 Task: Find connections with filter location Camden Town with filter topic #Entrepreneurwith filter profile language French with filter current company Vuclip with filter school Walchand College of Engineering(A Govt. Aided Autonomous Institute),SANGLI-M.S with filter industry Food and Beverage Services with filter service category Customer Support with filter keywords title DevOps Engineer
Action: Mouse moved to (271, 338)
Screenshot: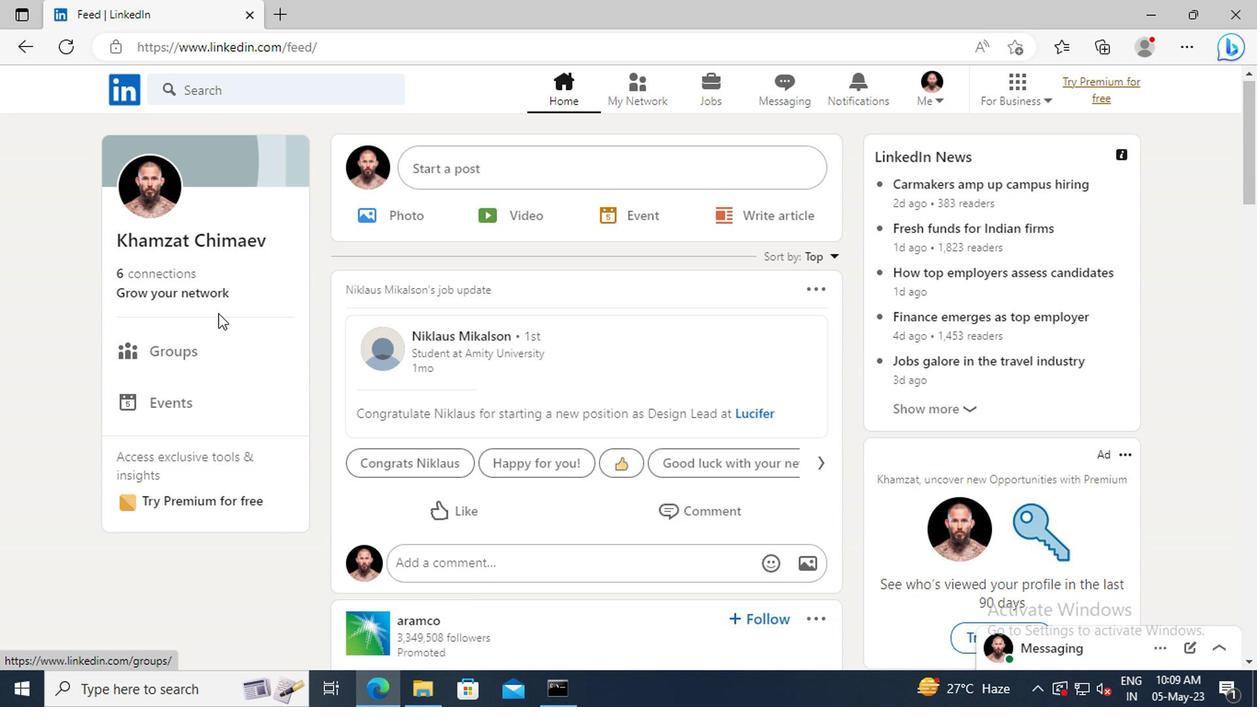 
Action: Mouse pressed left at (271, 338)
Screenshot: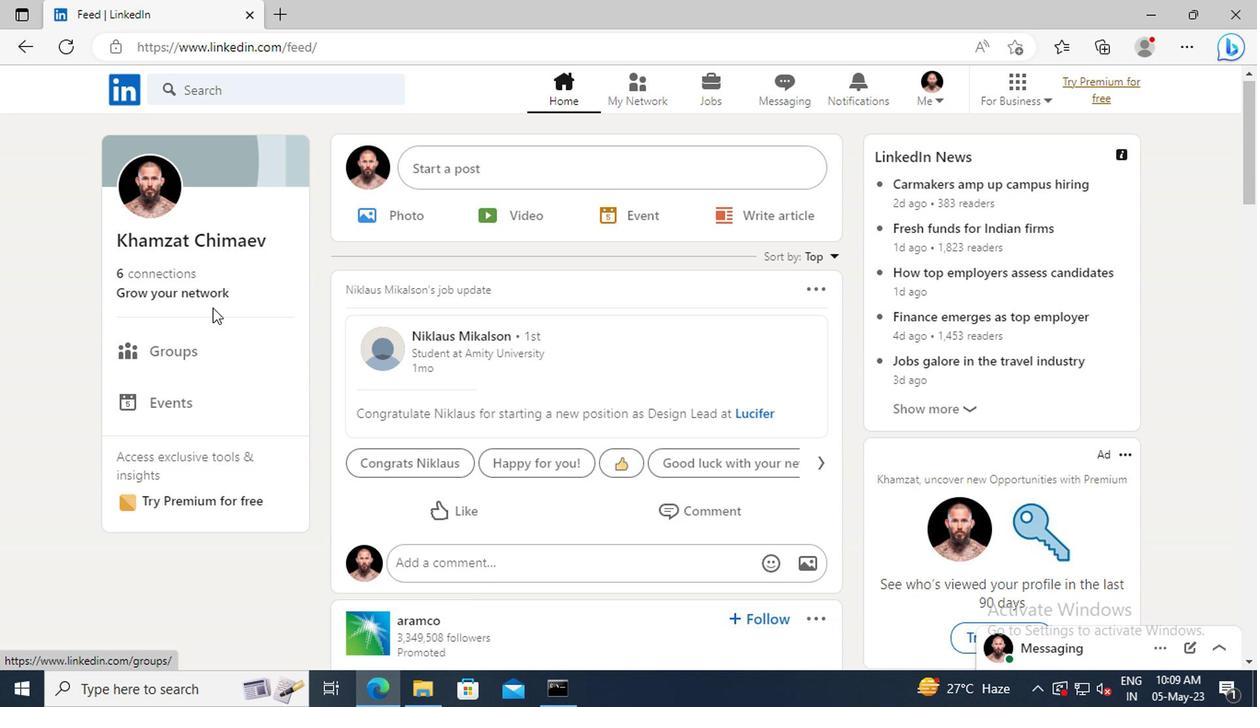 
Action: Mouse moved to (278, 269)
Screenshot: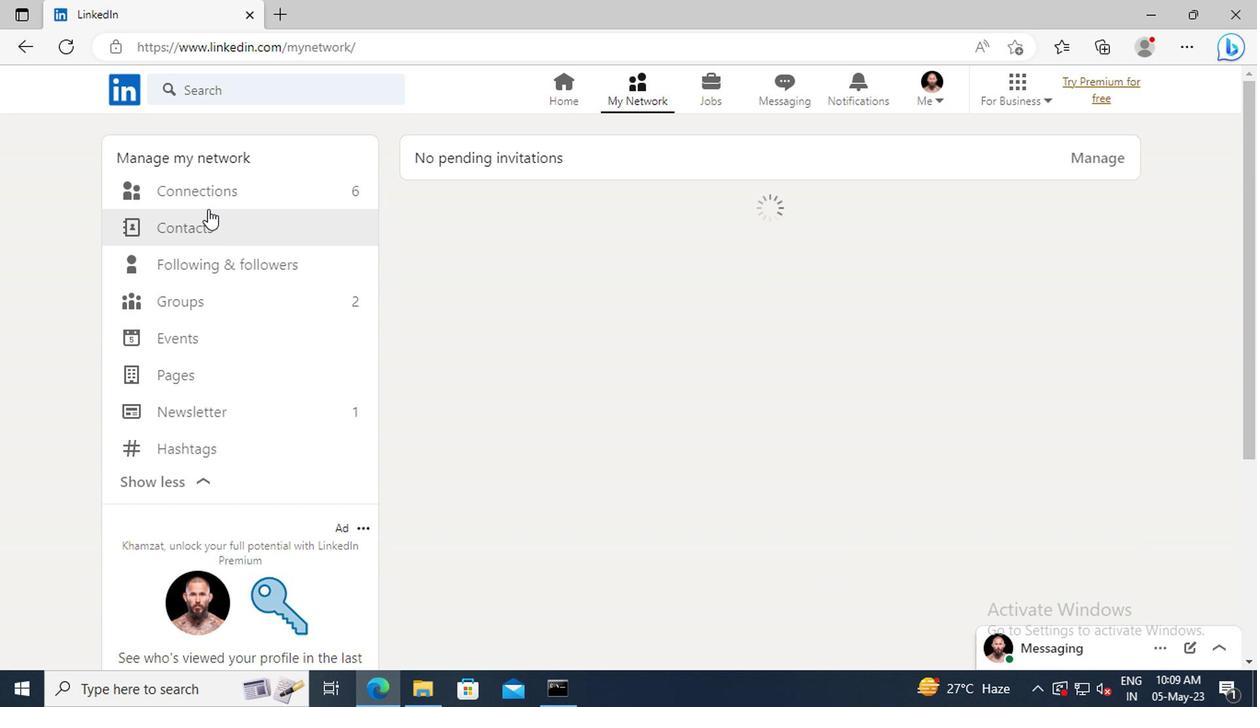 
Action: Mouse pressed left at (278, 269)
Screenshot: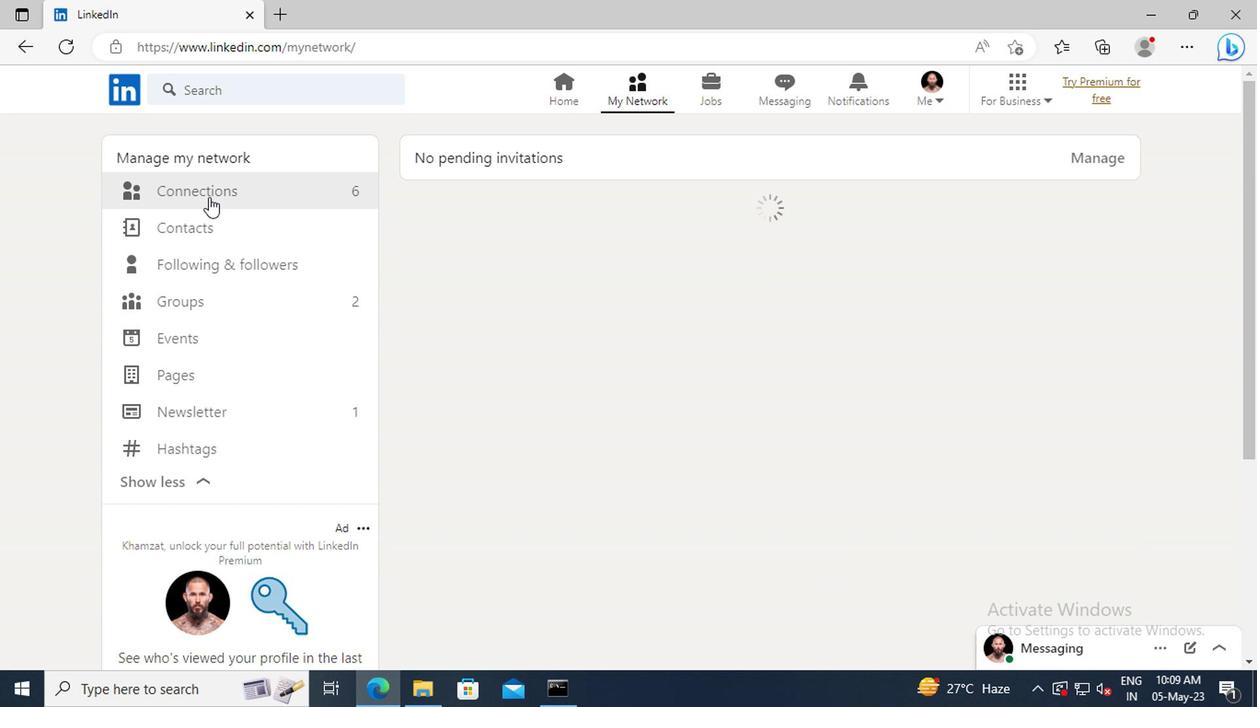 
Action: Mouse moved to (662, 271)
Screenshot: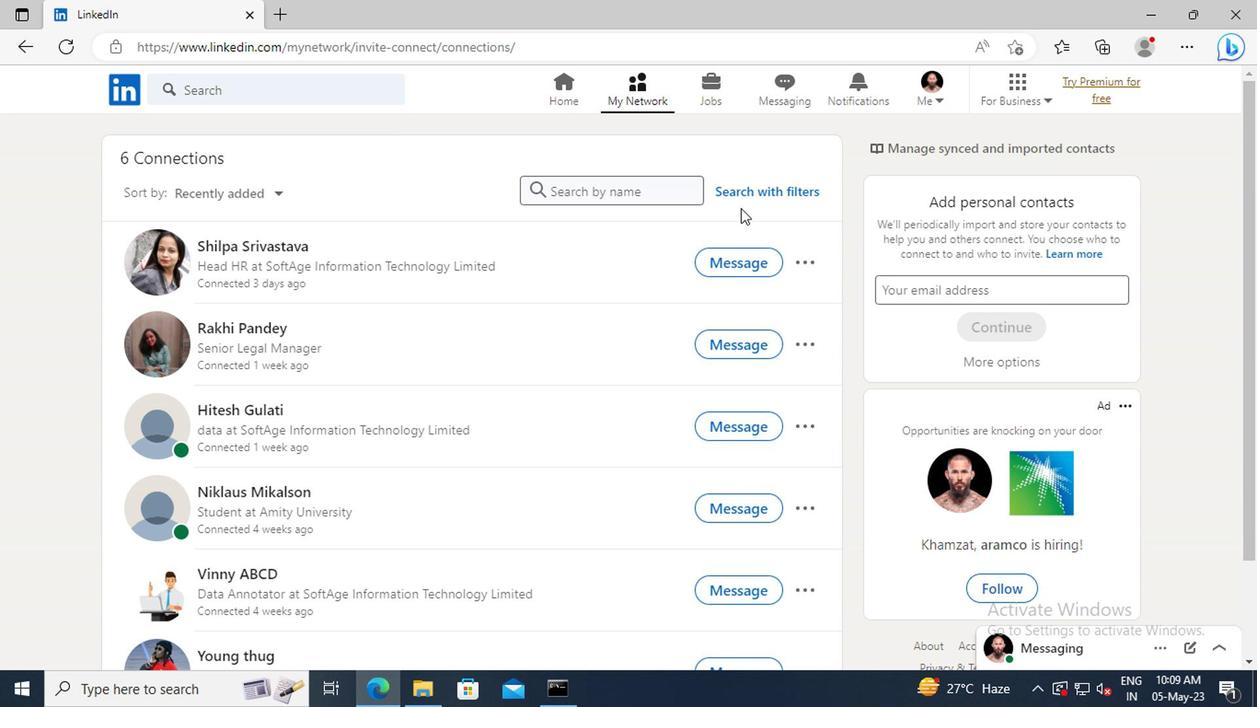 
Action: Mouse pressed left at (662, 271)
Screenshot: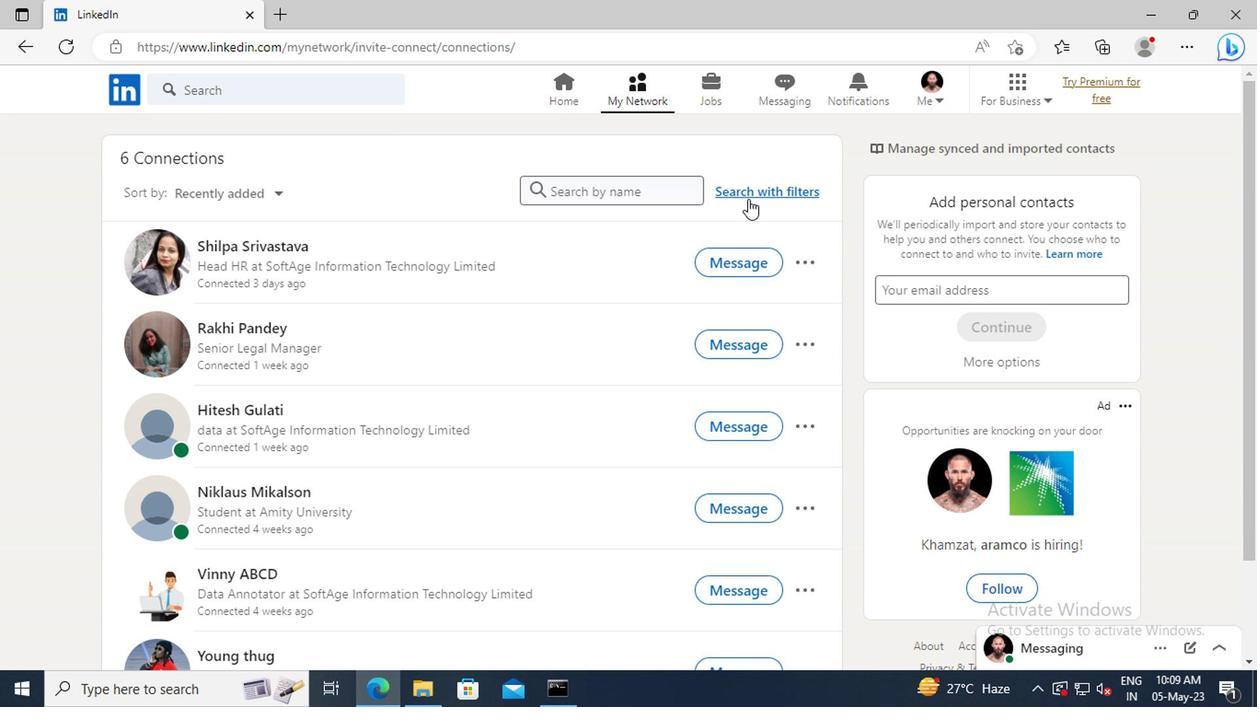 
Action: Mouse moved to (626, 231)
Screenshot: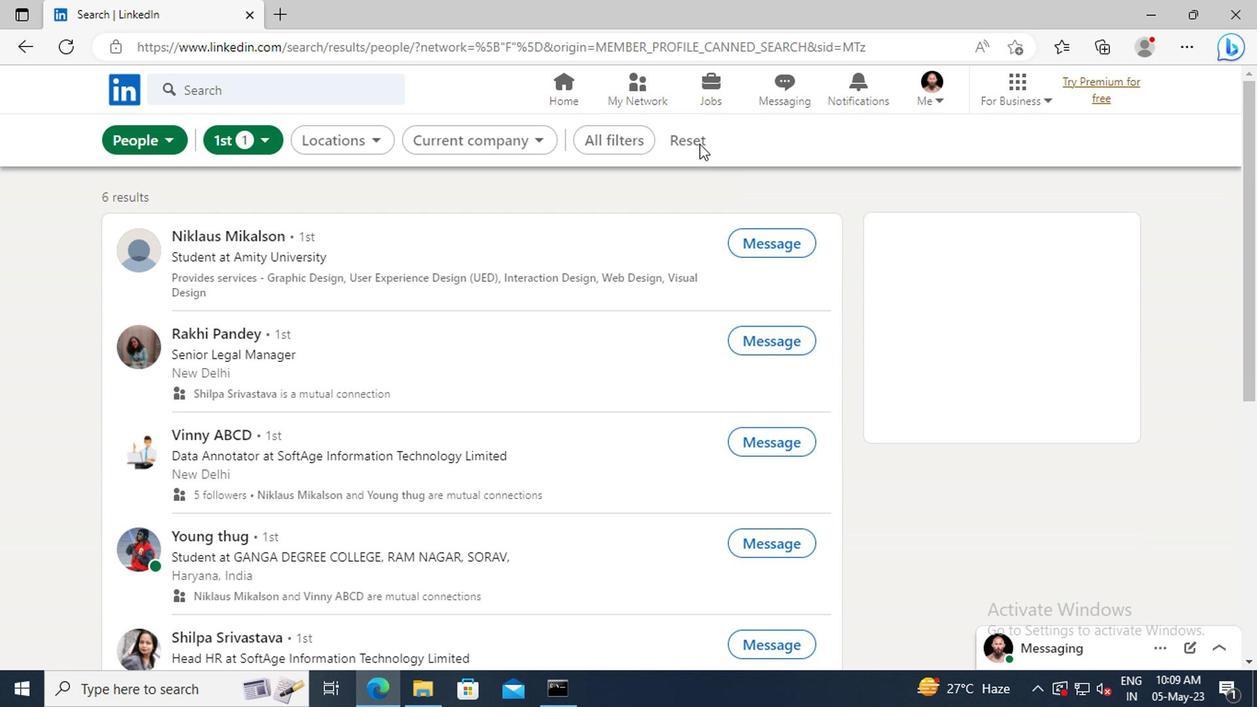 
Action: Mouse pressed left at (626, 231)
Screenshot: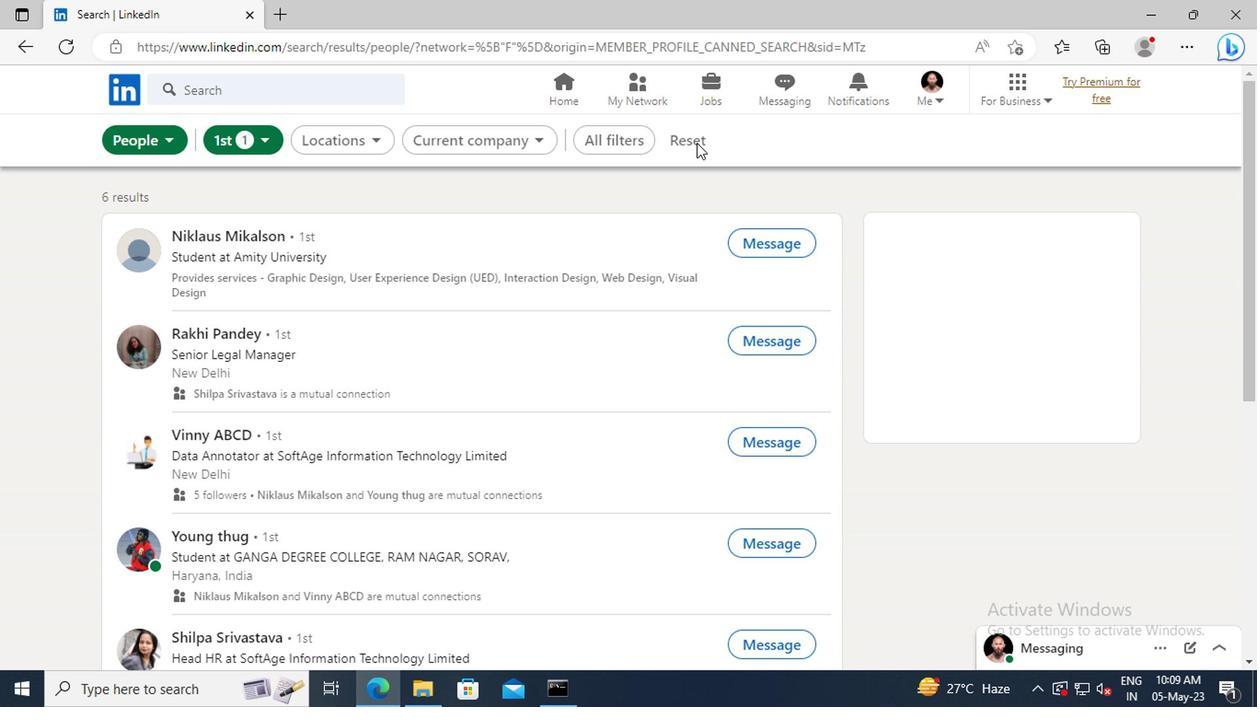 
Action: Mouse moved to (609, 231)
Screenshot: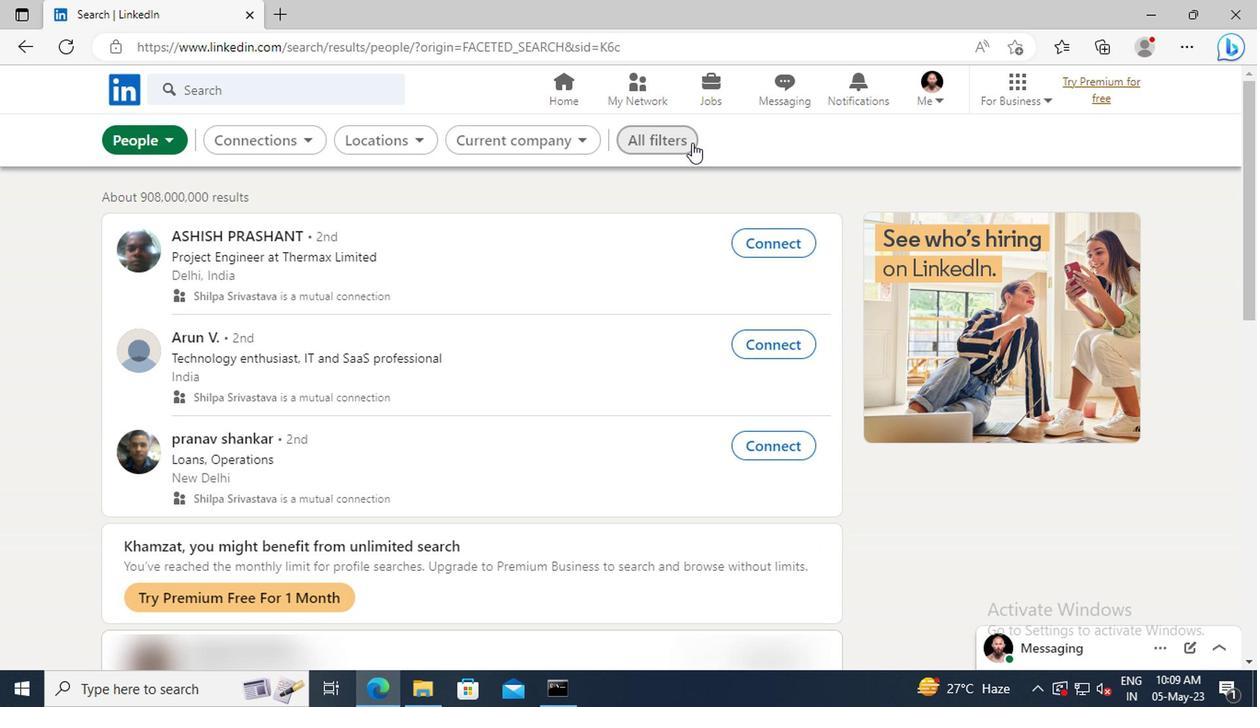 
Action: Mouse pressed left at (609, 231)
Screenshot: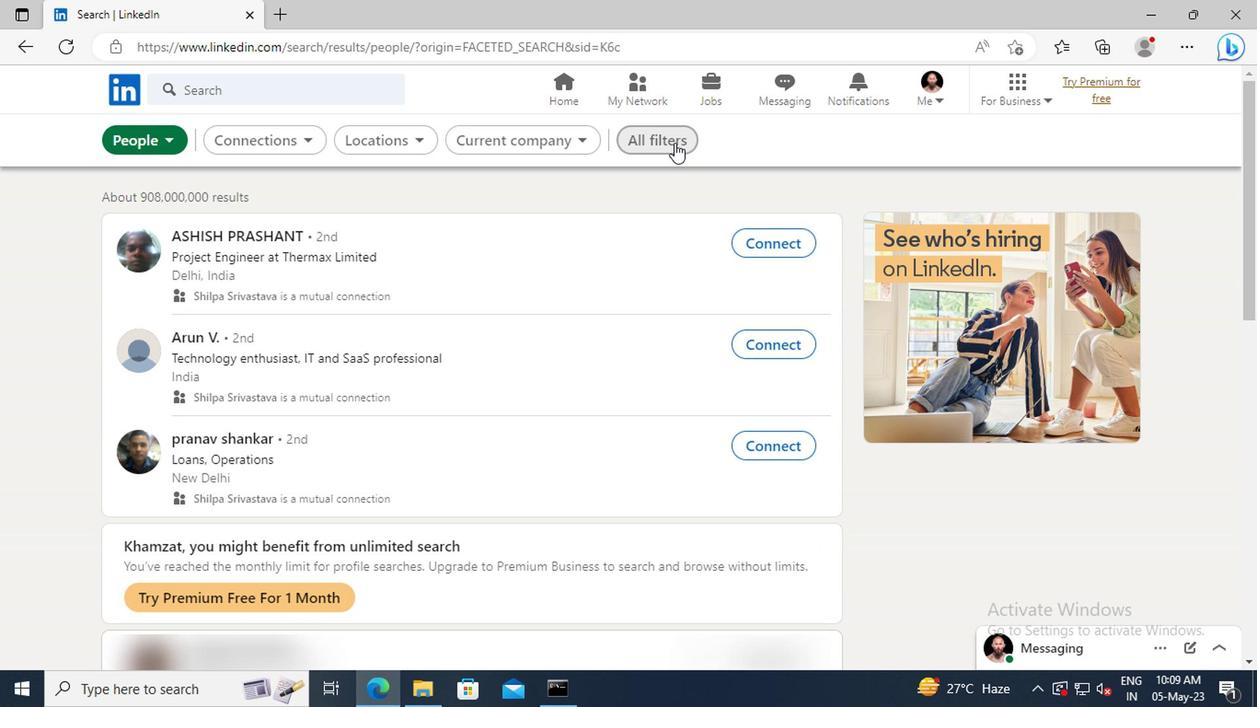 
Action: Mouse moved to (865, 356)
Screenshot: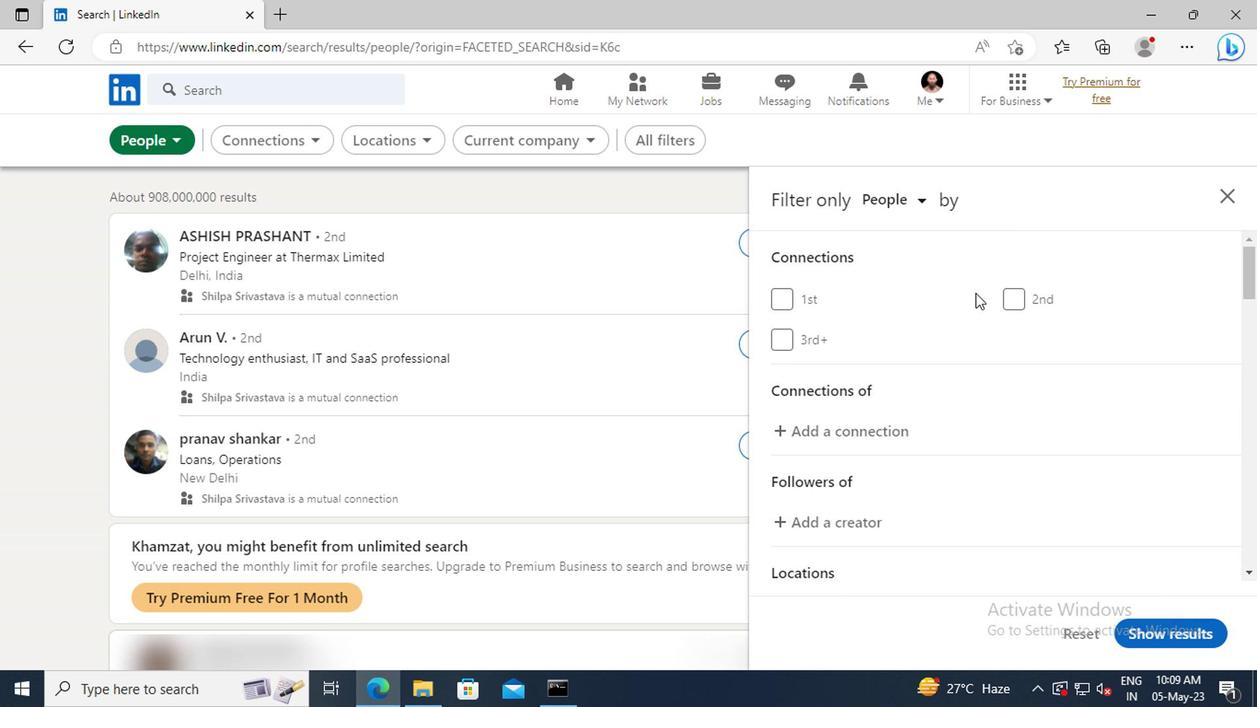 
Action: Mouse scrolled (865, 355) with delta (0, 0)
Screenshot: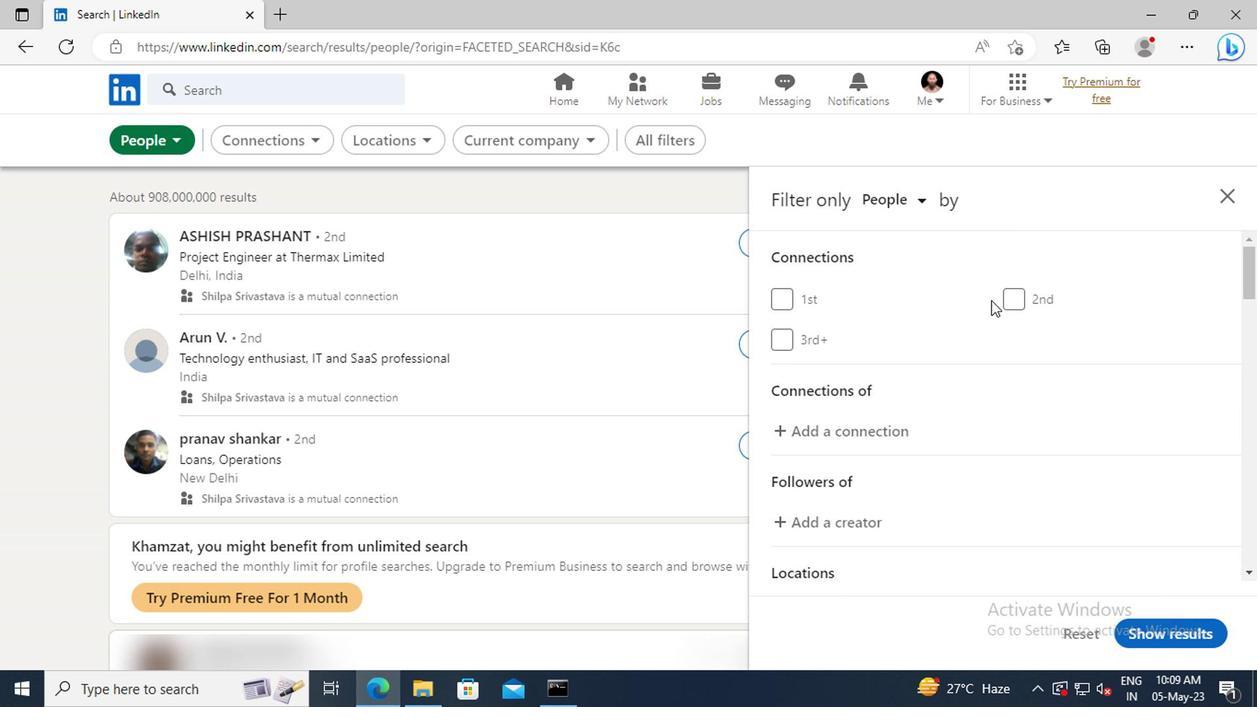 
Action: Mouse moved to (865, 356)
Screenshot: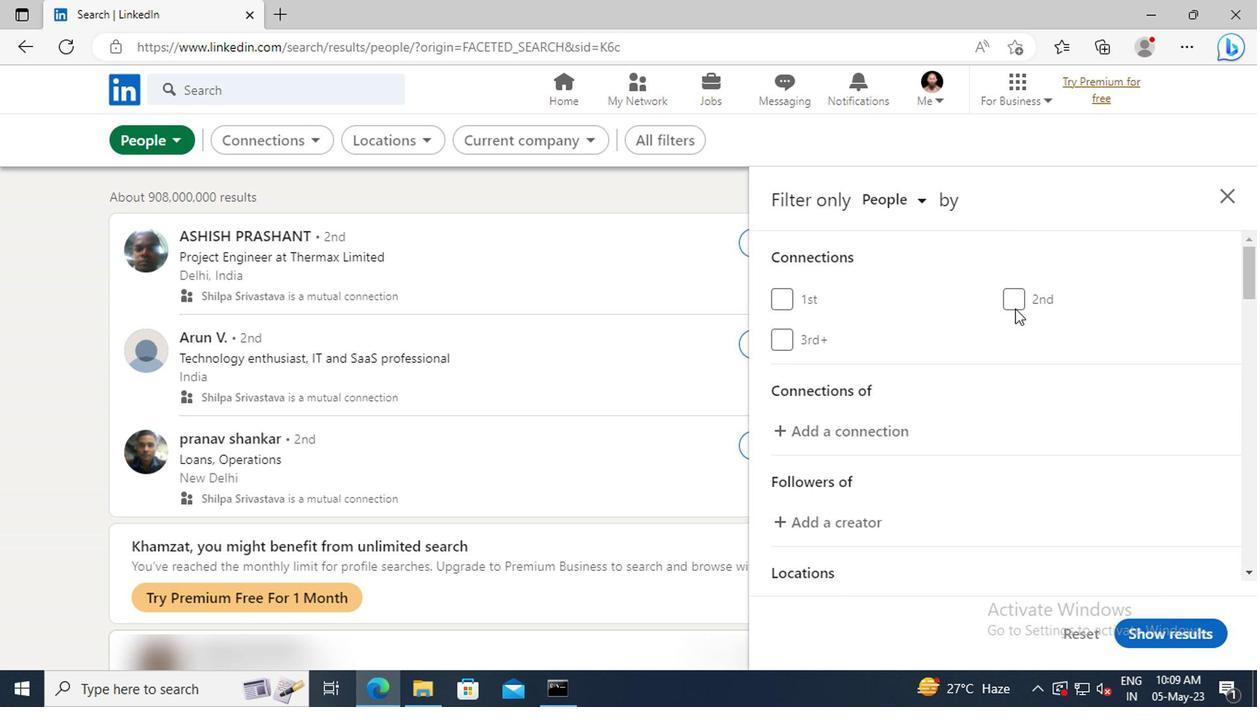 
Action: Mouse scrolled (865, 356) with delta (0, 0)
Screenshot: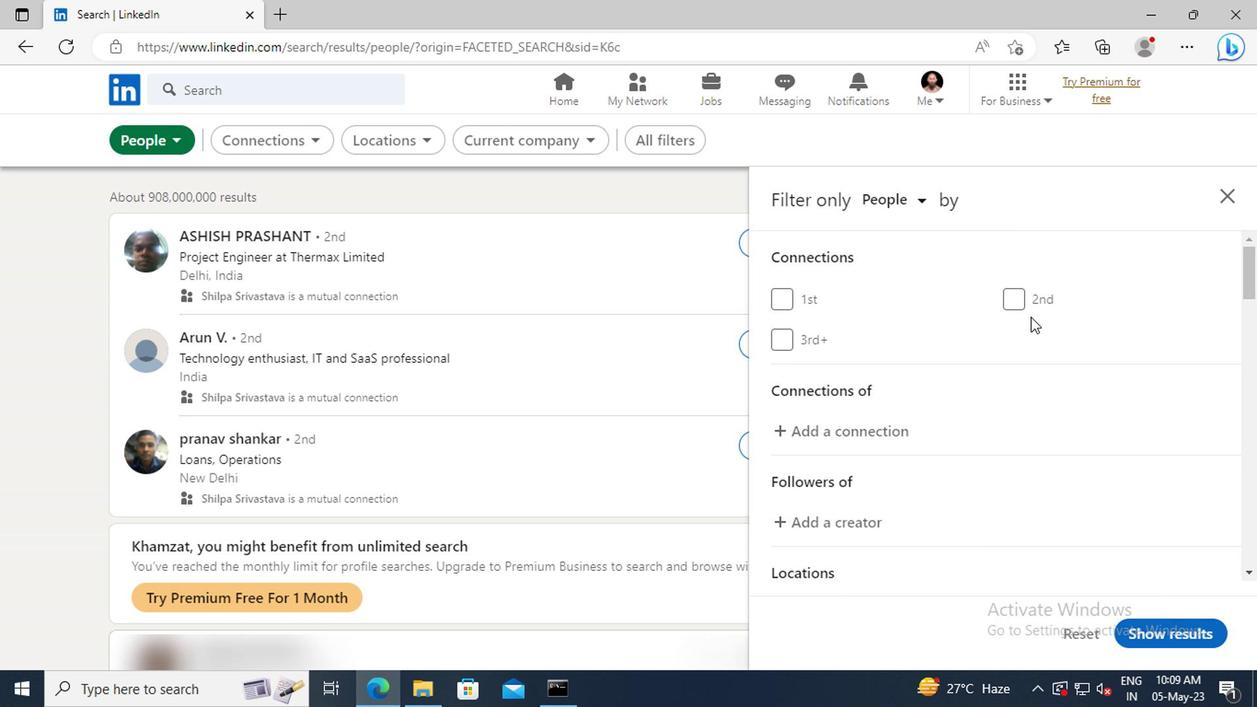 
Action: Mouse scrolled (865, 356) with delta (0, 0)
Screenshot: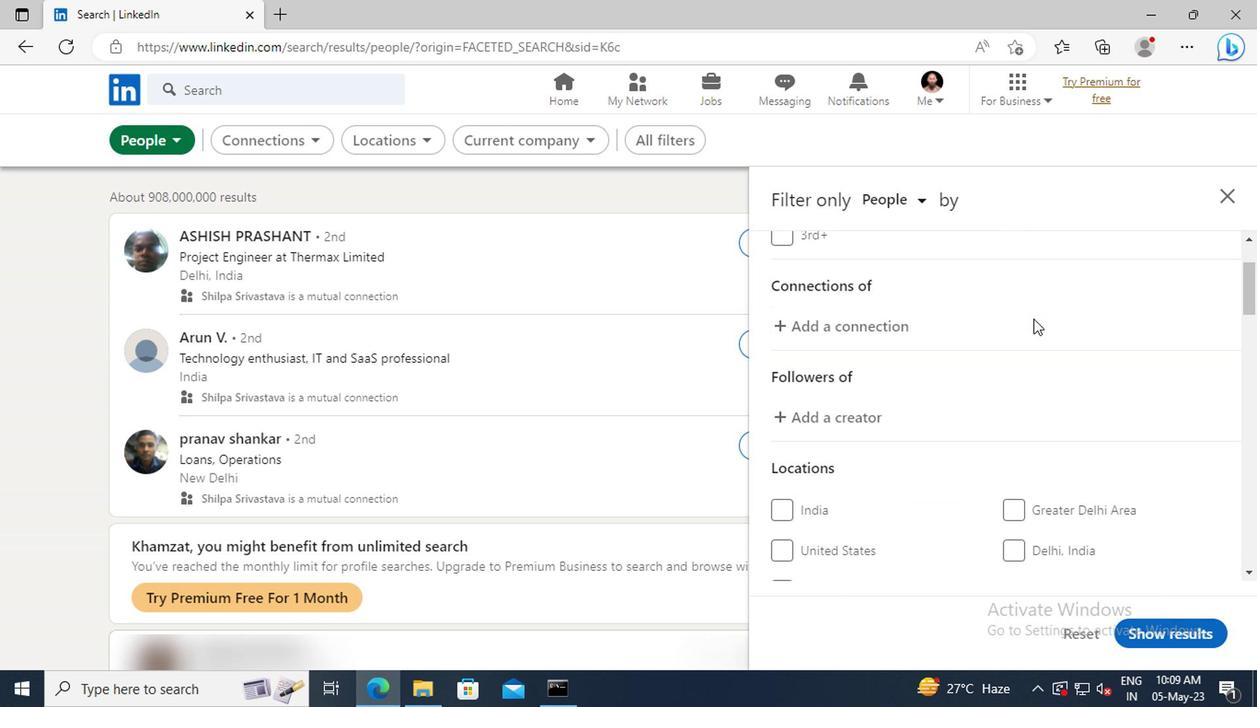 
Action: Mouse scrolled (865, 356) with delta (0, 0)
Screenshot: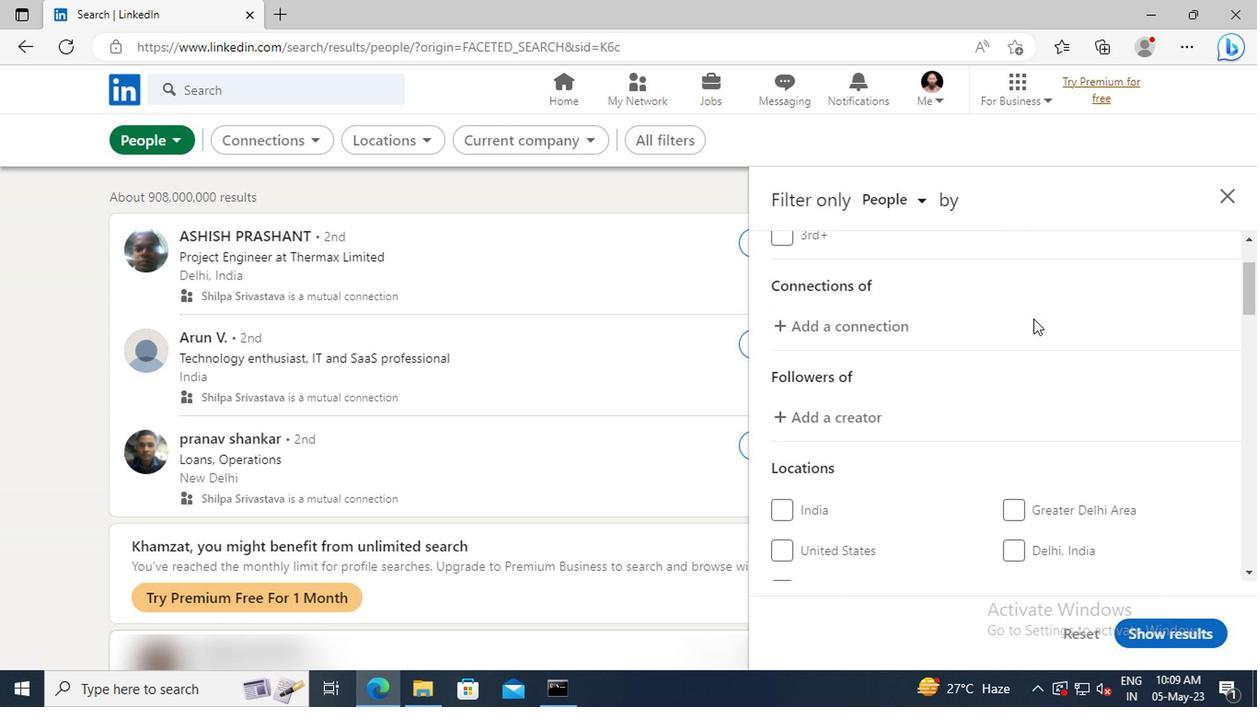 
Action: Mouse scrolled (865, 356) with delta (0, 0)
Screenshot: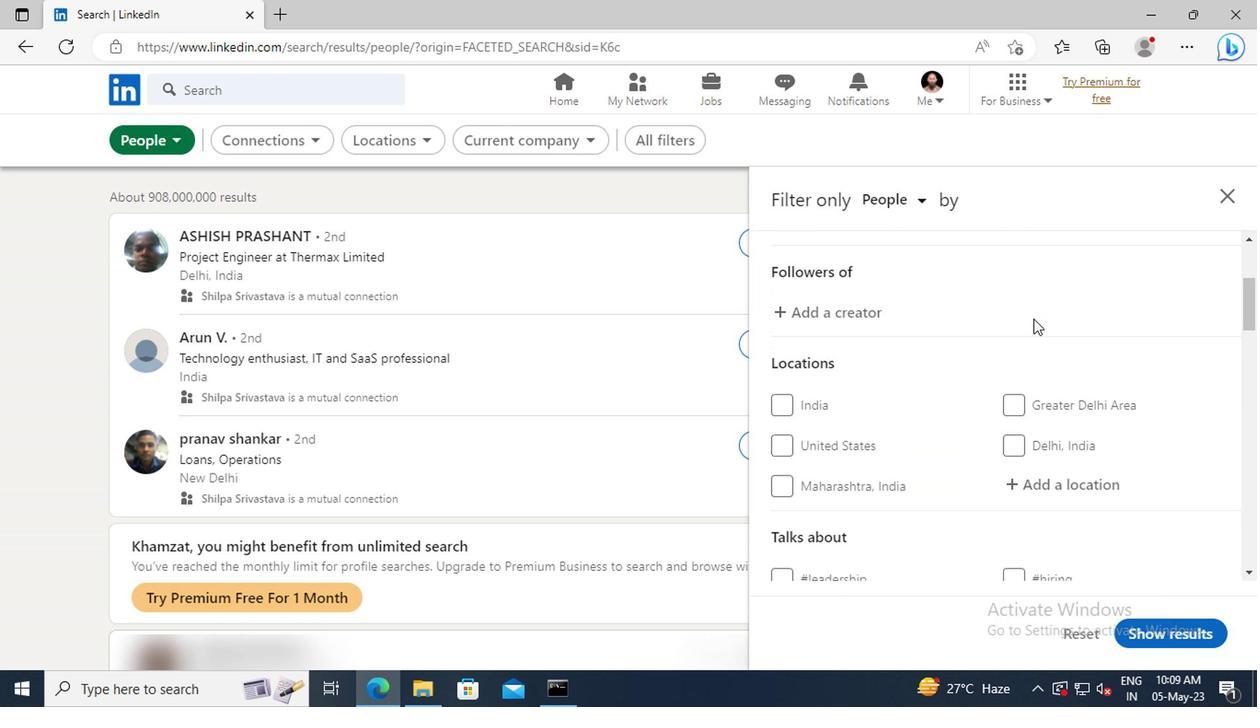 
Action: Mouse scrolled (865, 356) with delta (0, 0)
Screenshot: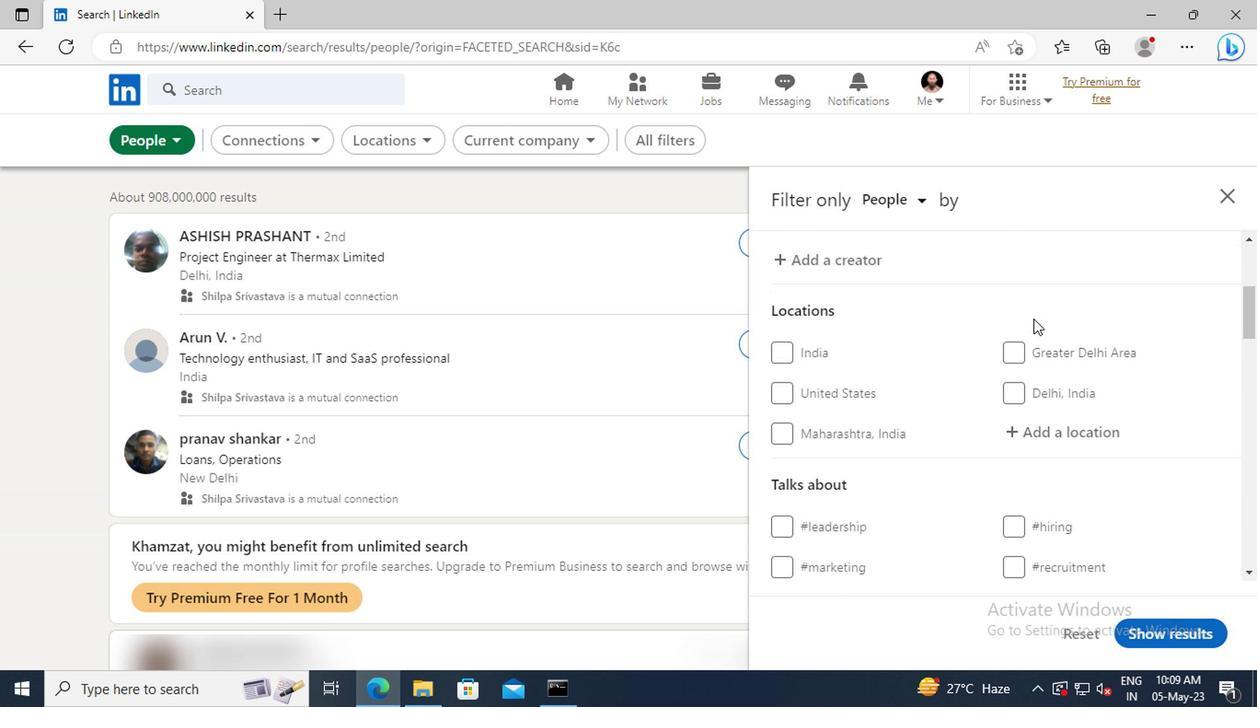 
Action: Mouse scrolled (865, 356) with delta (0, 0)
Screenshot: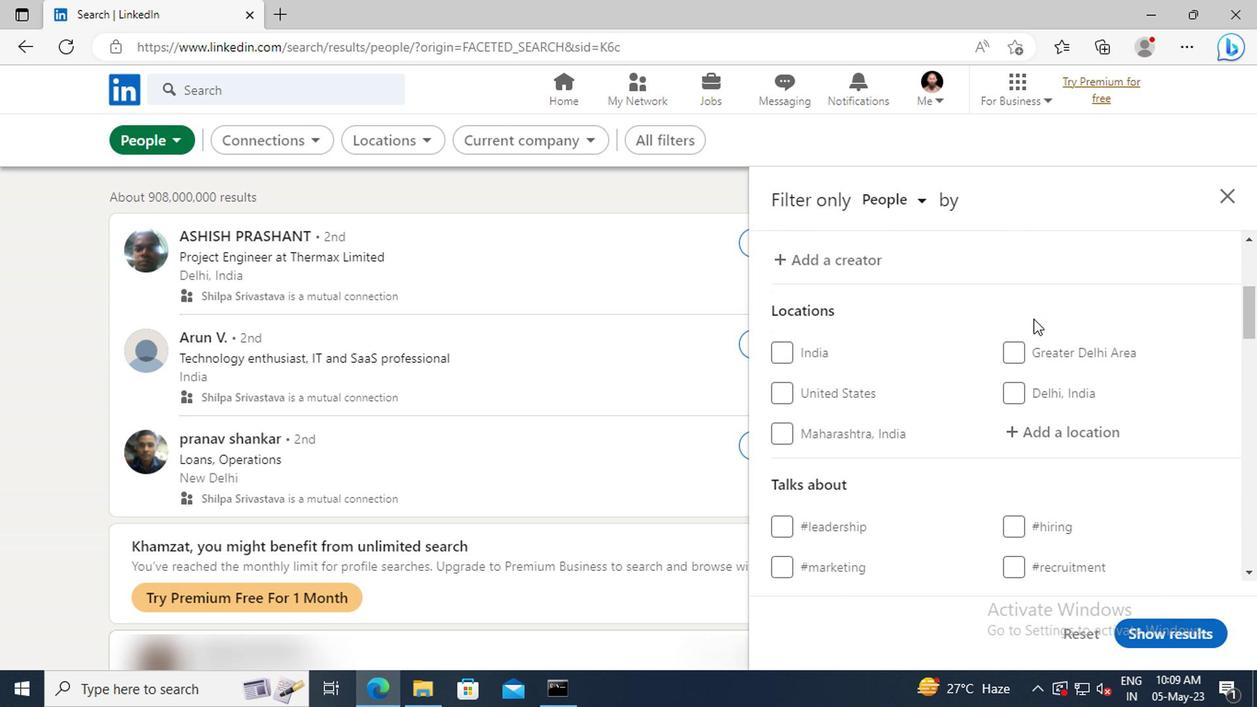 
Action: Mouse moved to (865, 362)
Screenshot: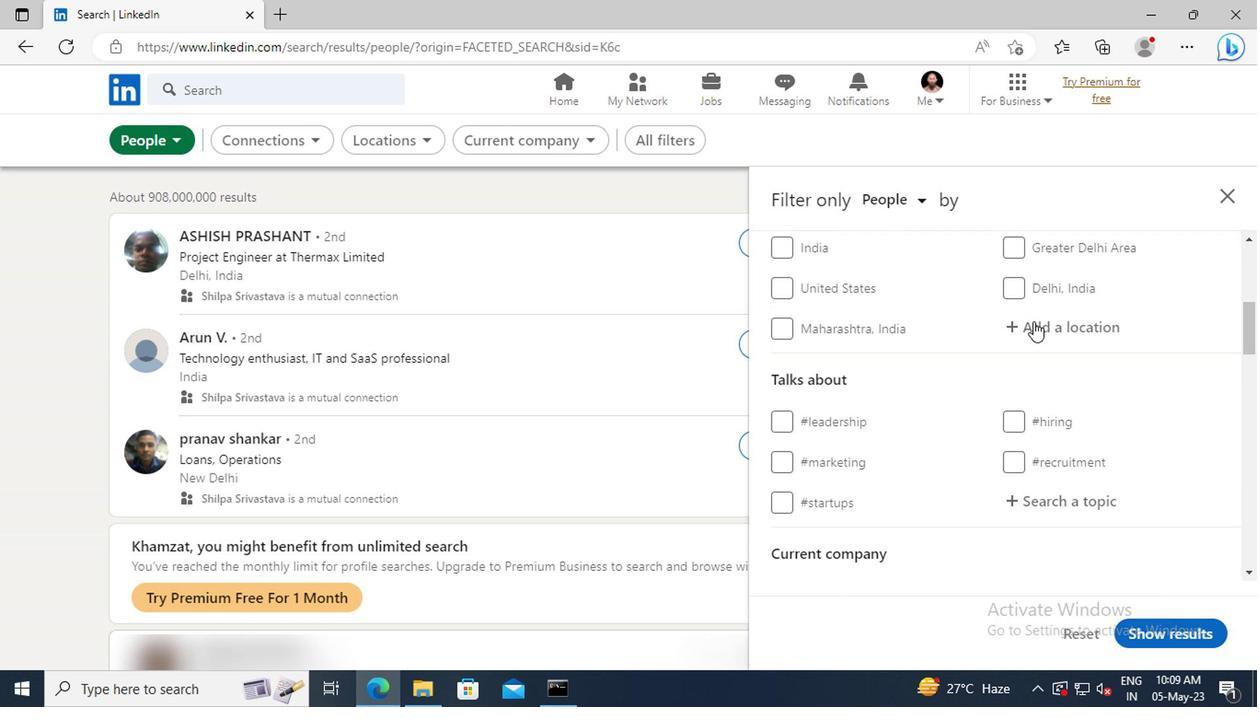 
Action: Mouse pressed left at (865, 362)
Screenshot: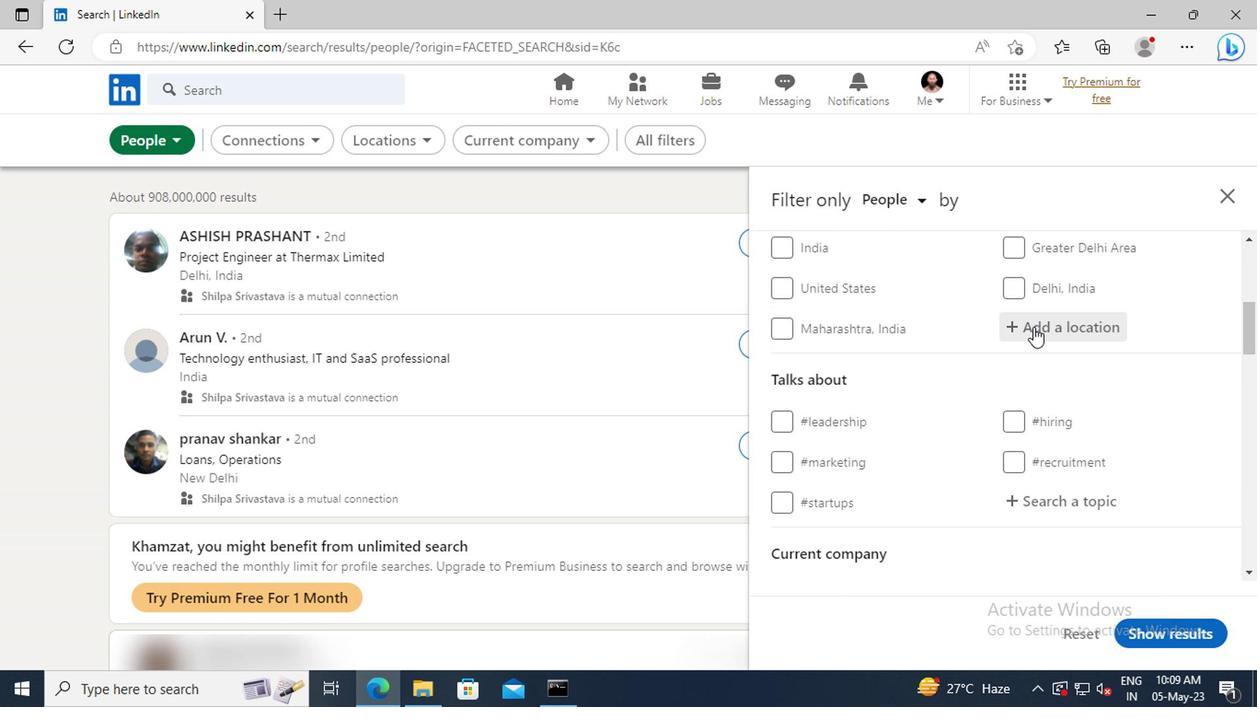 
Action: Key pressed <Key.shift>CAMDEN<Key.space><Key.shift>TOWN<Key.enter>
Screenshot: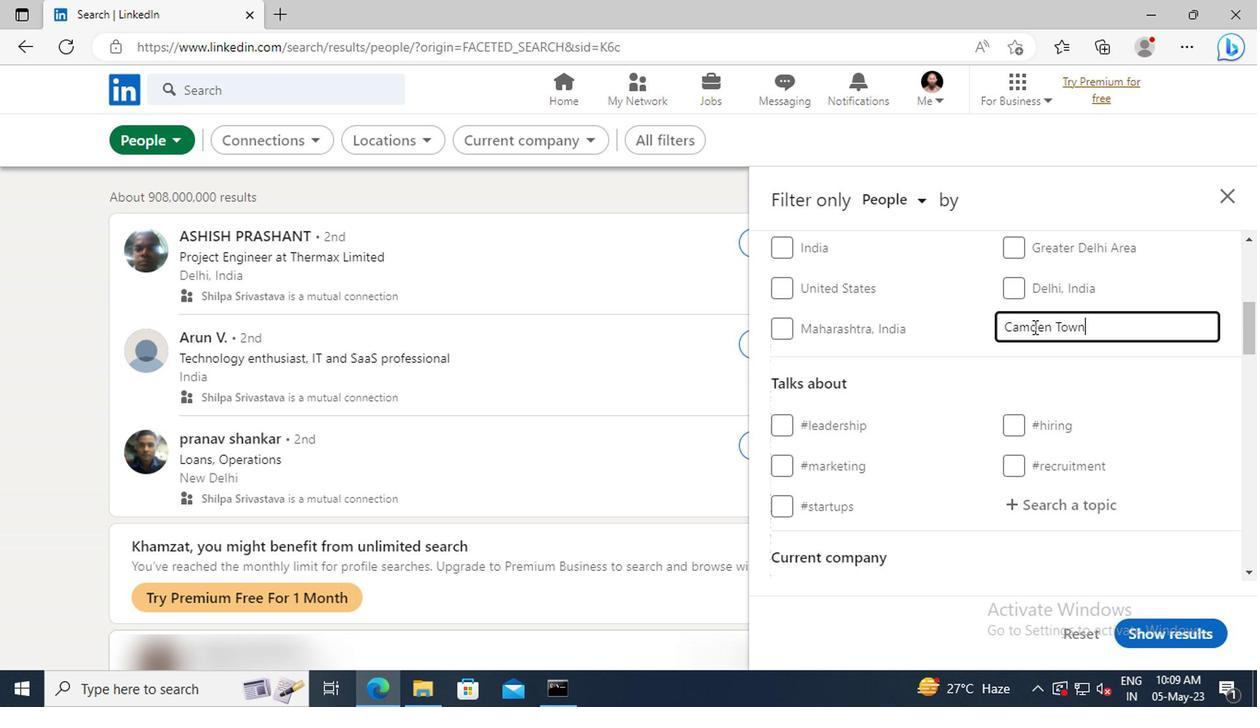 
Action: Mouse scrolled (865, 362) with delta (0, 0)
Screenshot: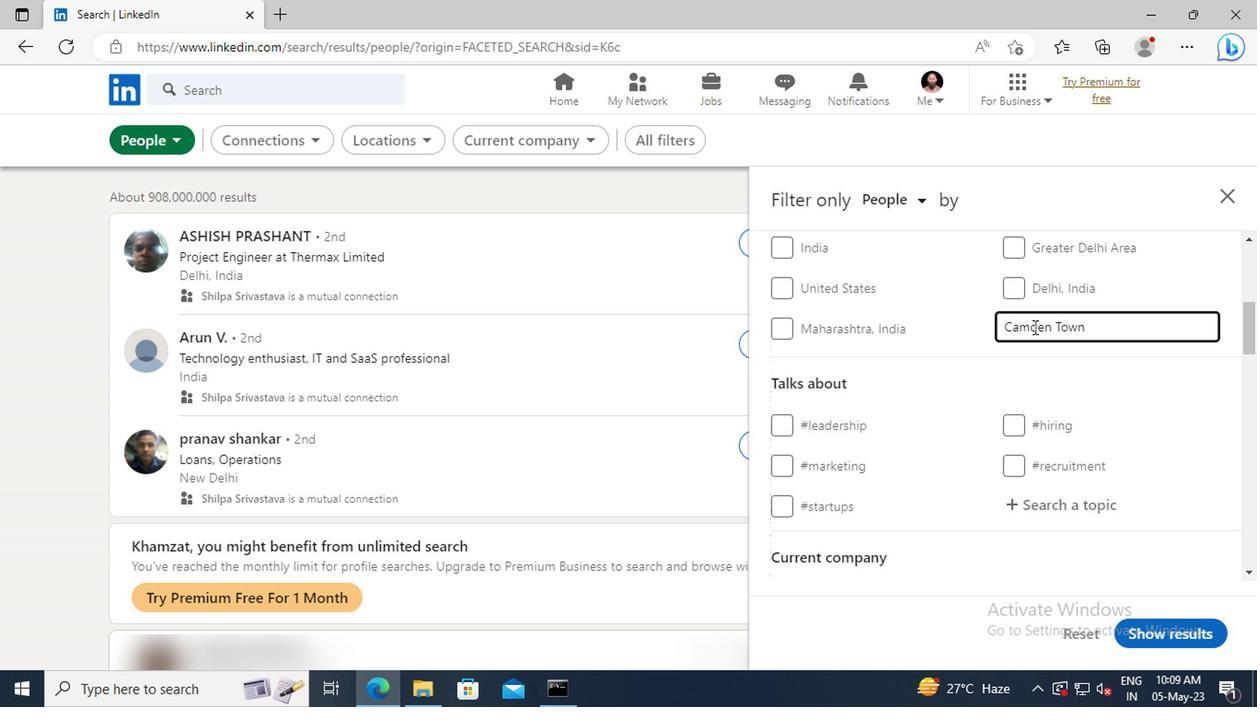 
Action: Mouse scrolled (865, 362) with delta (0, 0)
Screenshot: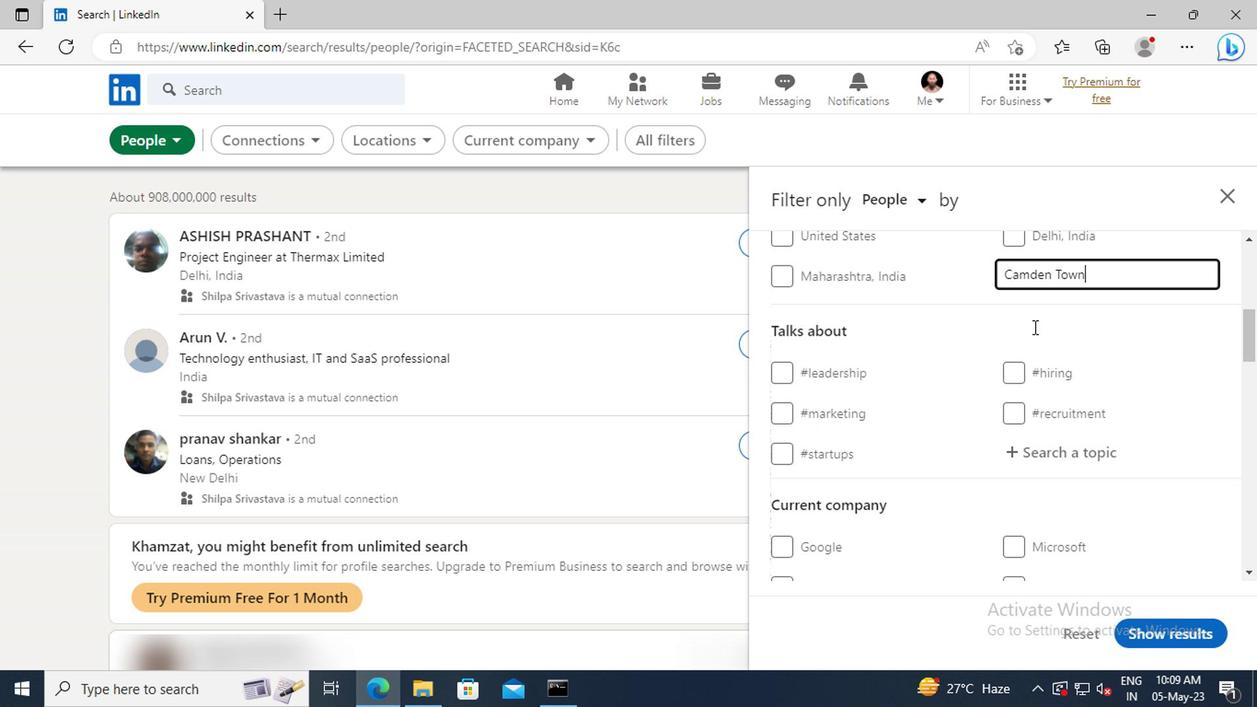 
Action: Mouse moved to (864, 414)
Screenshot: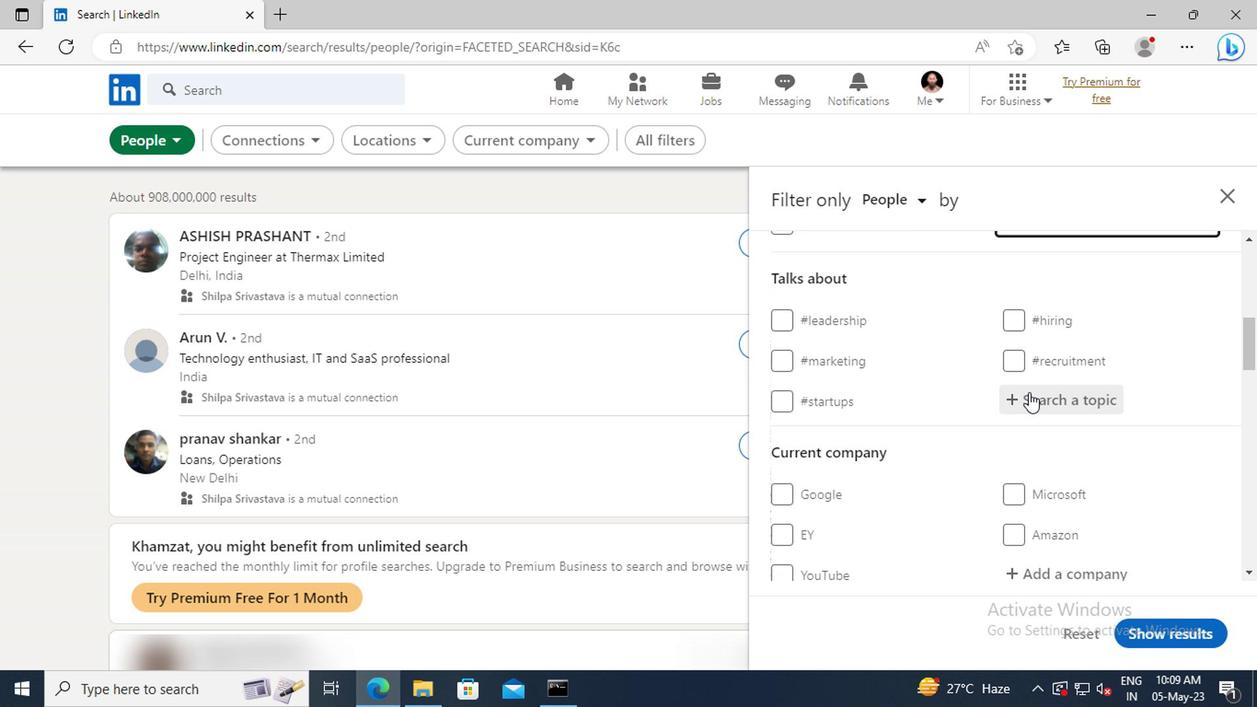 
Action: Mouse pressed left at (864, 414)
Screenshot: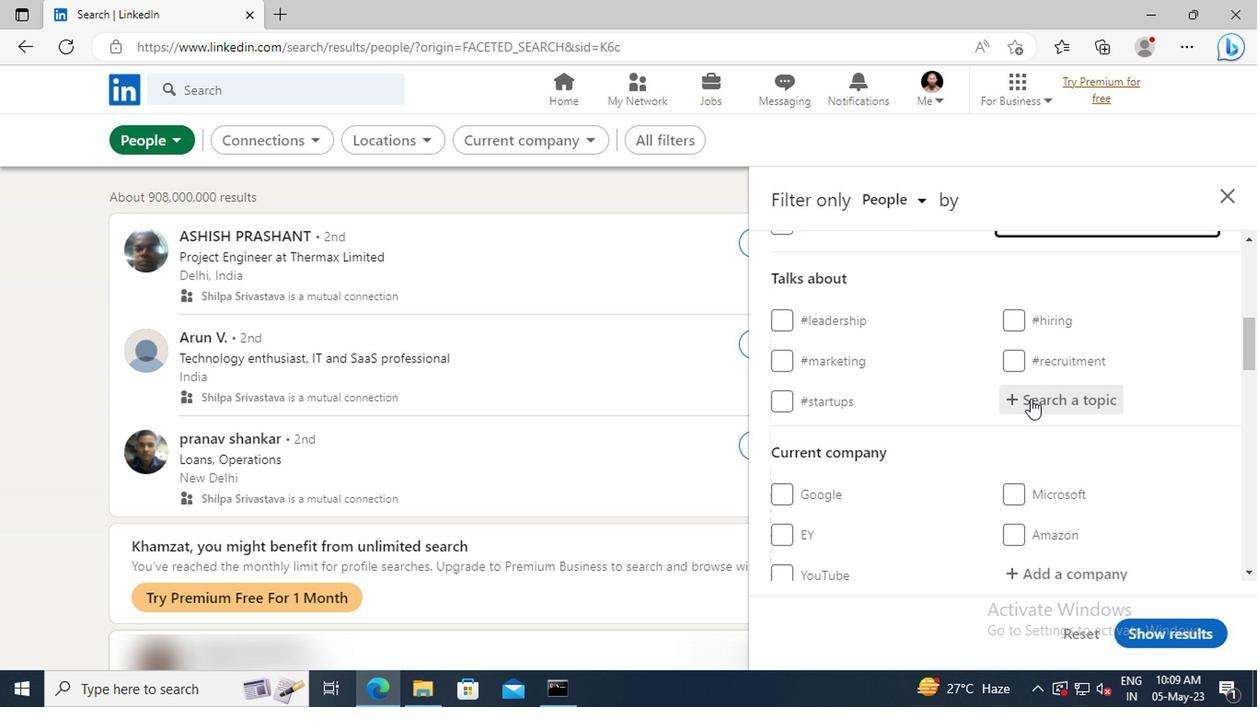 
Action: Key pressed <Key.shift>ENTRP
Screenshot: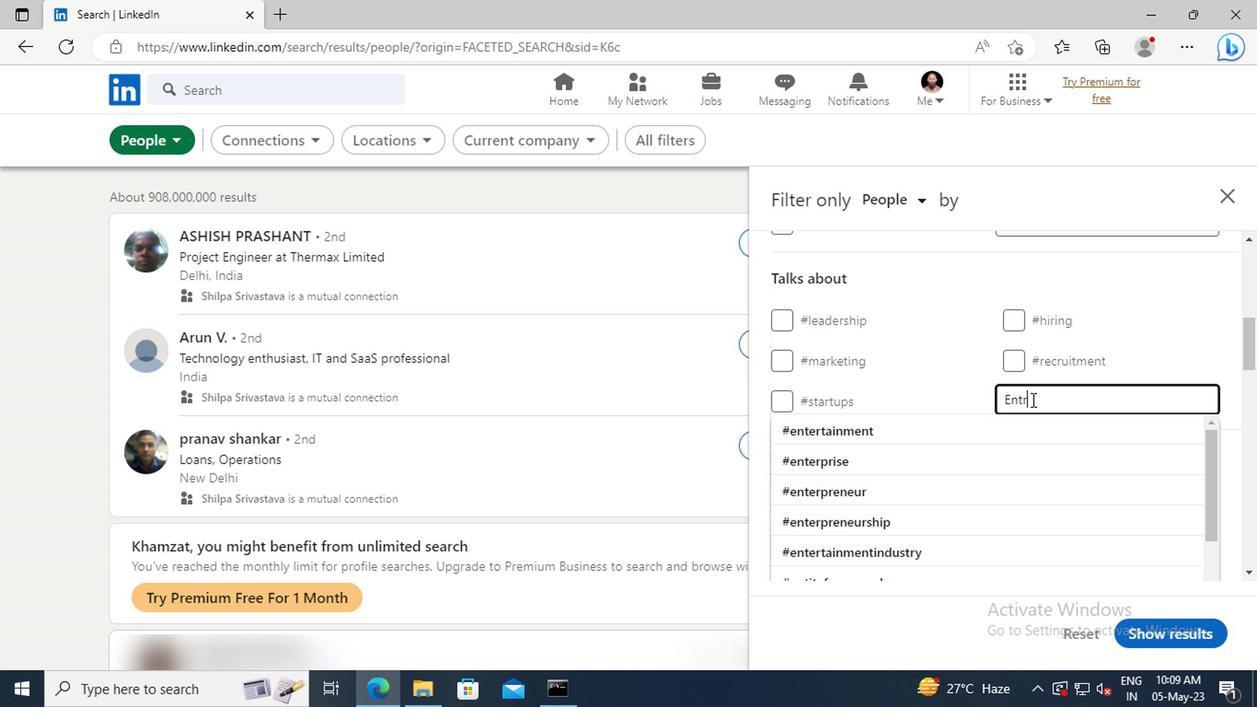 
Action: Mouse moved to (865, 452)
Screenshot: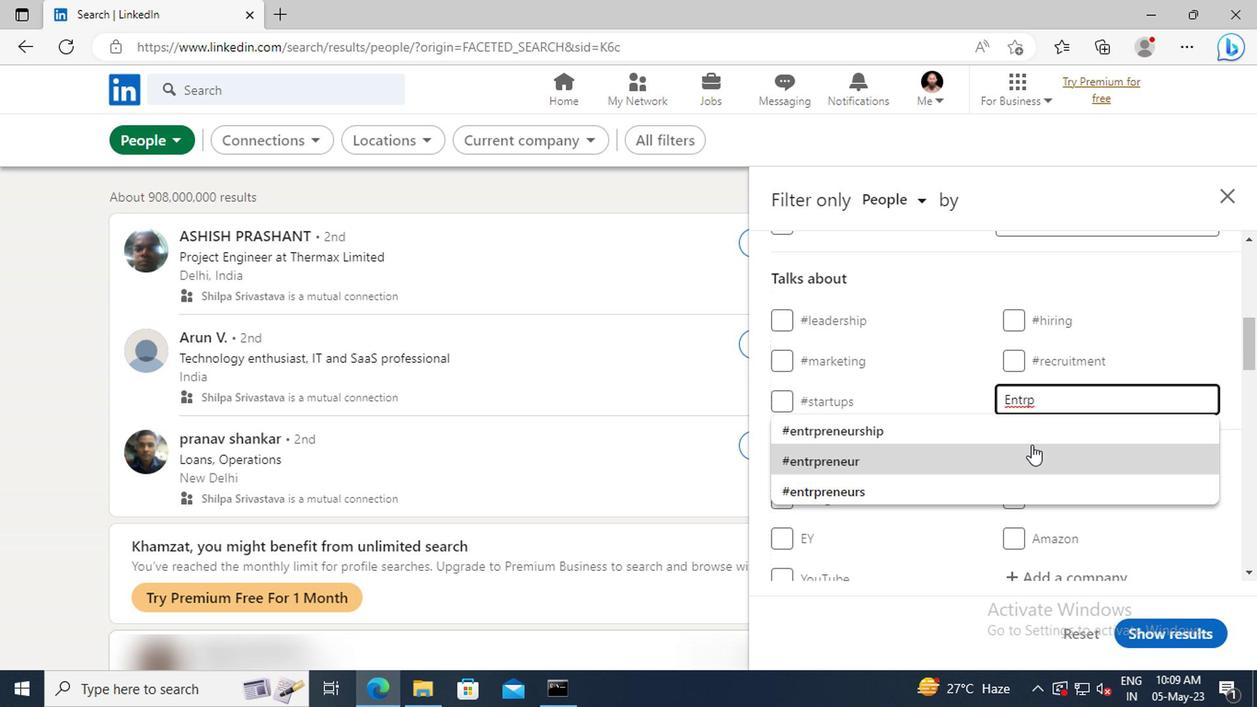 
Action: Mouse pressed left at (865, 452)
Screenshot: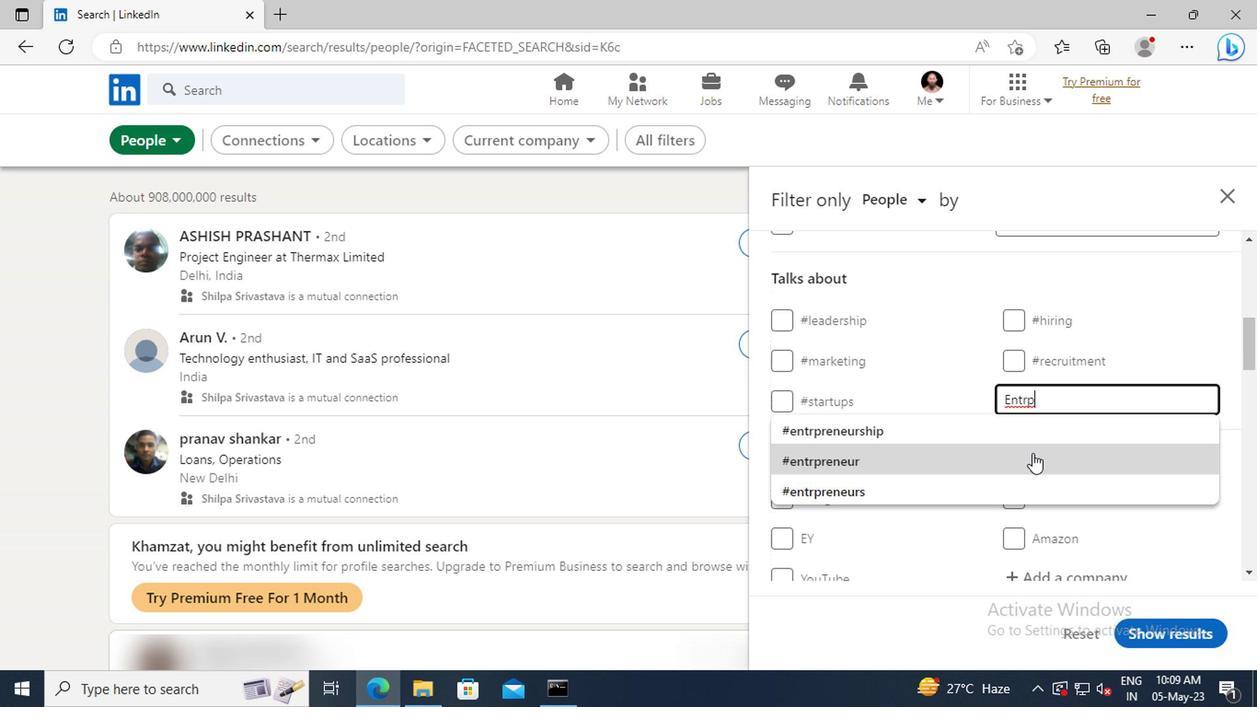 
Action: Mouse scrolled (865, 451) with delta (0, 0)
Screenshot: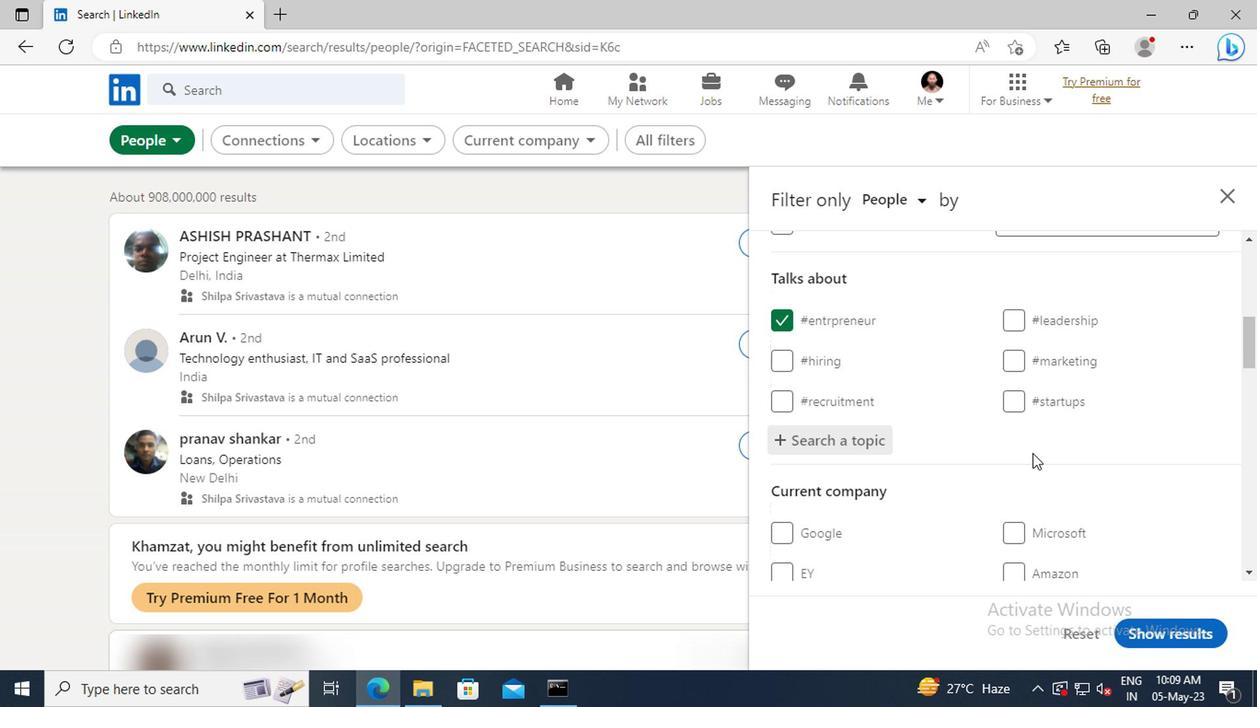 
Action: Mouse scrolled (865, 451) with delta (0, 0)
Screenshot: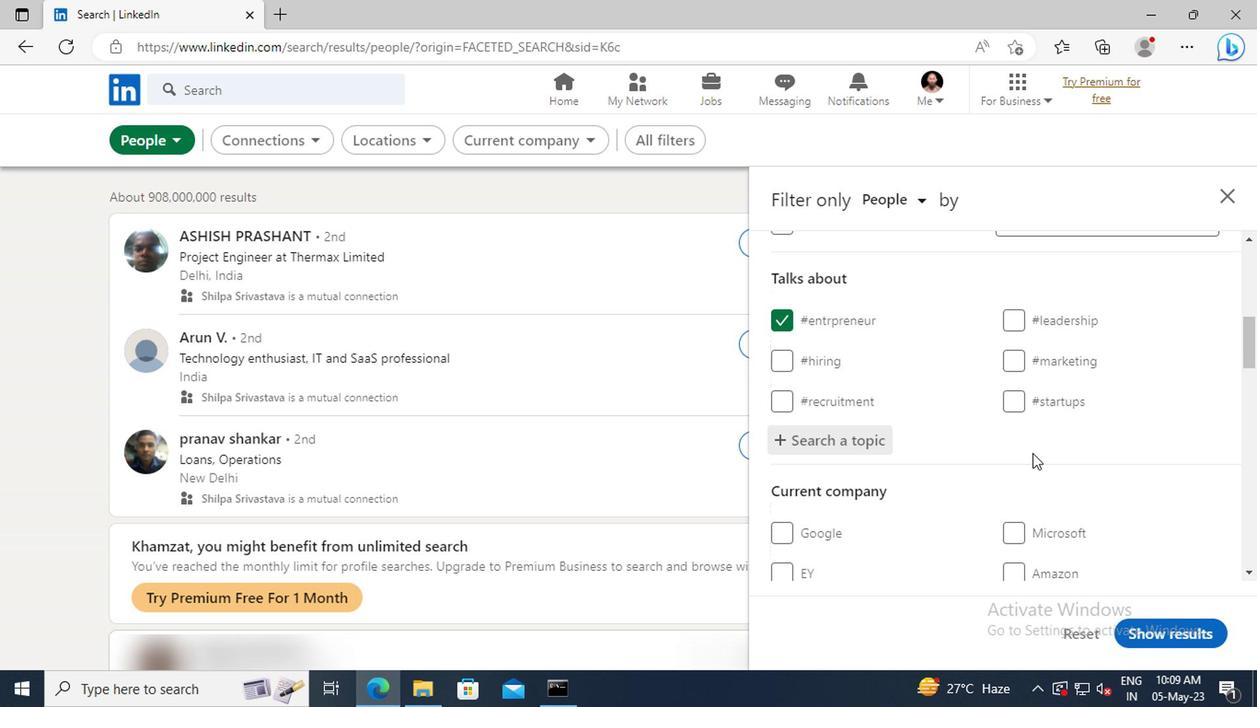 
Action: Mouse scrolled (865, 451) with delta (0, 0)
Screenshot: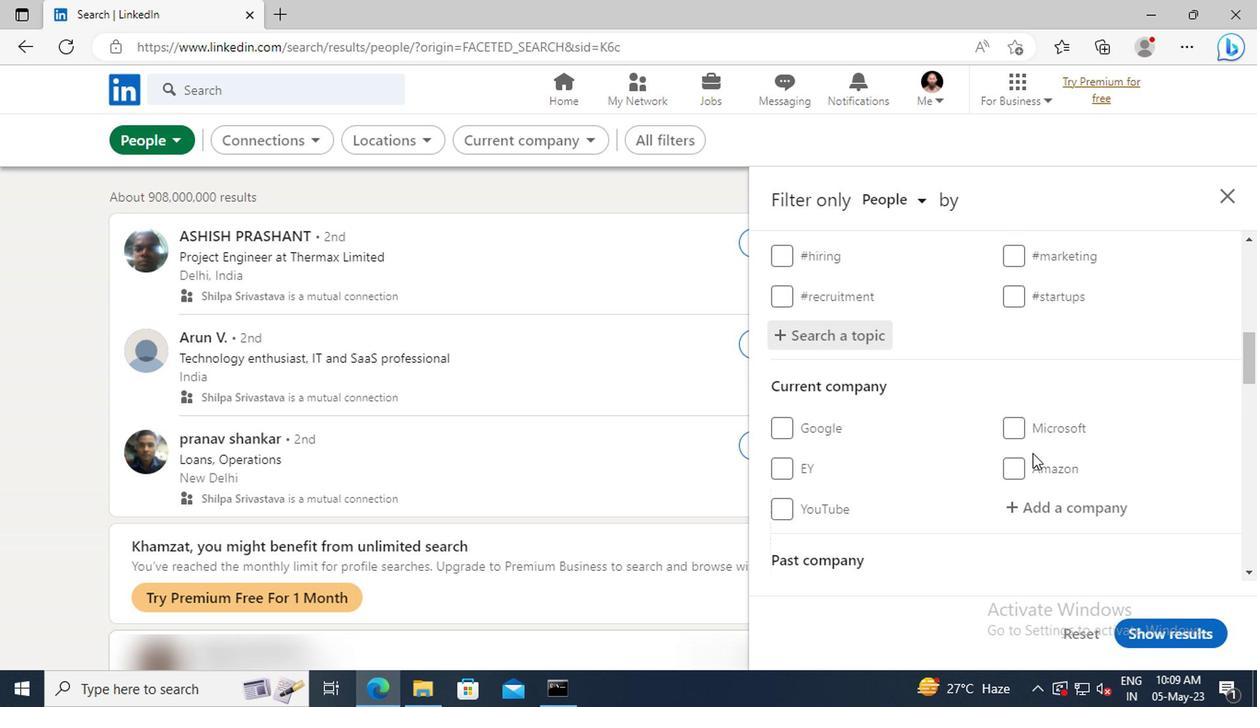 
Action: Mouse scrolled (865, 451) with delta (0, 0)
Screenshot: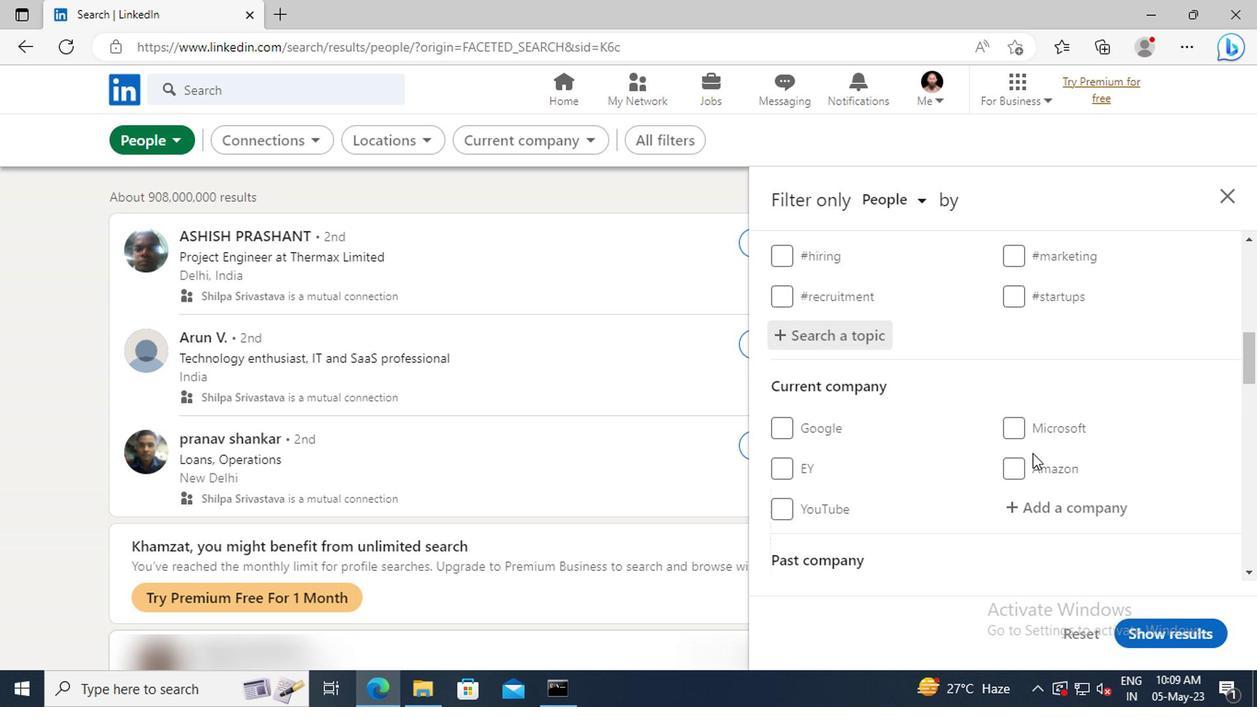 
Action: Mouse scrolled (865, 451) with delta (0, 0)
Screenshot: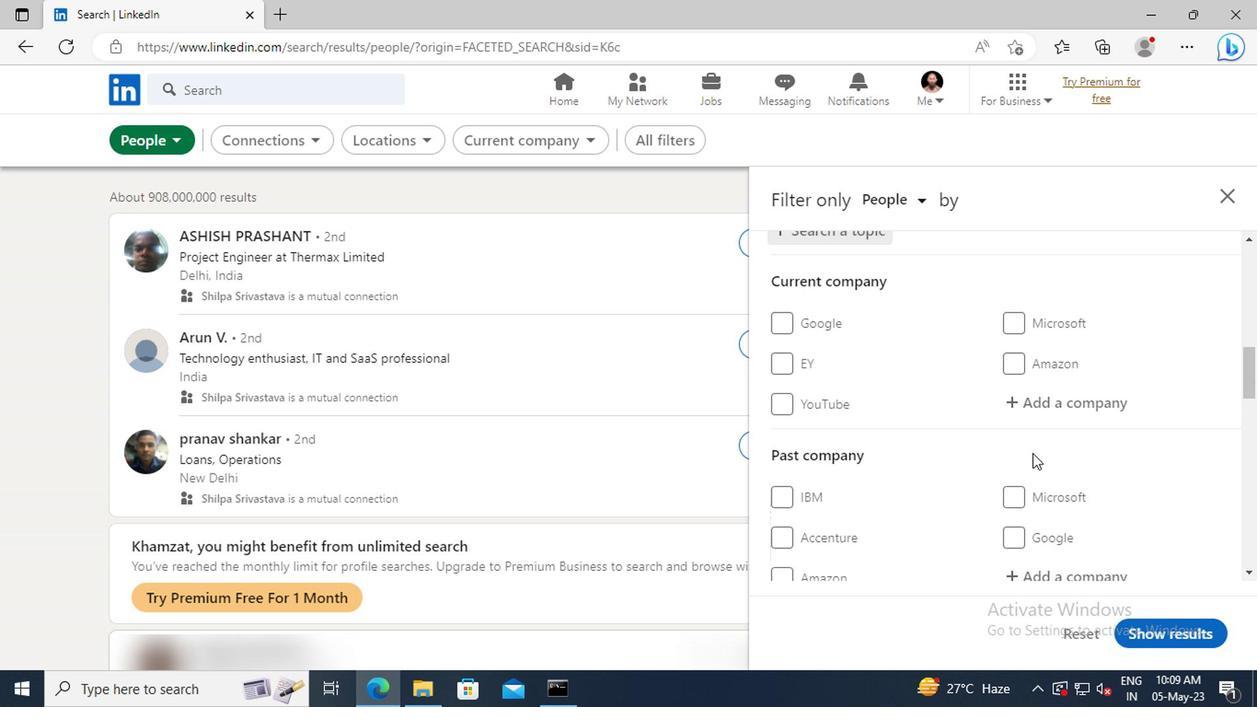 
Action: Mouse scrolled (865, 451) with delta (0, 0)
Screenshot: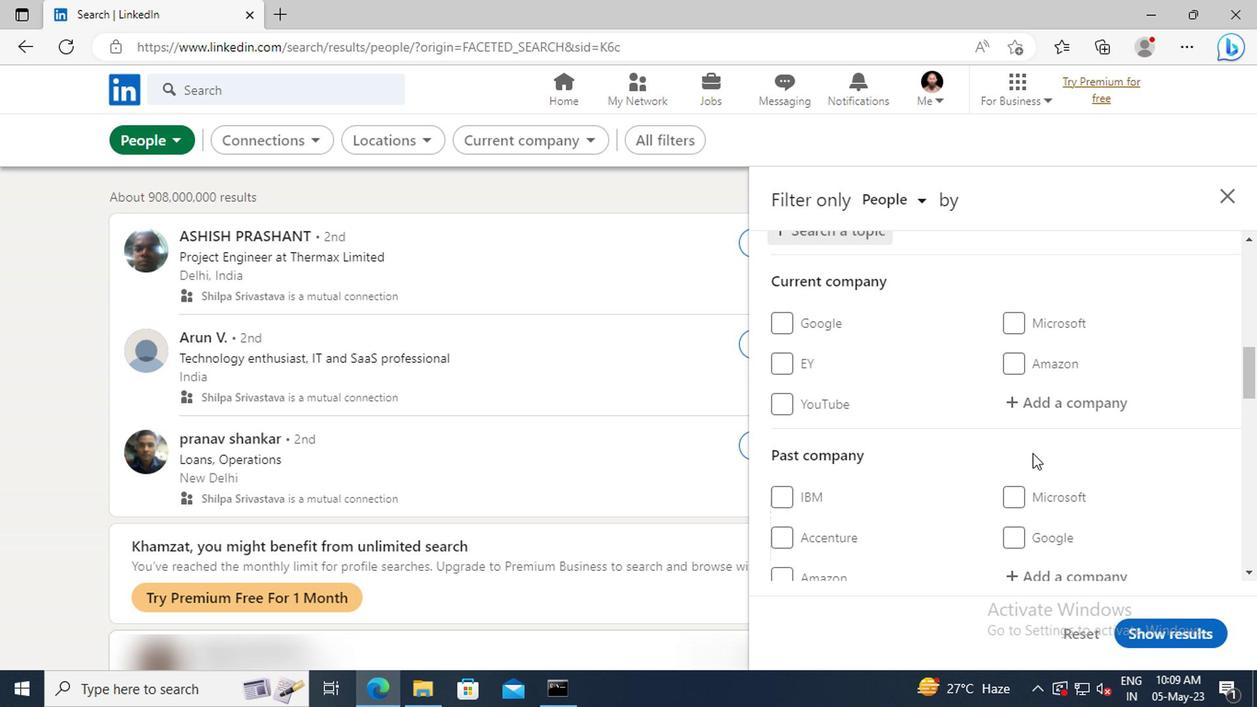 
Action: Mouse scrolled (865, 451) with delta (0, 0)
Screenshot: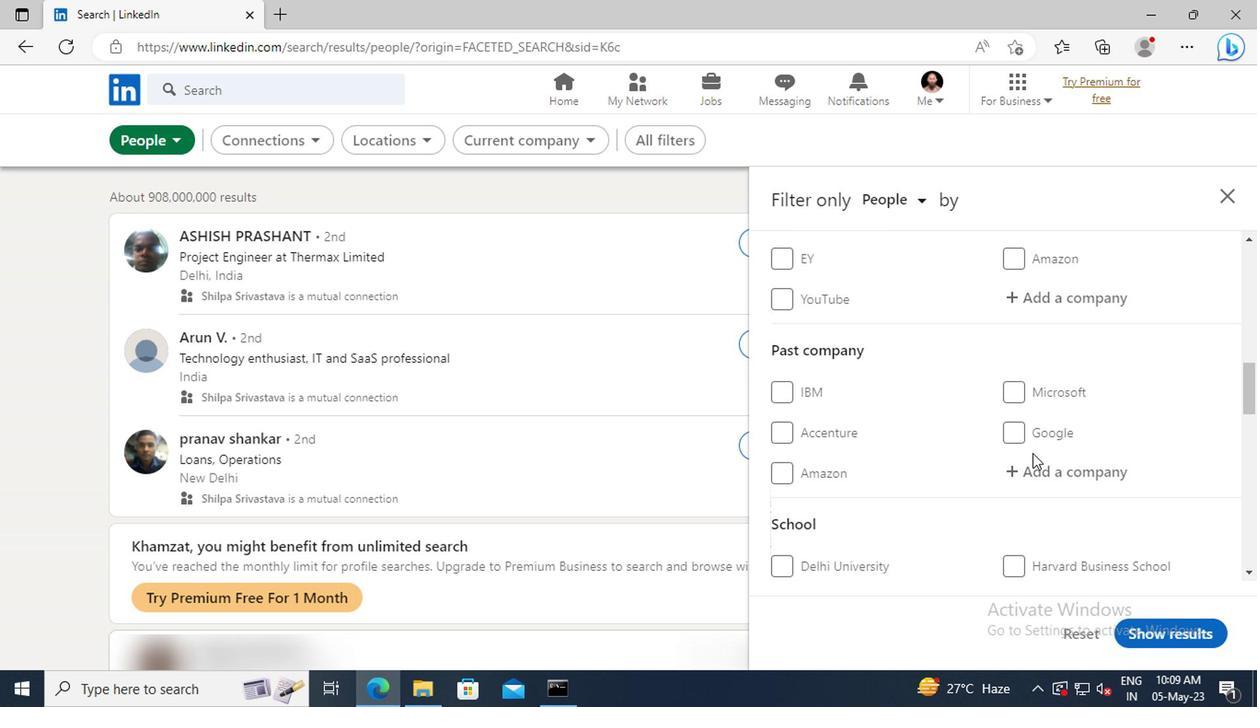 
Action: Mouse scrolled (865, 451) with delta (0, 0)
Screenshot: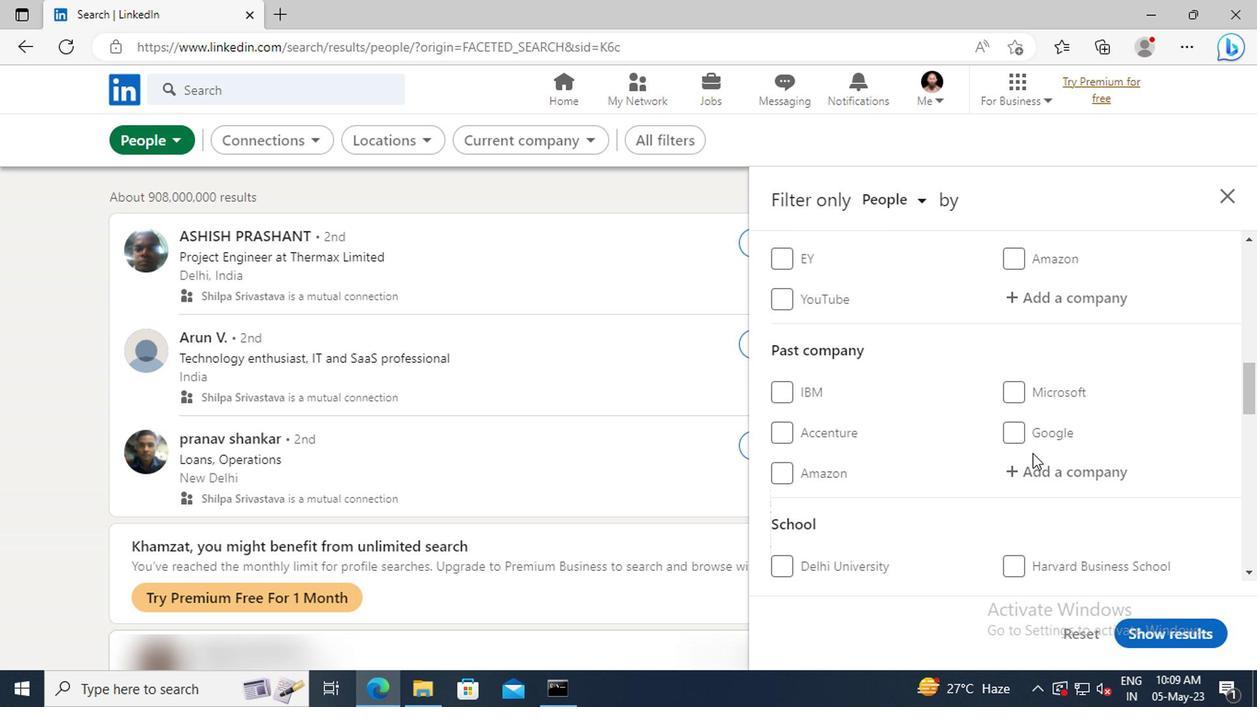 
Action: Mouse moved to (865, 445)
Screenshot: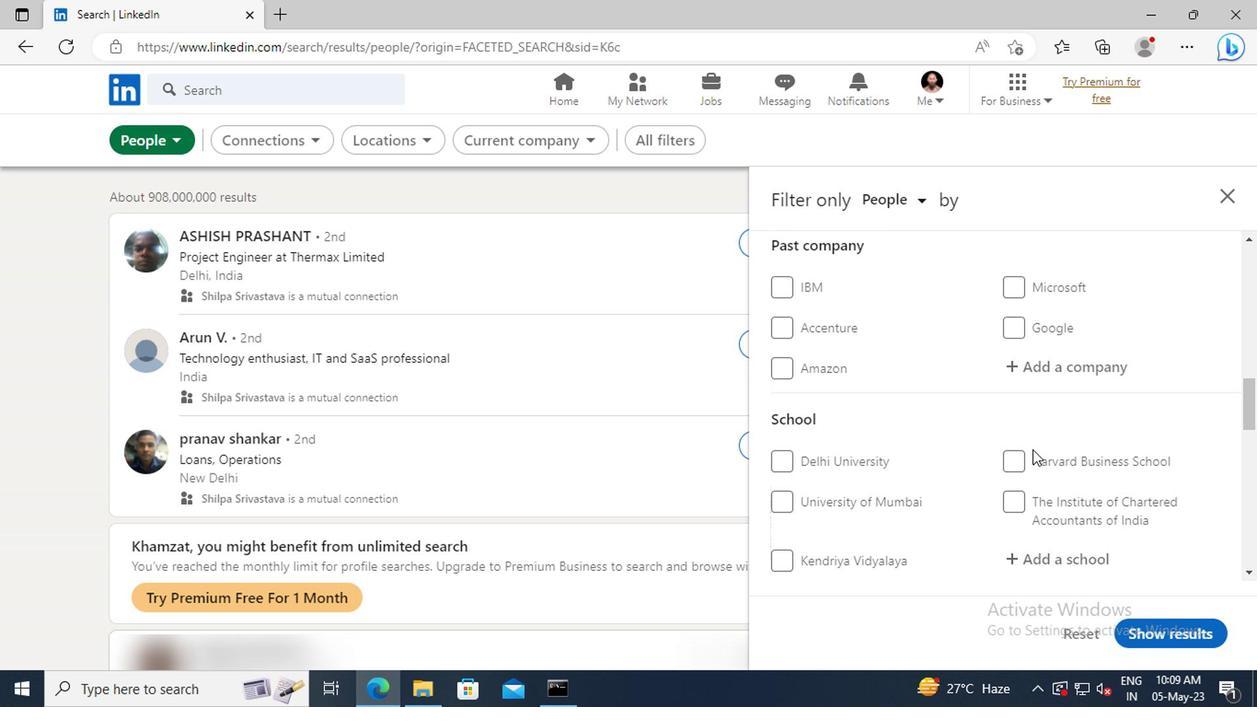 
Action: Mouse scrolled (865, 445) with delta (0, 0)
Screenshot: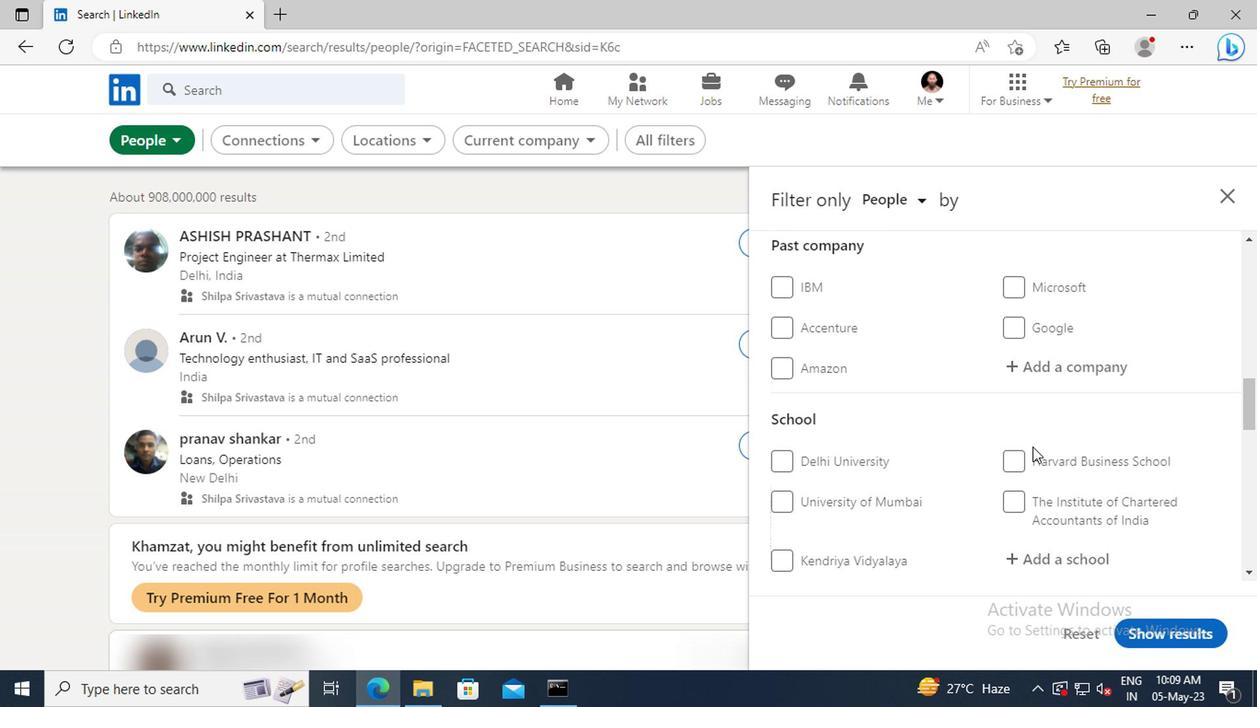 
Action: Mouse moved to (856, 426)
Screenshot: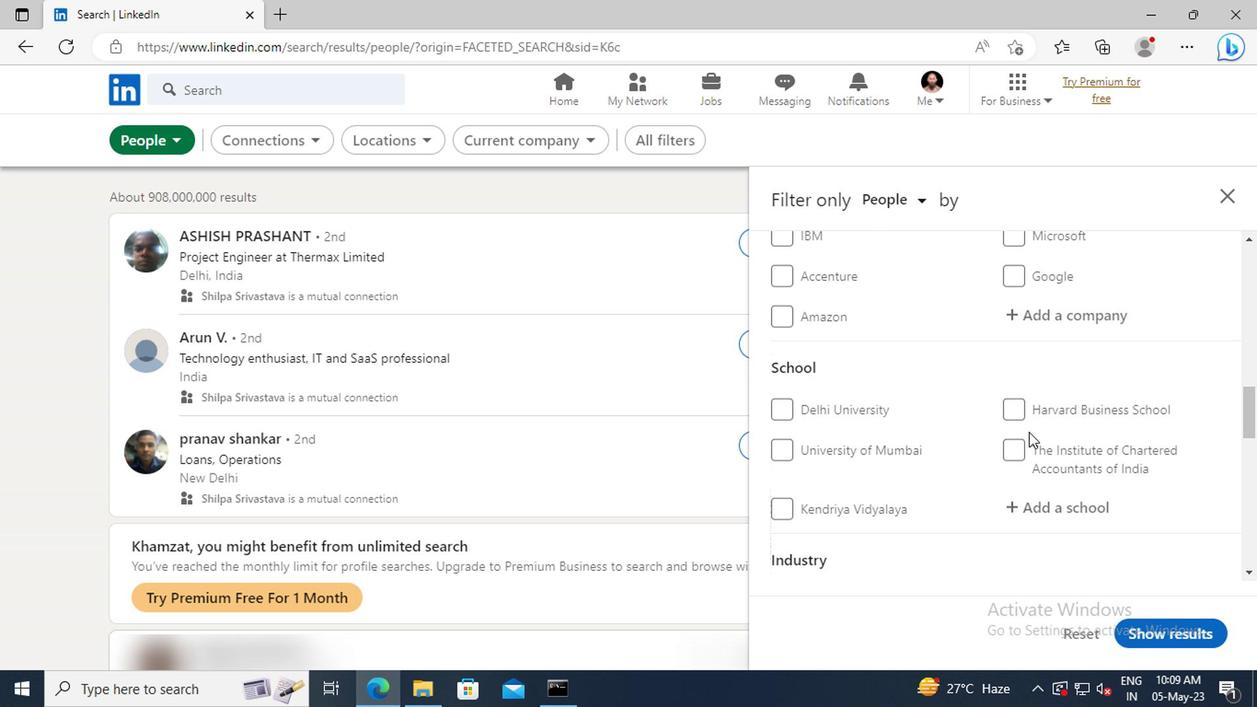 
Action: Mouse scrolled (856, 425) with delta (0, 0)
Screenshot: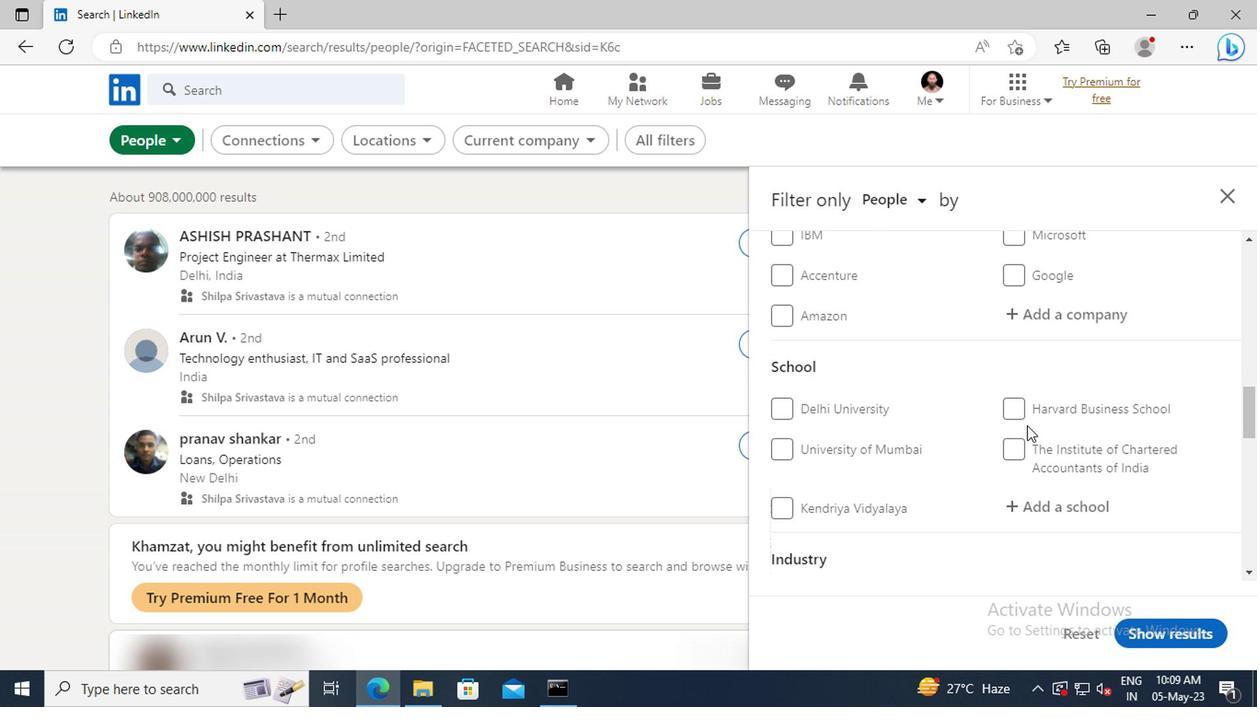 
Action: Mouse scrolled (856, 425) with delta (0, 0)
Screenshot: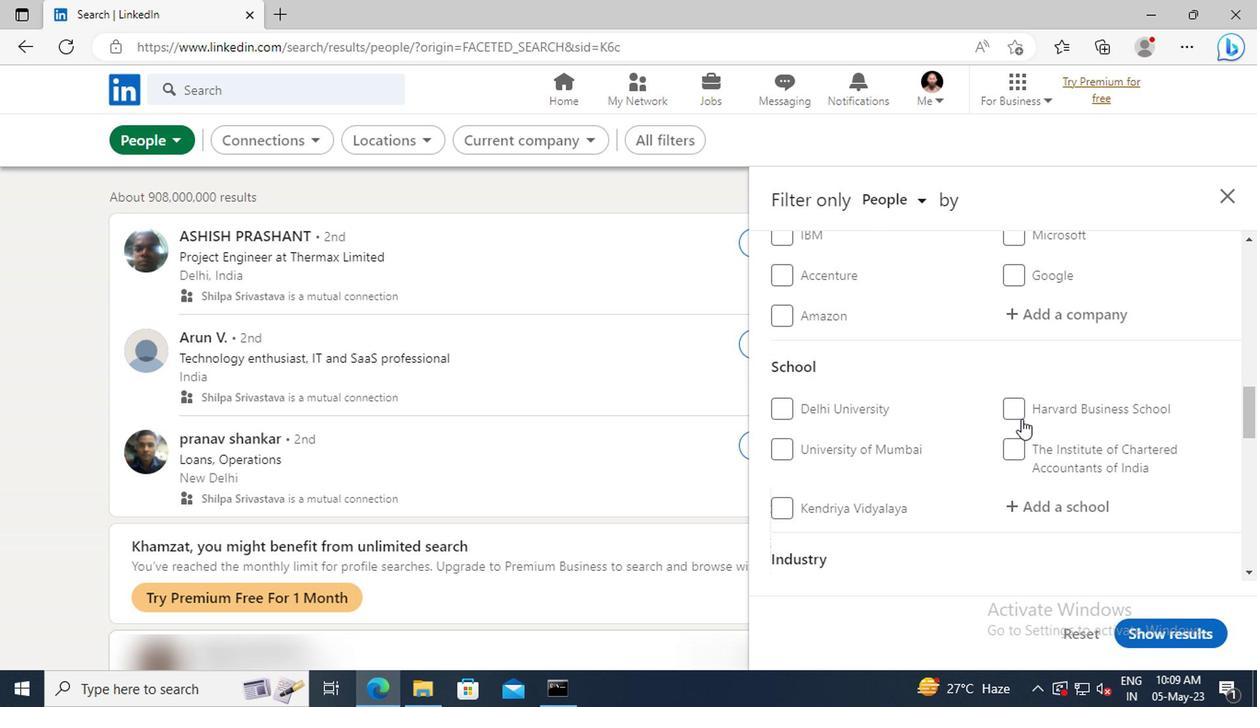 
Action: Mouse scrolled (856, 425) with delta (0, 0)
Screenshot: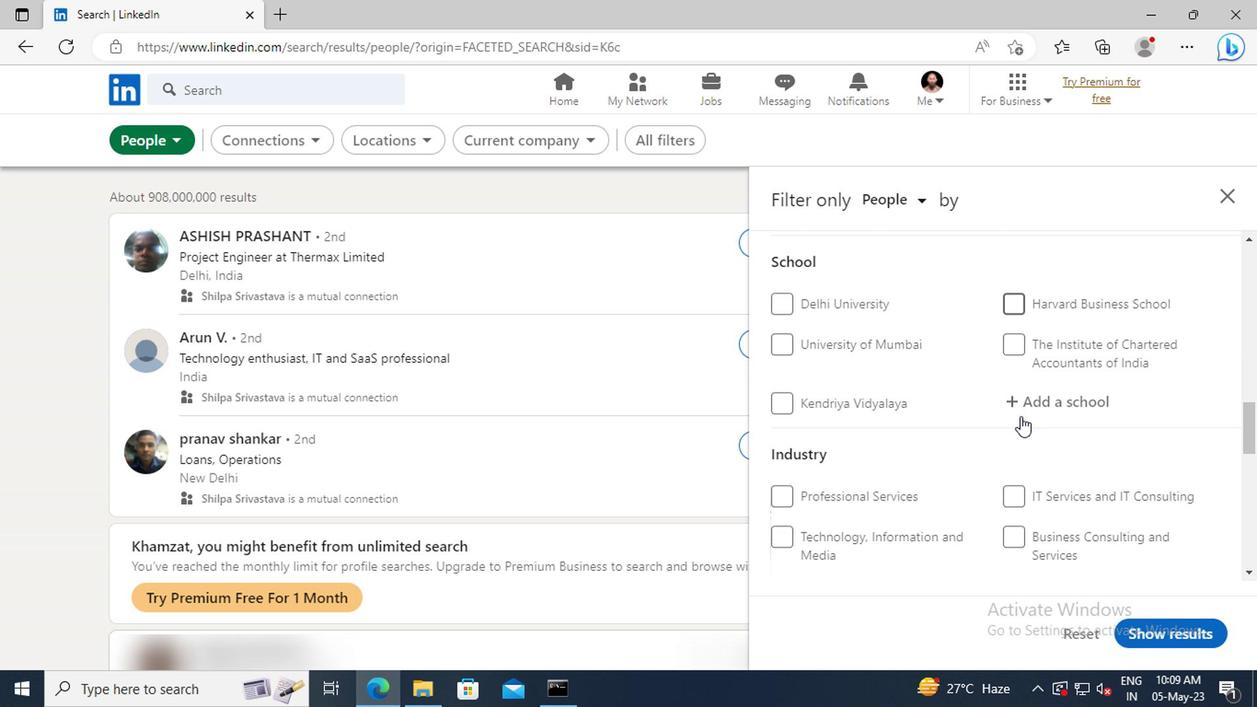 
Action: Mouse scrolled (856, 425) with delta (0, 0)
Screenshot: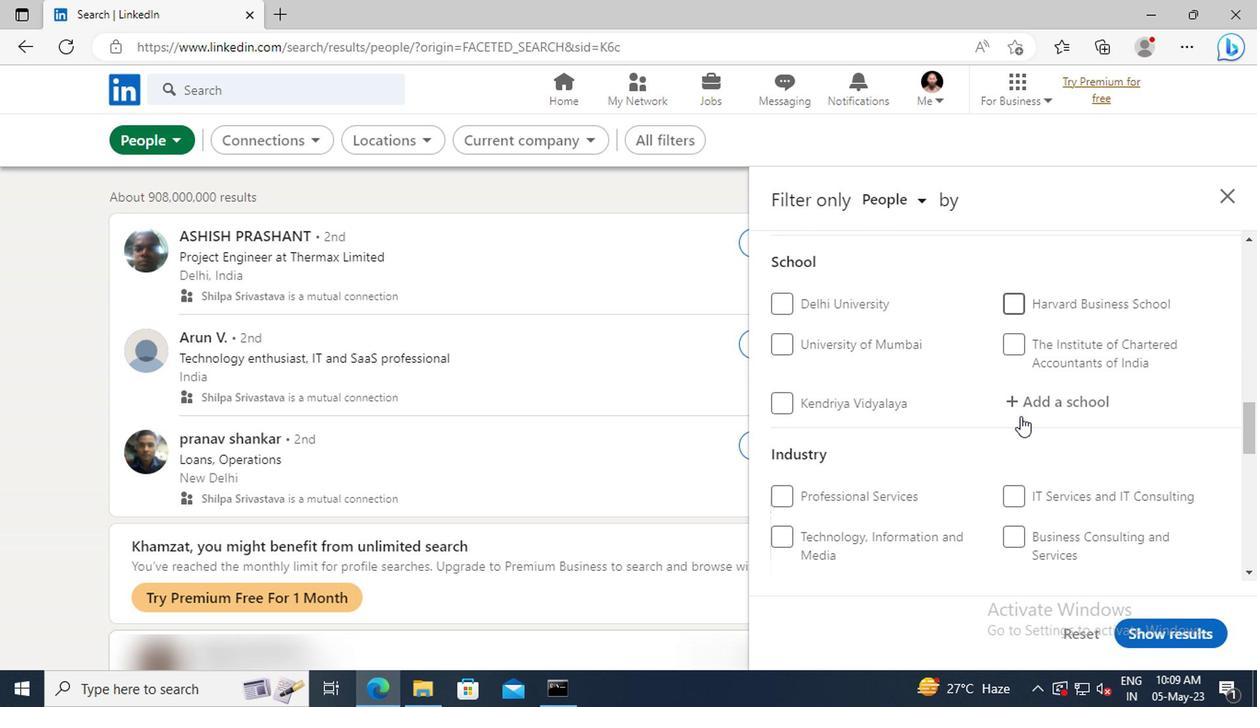 
Action: Mouse scrolled (856, 425) with delta (0, 0)
Screenshot: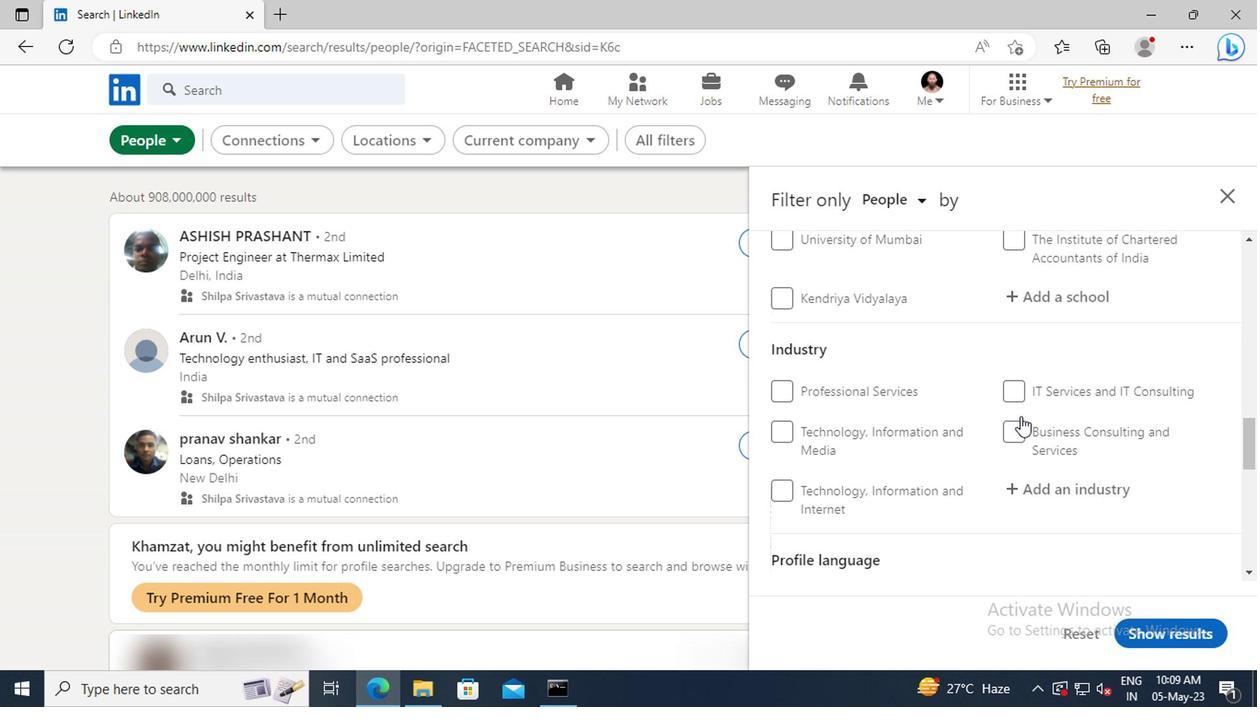 
Action: Mouse scrolled (856, 425) with delta (0, 0)
Screenshot: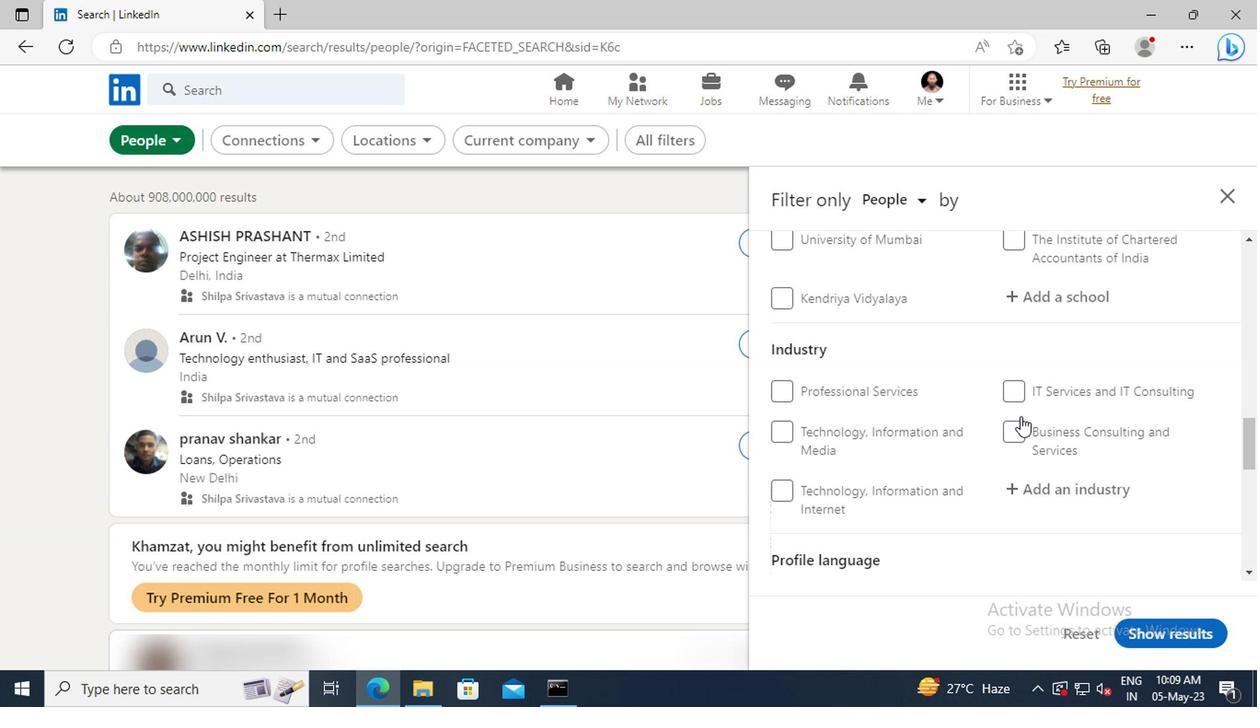 
Action: Mouse scrolled (856, 425) with delta (0, 0)
Screenshot: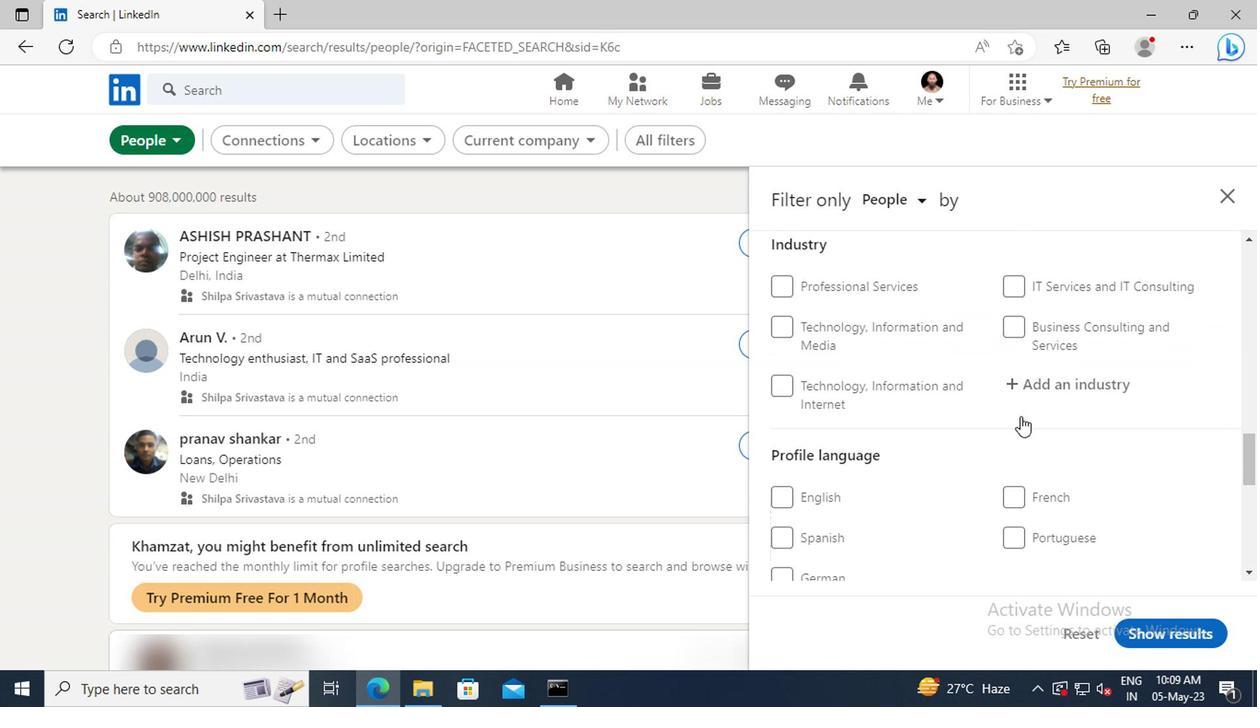 
Action: Mouse moved to (851, 443)
Screenshot: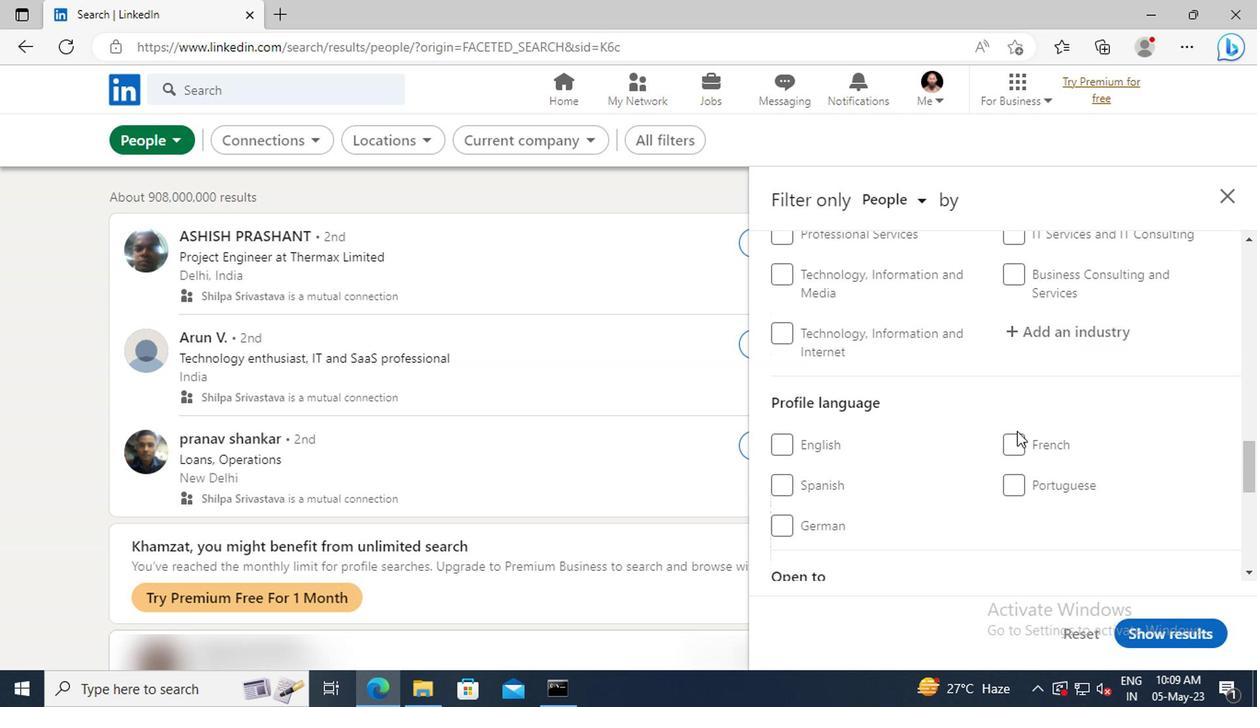 
Action: Mouse pressed left at (851, 443)
Screenshot: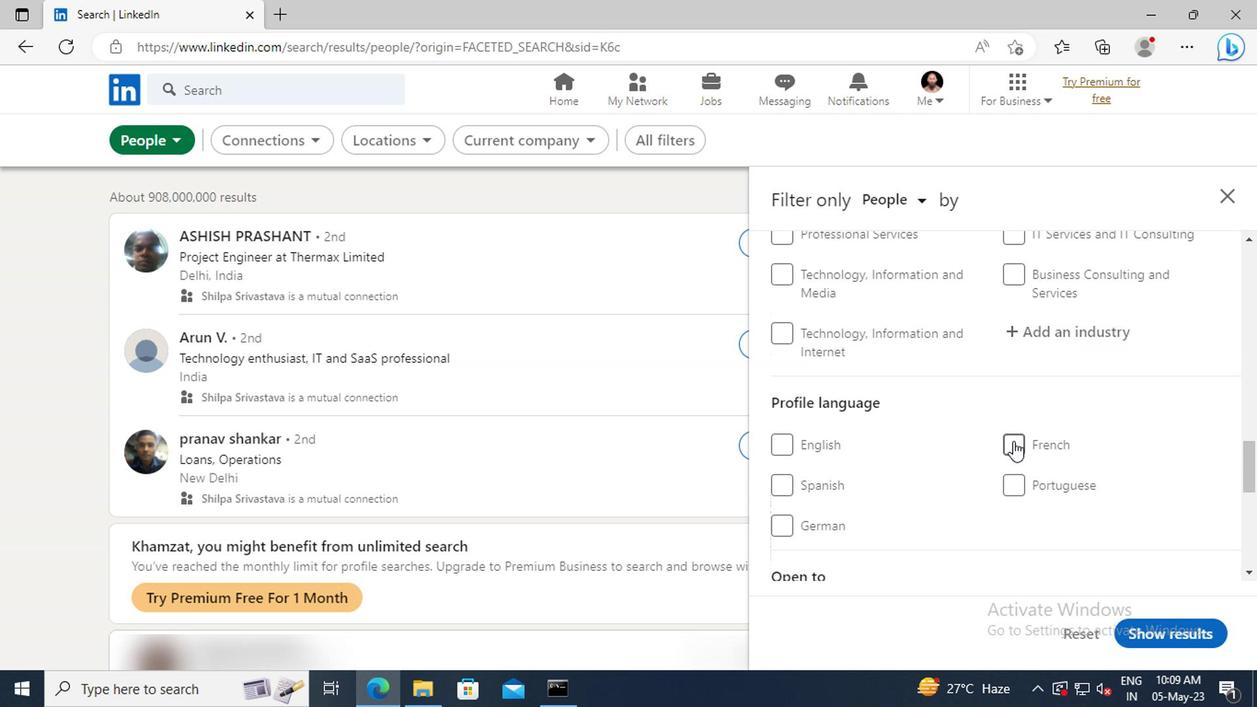 
Action: Mouse moved to (852, 409)
Screenshot: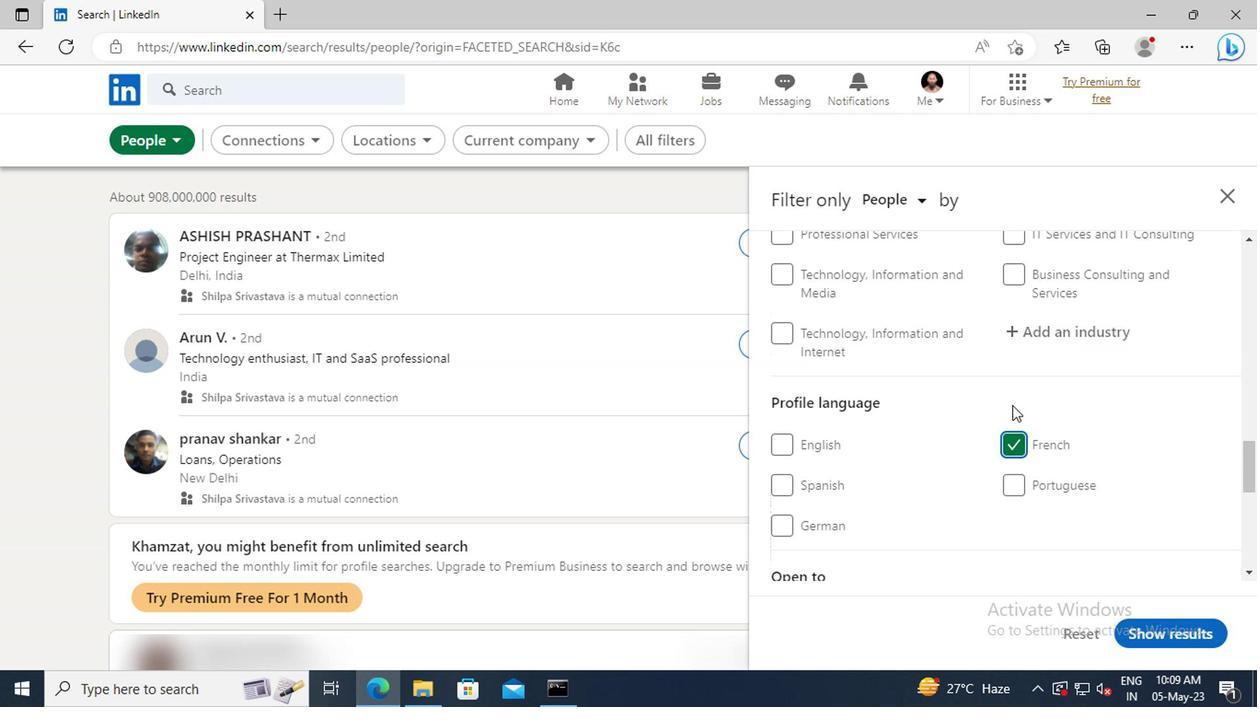 
Action: Mouse scrolled (852, 410) with delta (0, 0)
Screenshot: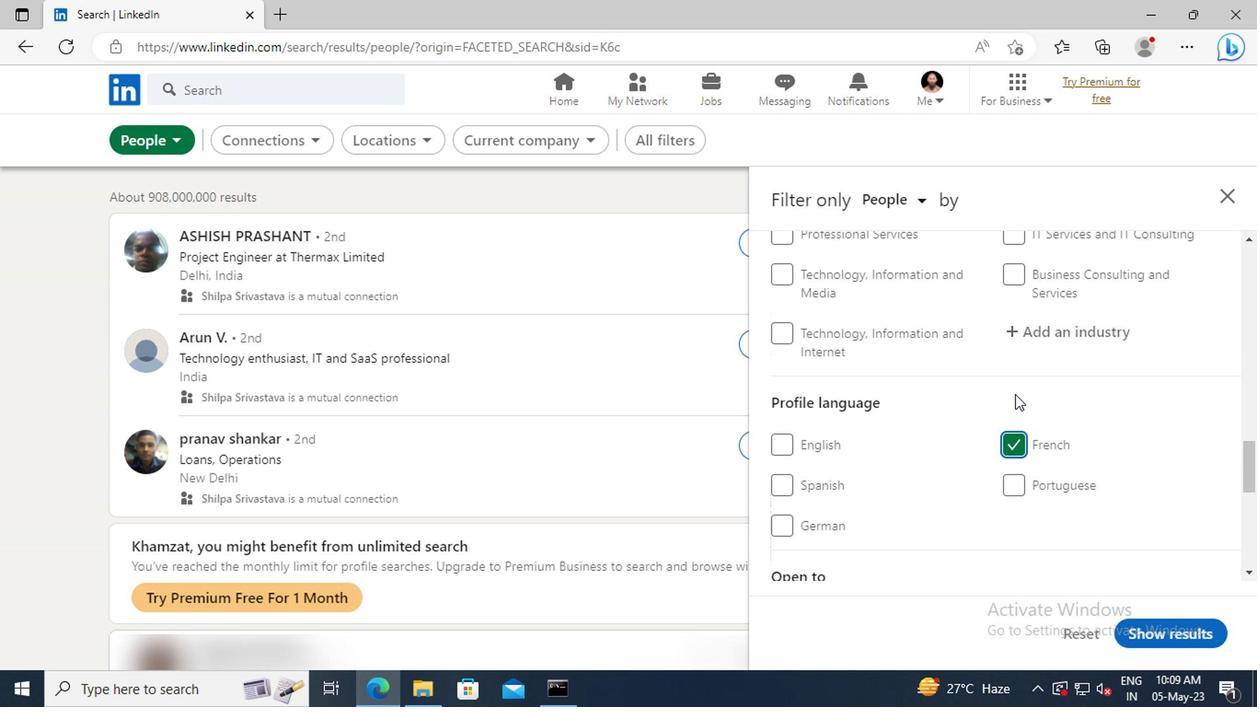 
Action: Mouse scrolled (852, 410) with delta (0, 0)
Screenshot: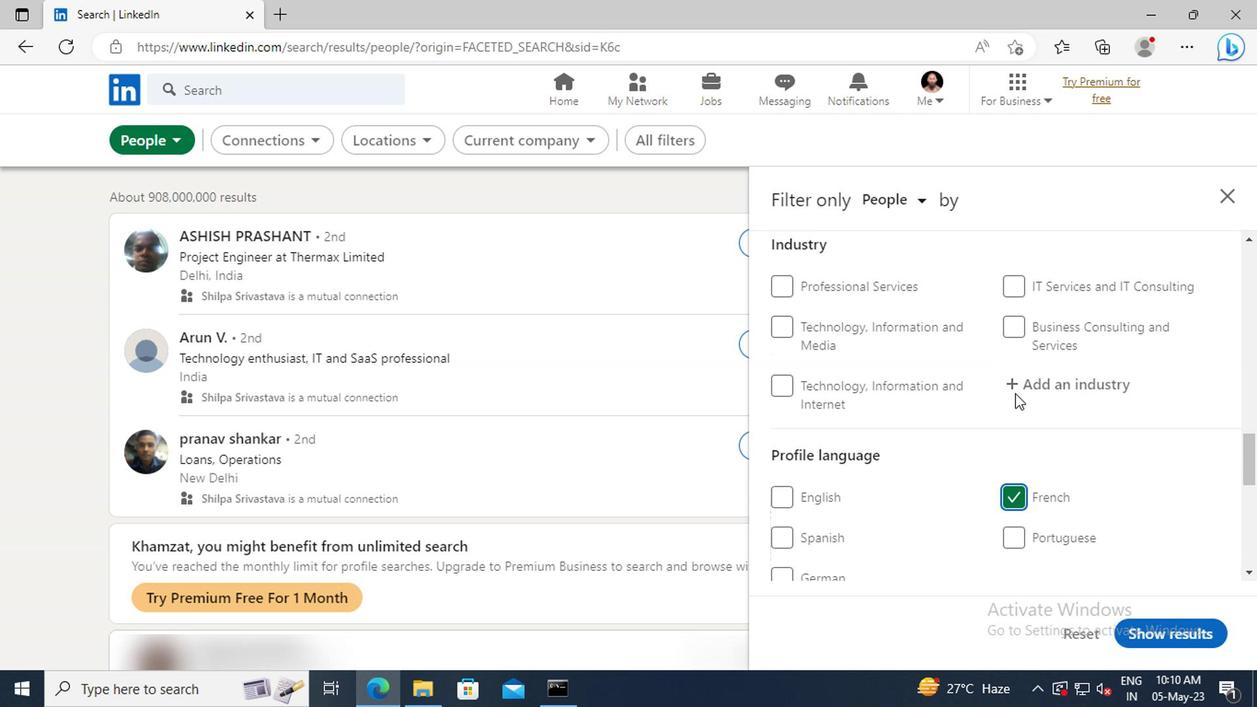 
Action: Mouse scrolled (852, 410) with delta (0, 0)
Screenshot: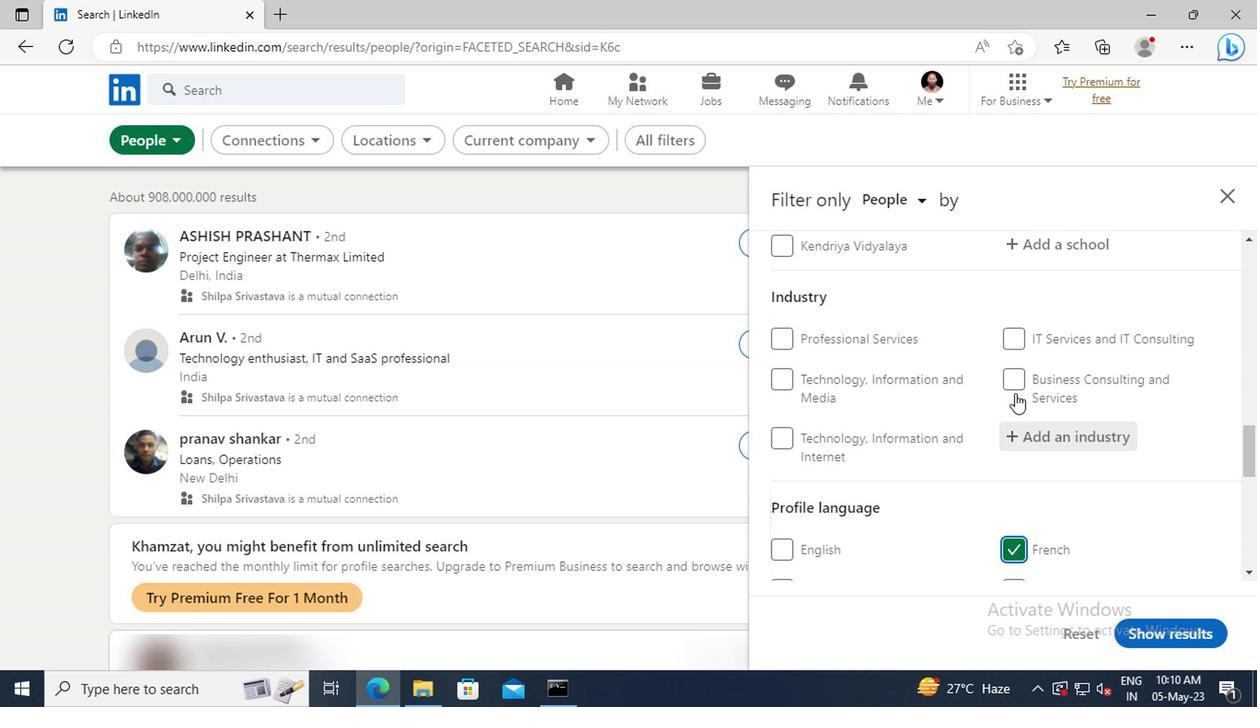 
Action: Mouse scrolled (852, 410) with delta (0, 0)
Screenshot: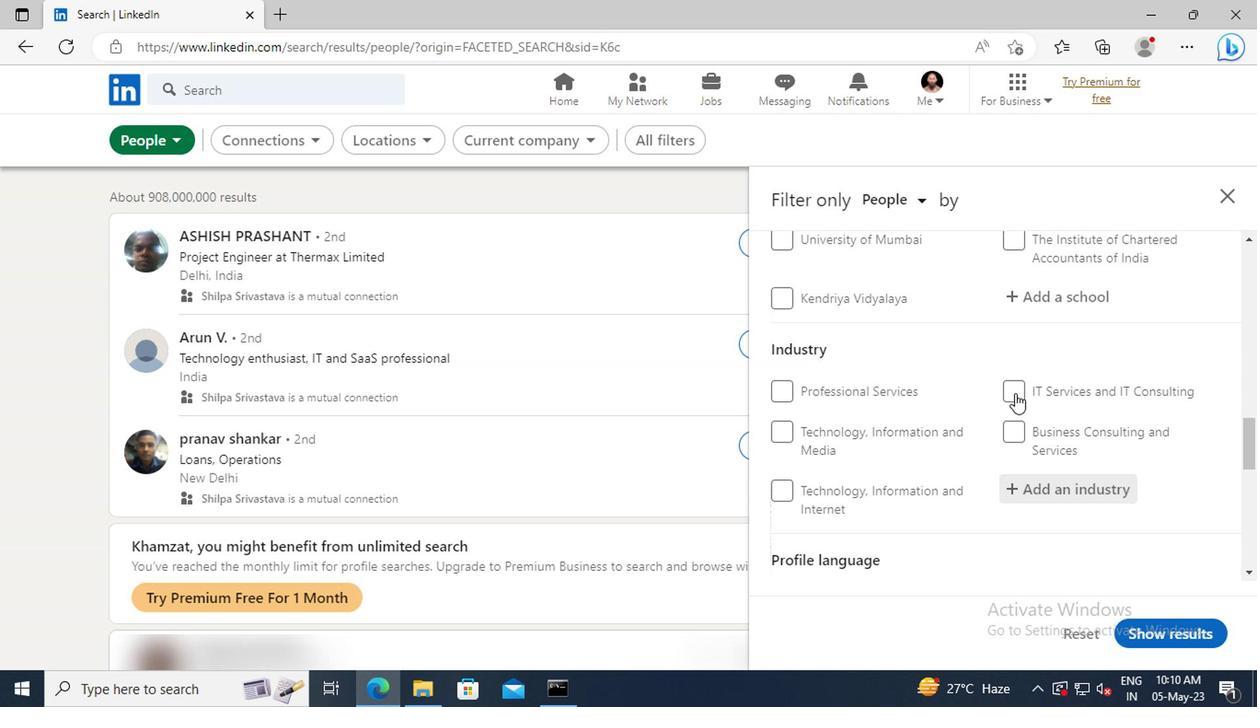 
Action: Mouse scrolled (852, 410) with delta (0, 0)
Screenshot: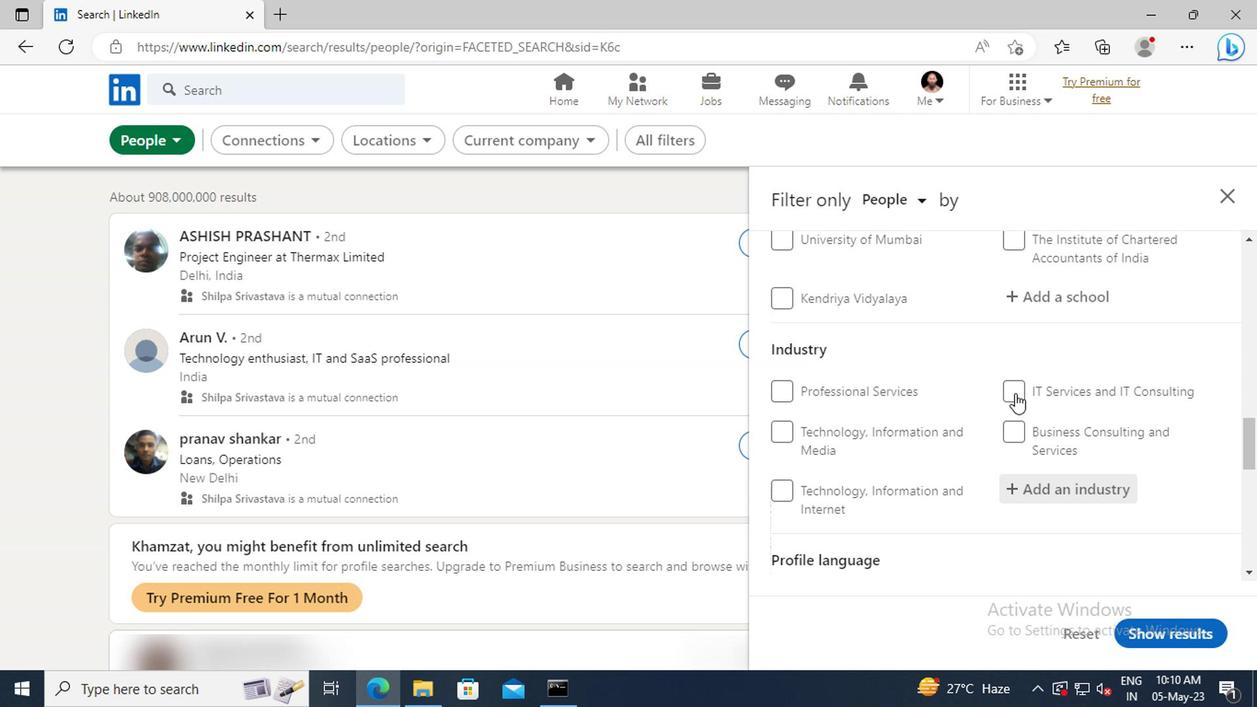 
Action: Mouse scrolled (852, 410) with delta (0, 0)
Screenshot: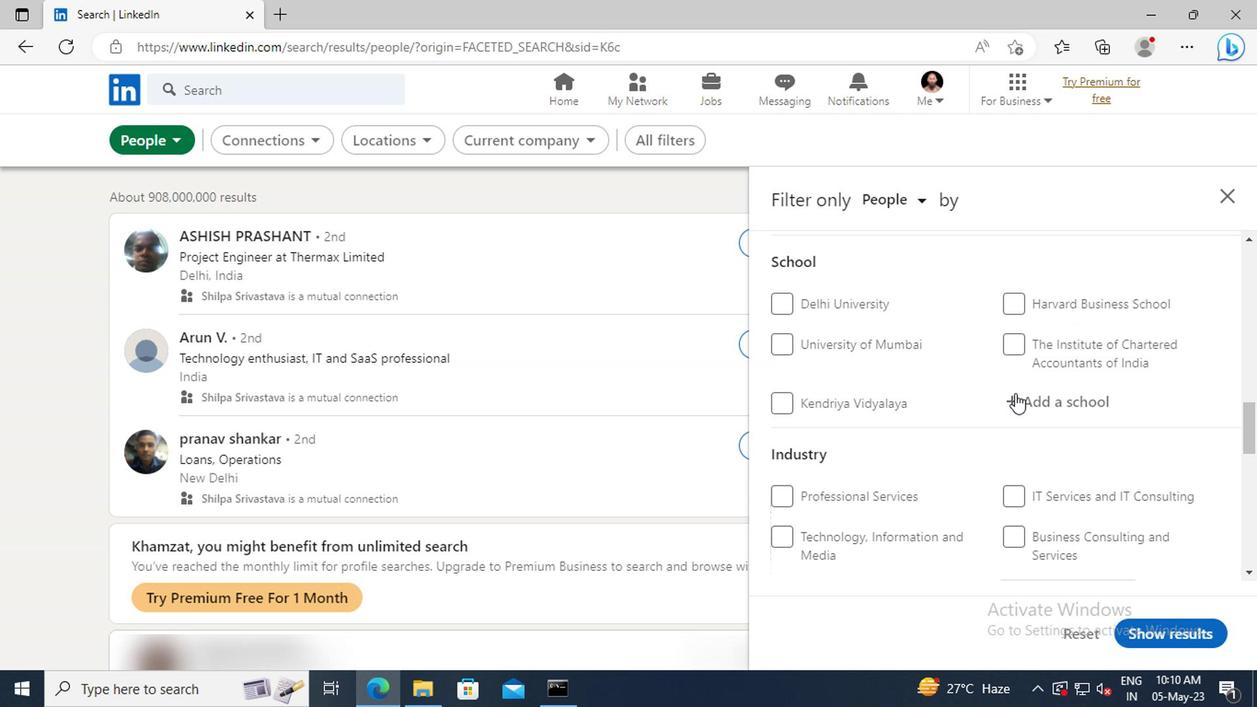 
Action: Mouse scrolled (852, 410) with delta (0, 0)
Screenshot: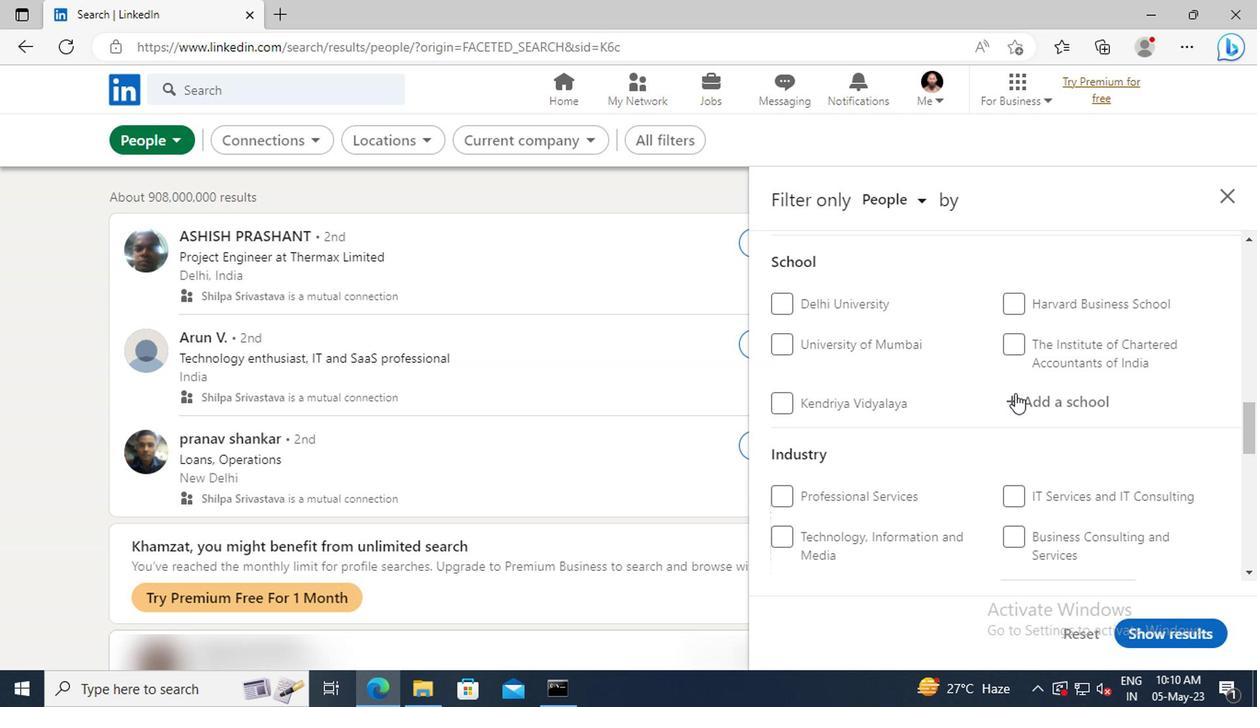 
Action: Mouse scrolled (852, 410) with delta (0, 0)
Screenshot: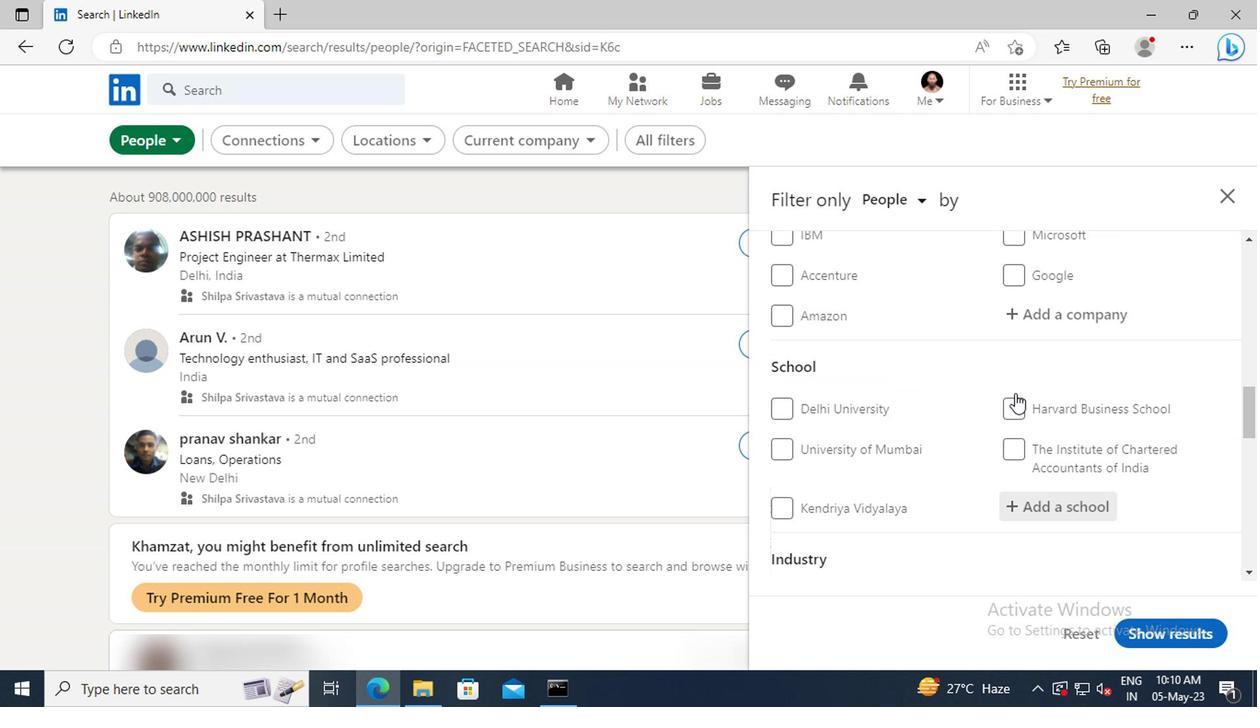 
Action: Mouse scrolled (852, 410) with delta (0, 0)
Screenshot: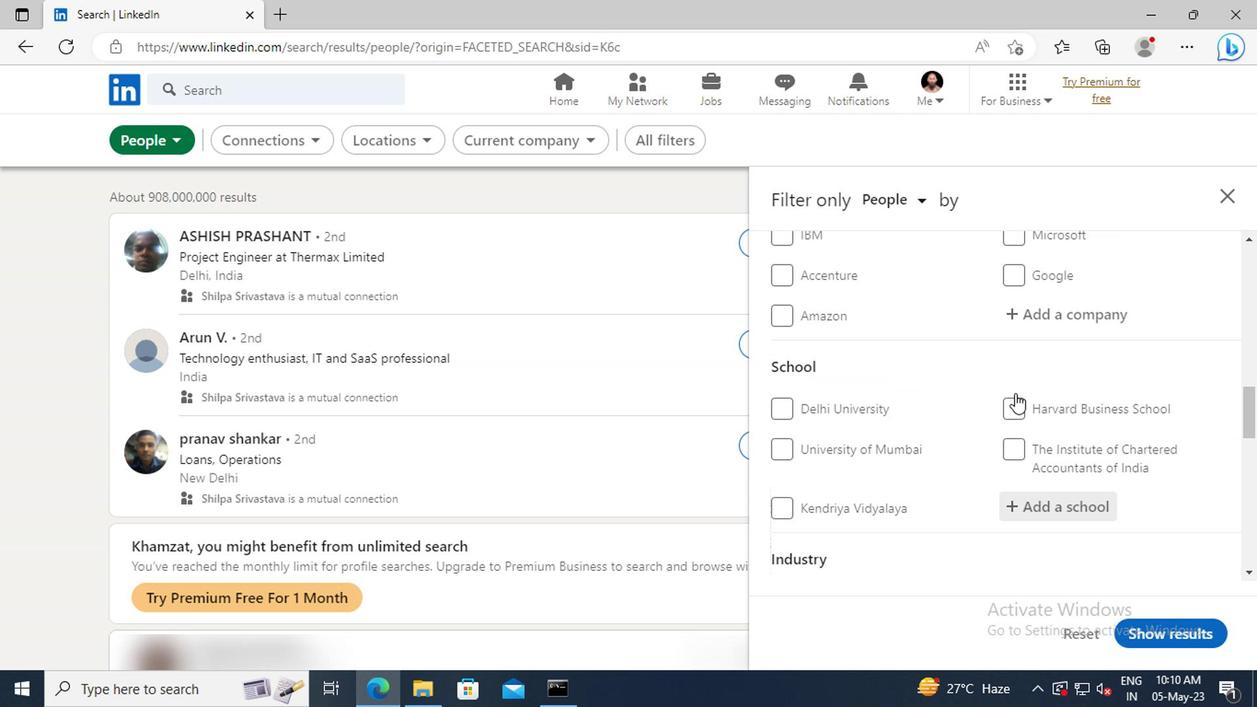 
Action: Mouse scrolled (852, 410) with delta (0, 0)
Screenshot: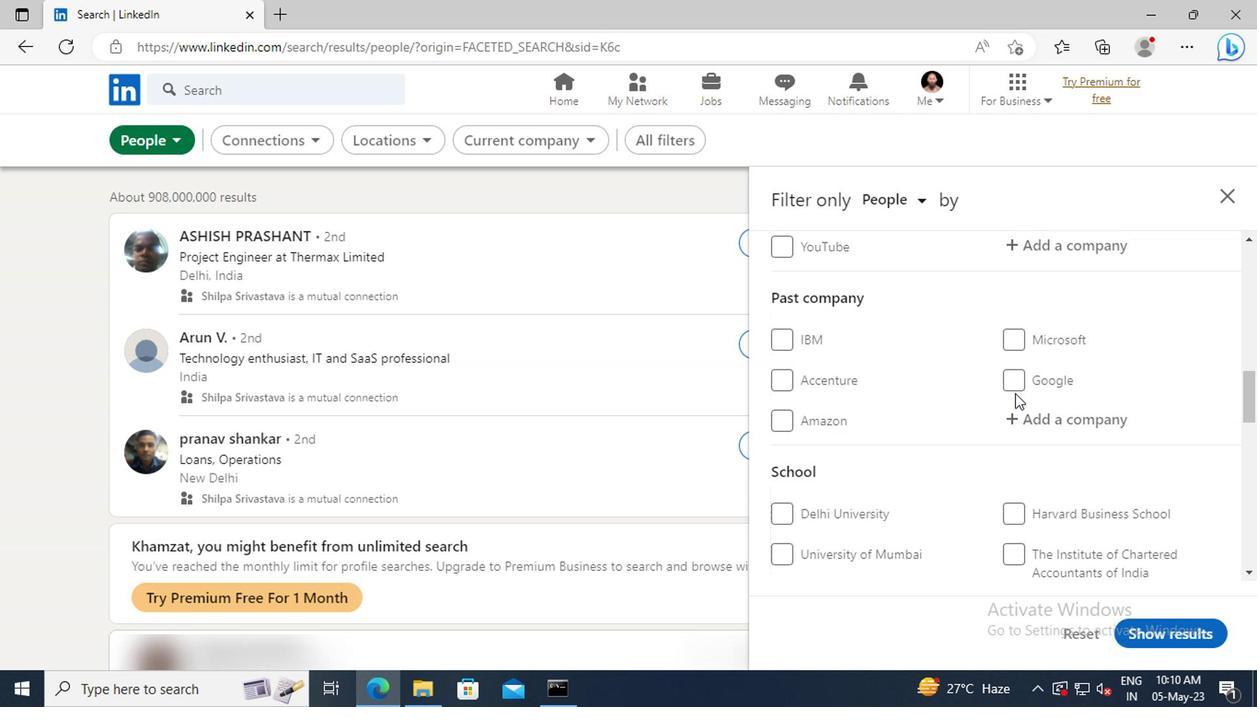 
Action: Mouse scrolled (852, 410) with delta (0, 0)
Screenshot: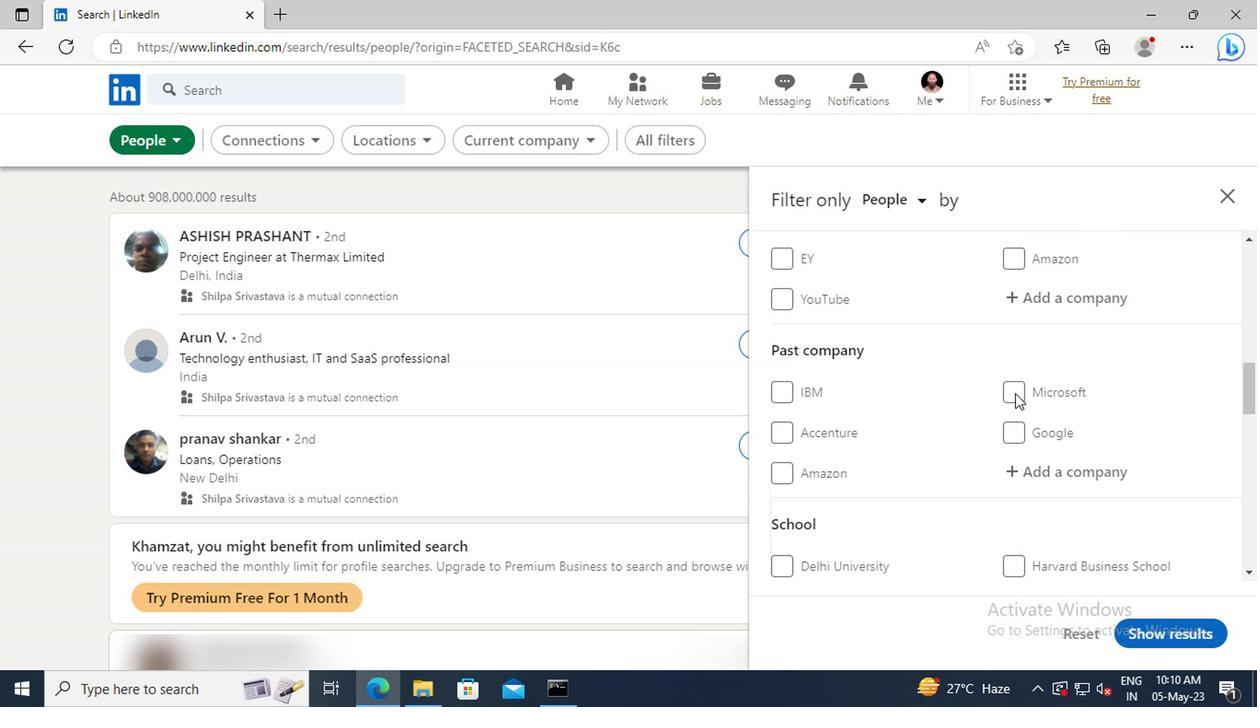
Action: Mouse scrolled (852, 410) with delta (0, 0)
Screenshot: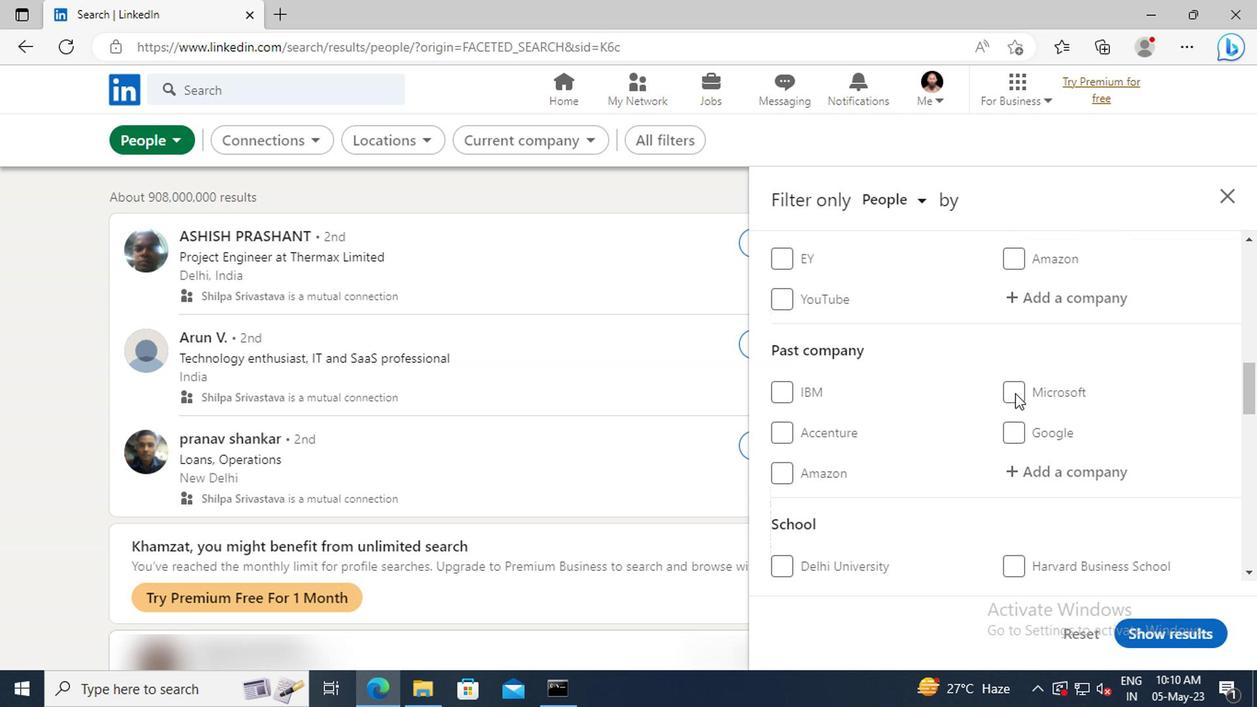 
Action: Mouse moved to (854, 411)
Screenshot: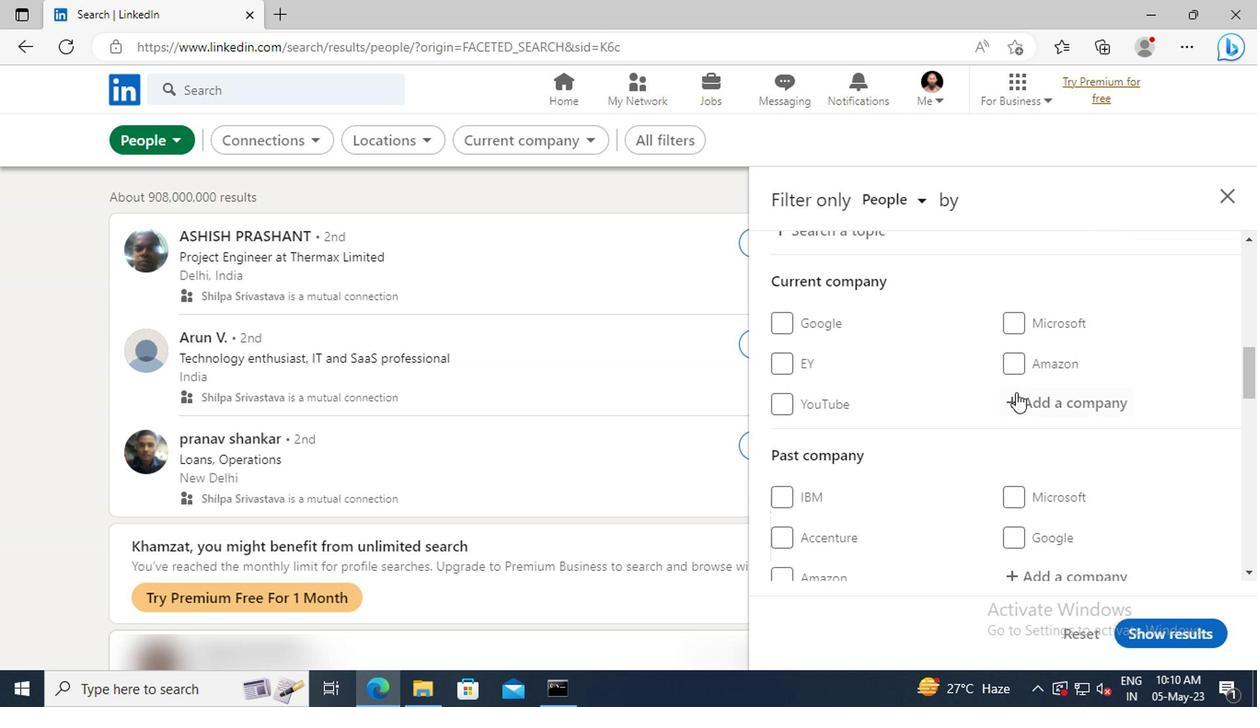 
Action: Mouse pressed left at (854, 411)
Screenshot: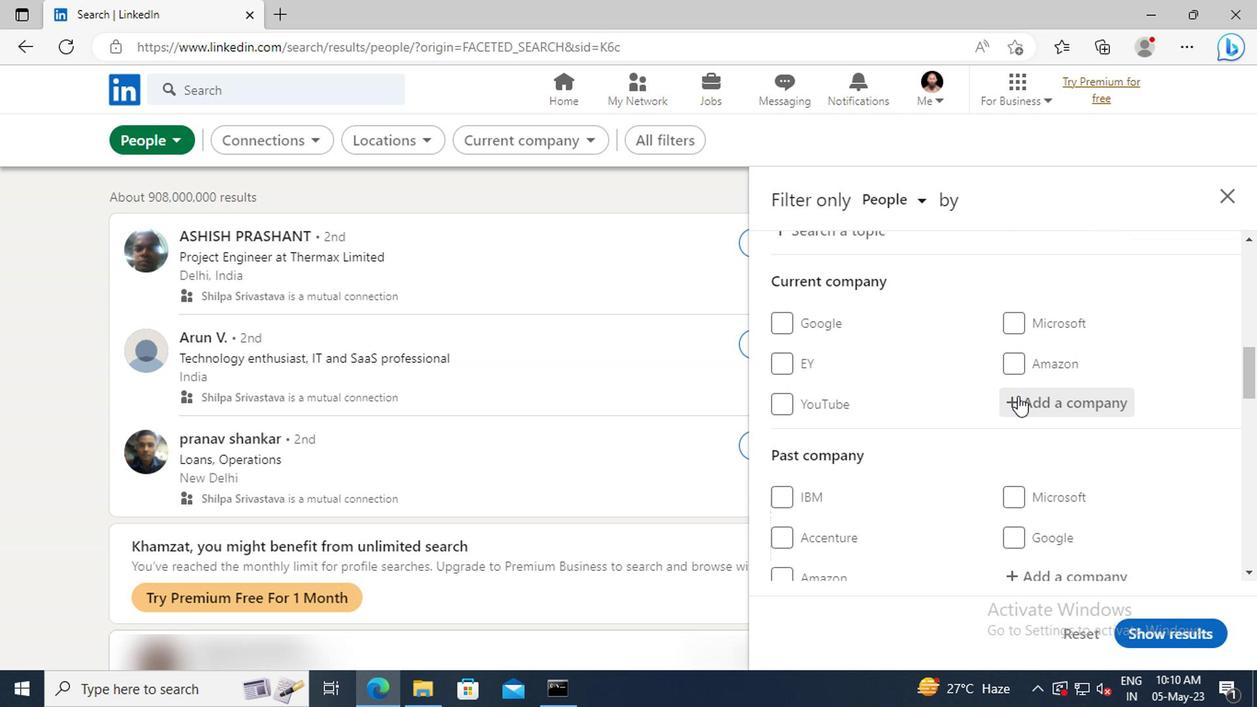 
Action: Key pressed <Key.shift>VUCLIP
Screenshot: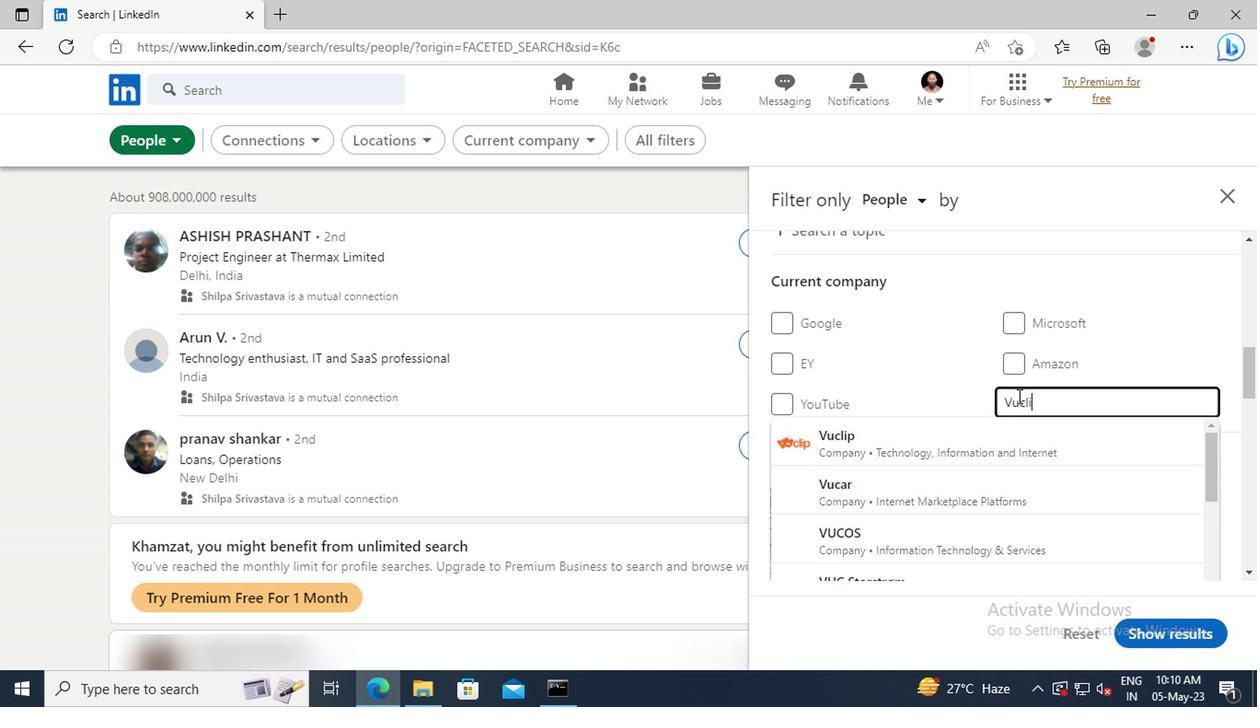 
Action: Mouse moved to (855, 435)
Screenshot: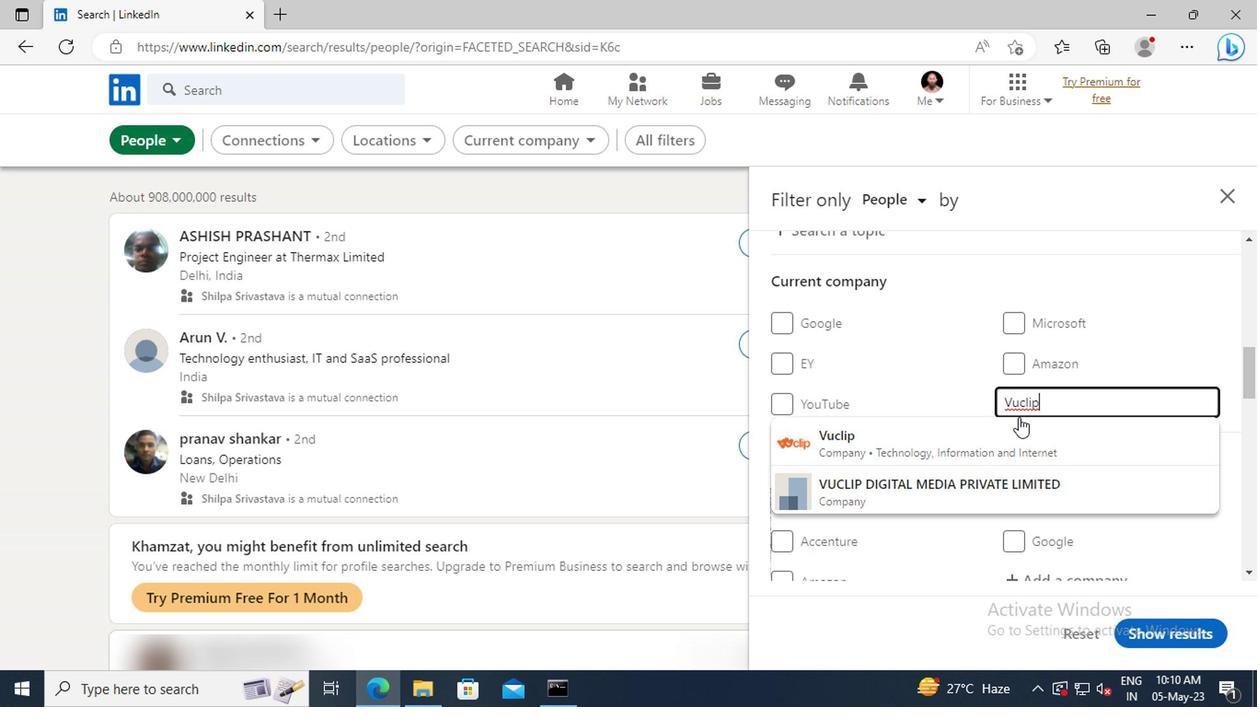 
Action: Mouse pressed left at (855, 435)
Screenshot: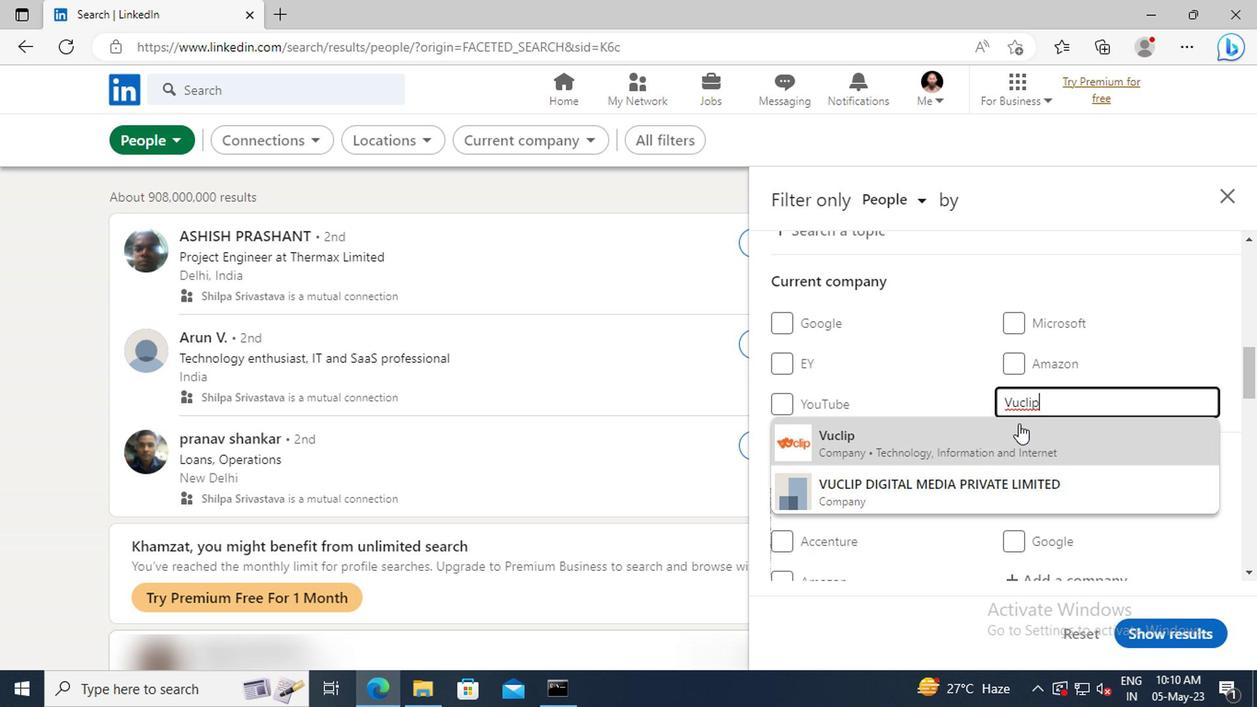 
Action: Mouse scrolled (855, 434) with delta (0, 0)
Screenshot: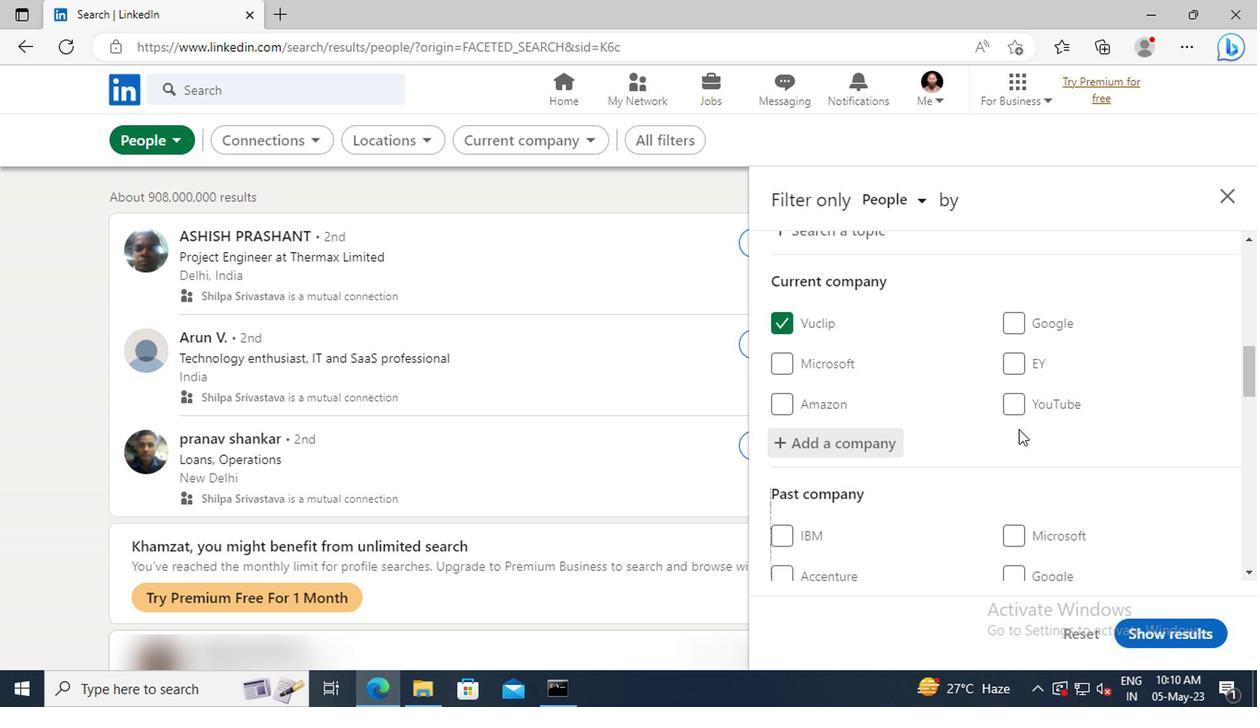 
Action: Mouse scrolled (855, 434) with delta (0, 0)
Screenshot: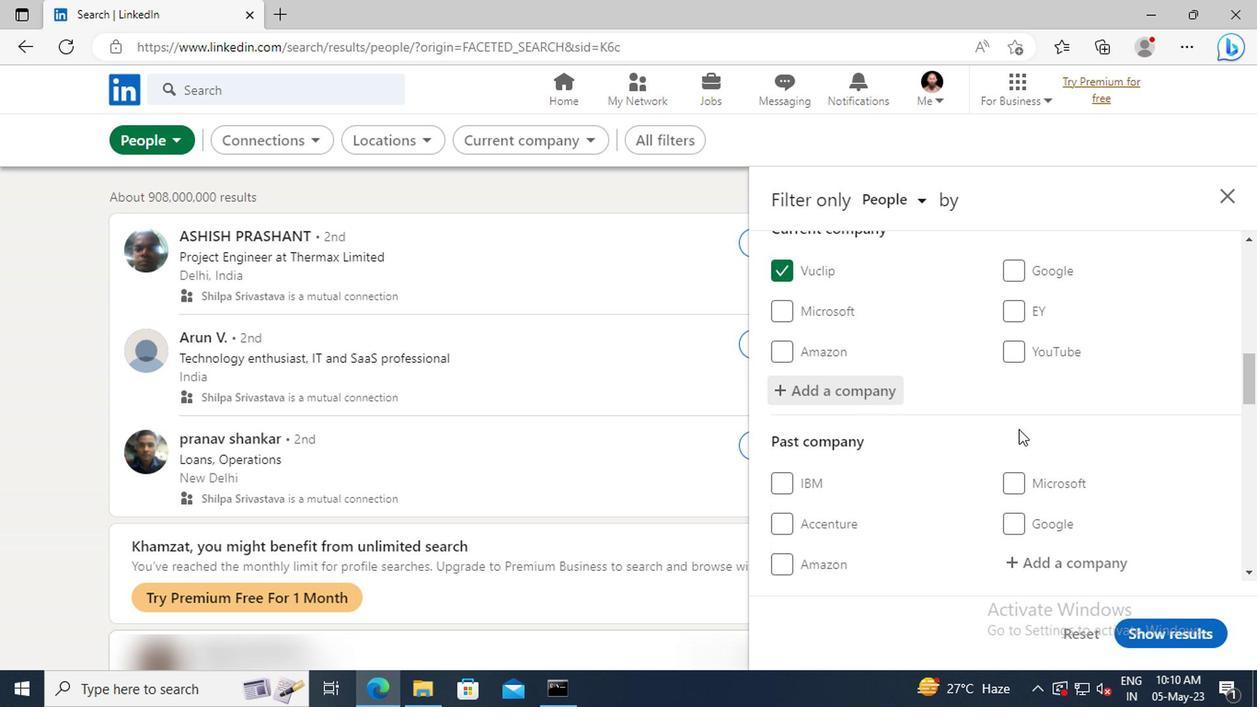 
Action: Mouse scrolled (855, 434) with delta (0, 0)
Screenshot: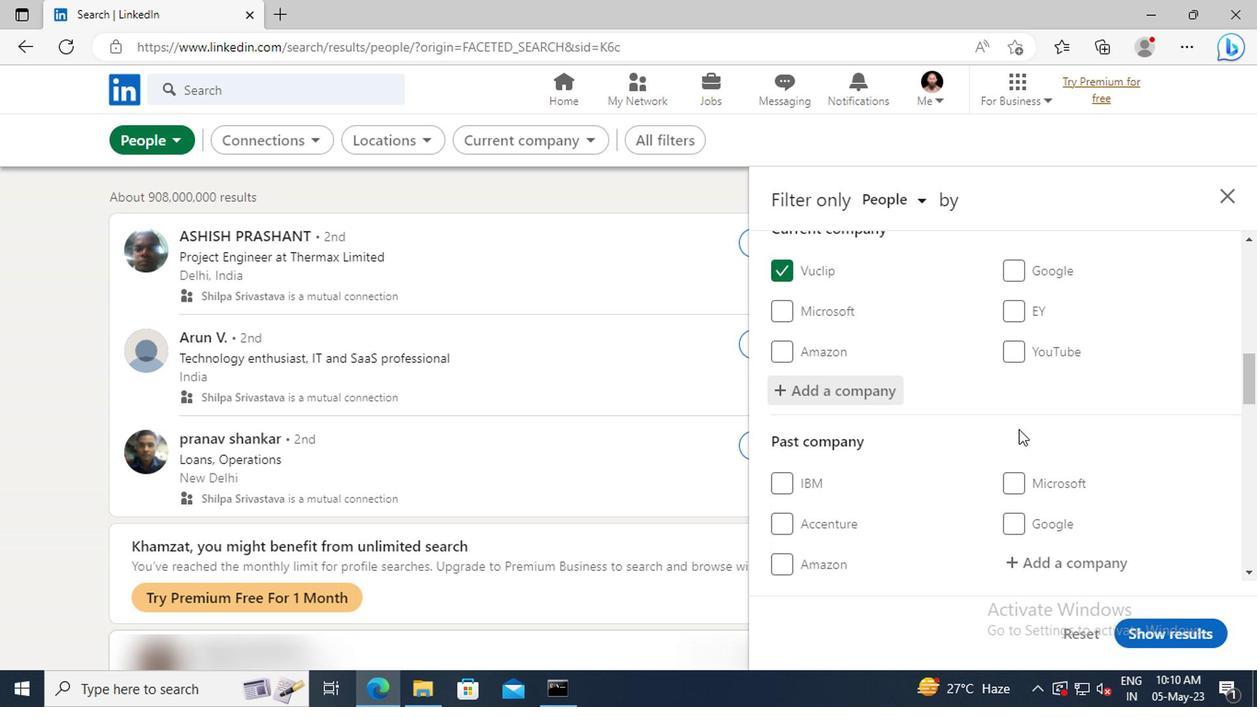 
Action: Mouse moved to (854, 429)
Screenshot: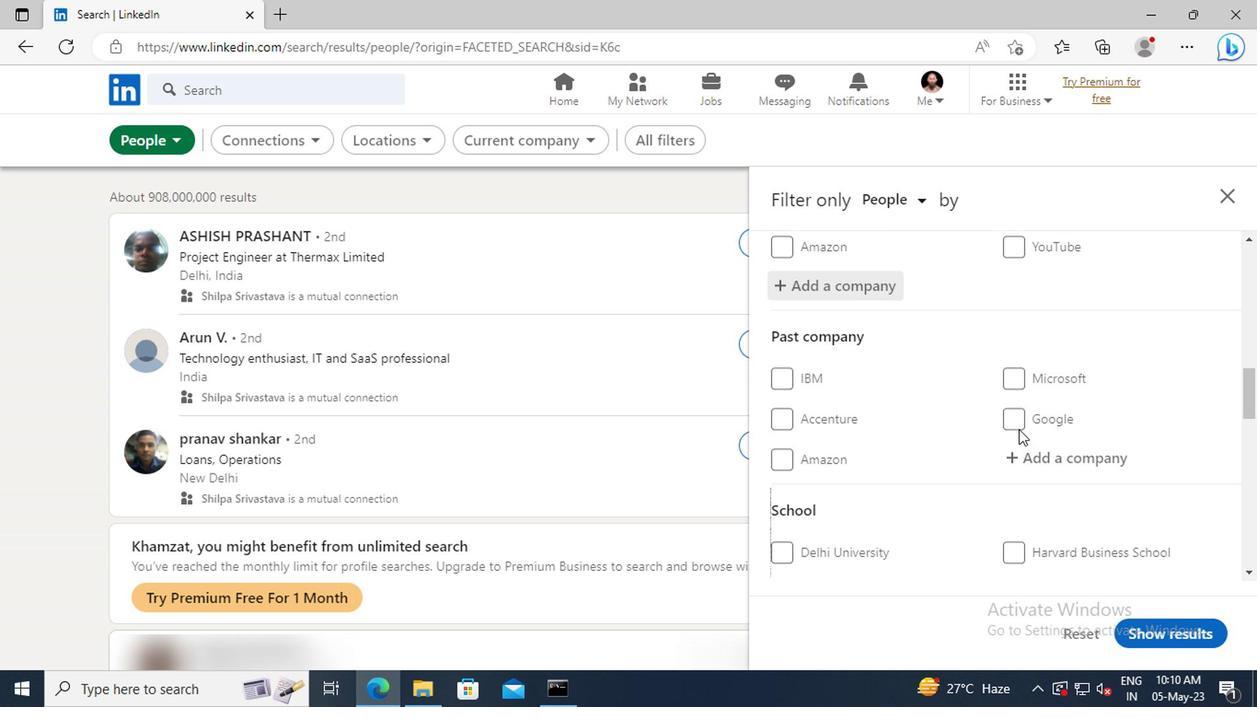 
Action: Mouse scrolled (854, 428) with delta (0, 0)
Screenshot: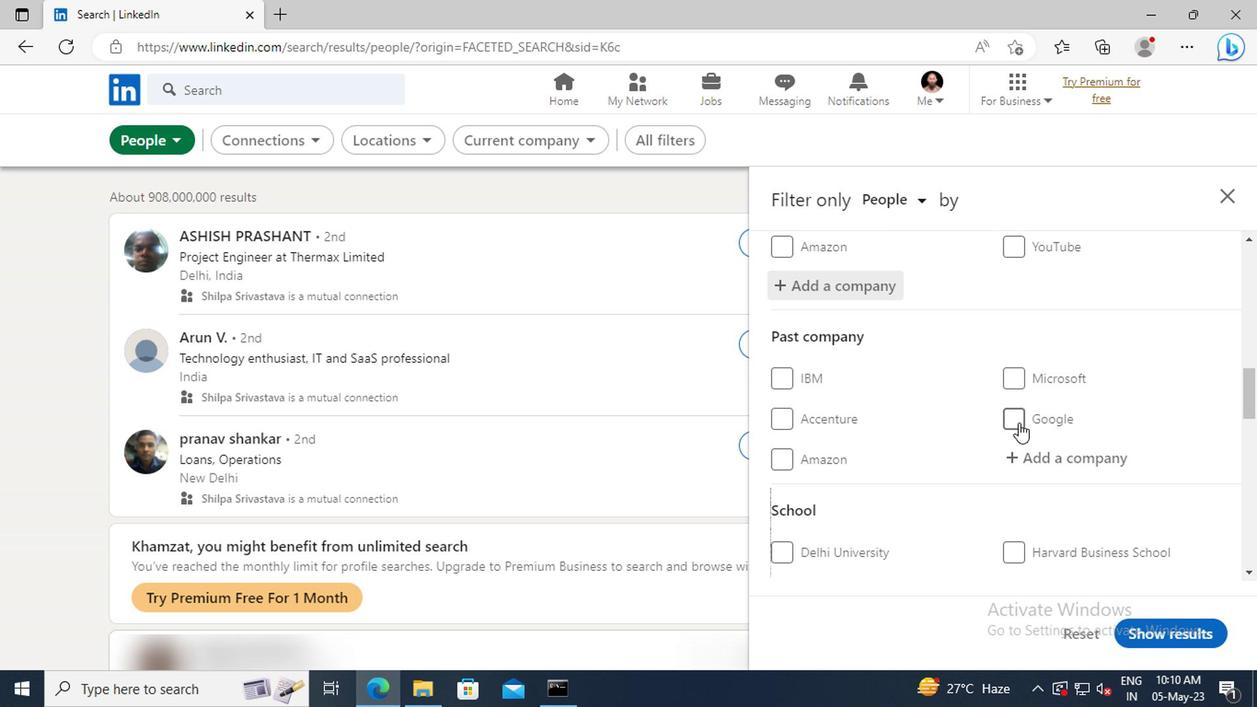 
Action: Mouse scrolled (854, 428) with delta (0, 0)
Screenshot: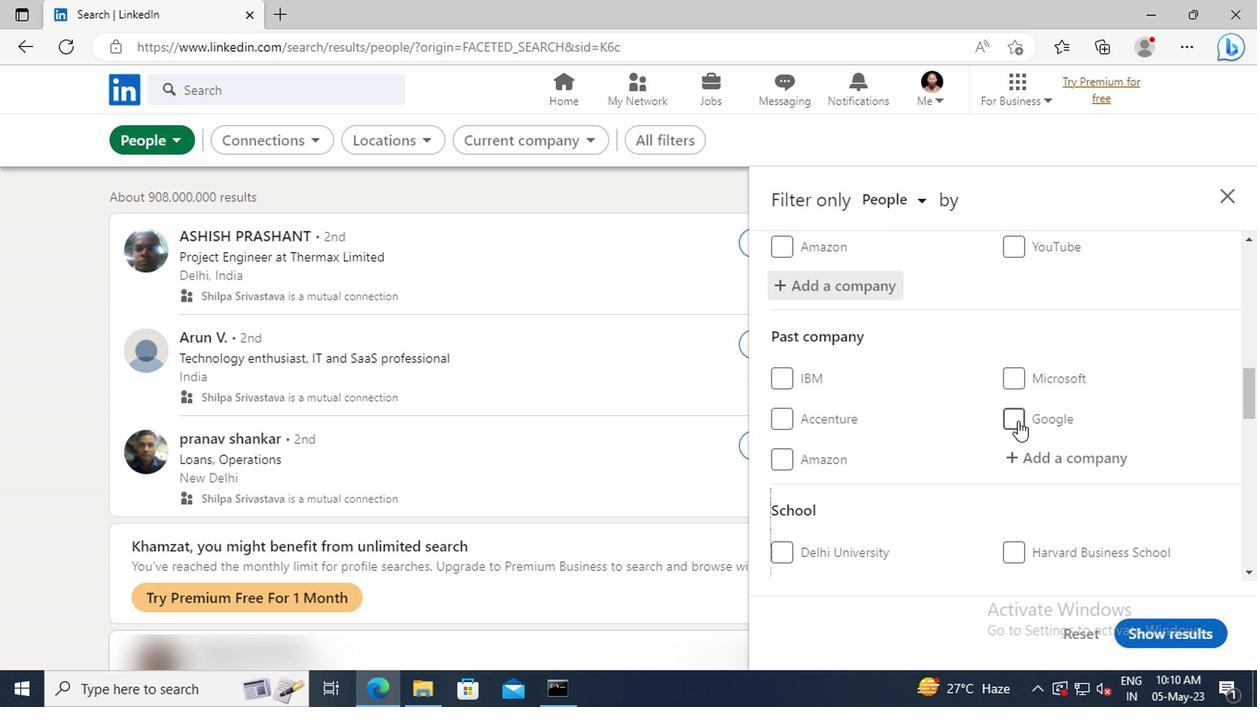 
Action: Mouse scrolled (854, 428) with delta (0, 0)
Screenshot: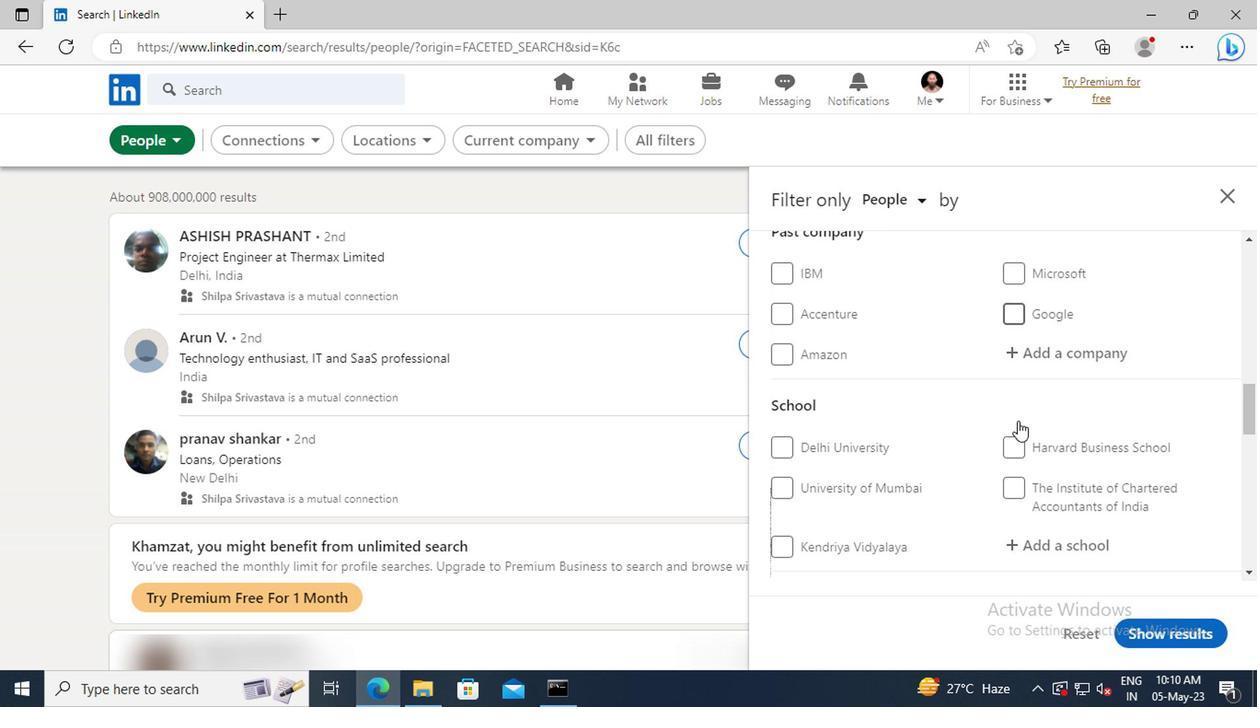 
Action: Mouse scrolled (854, 428) with delta (0, 0)
Screenshot: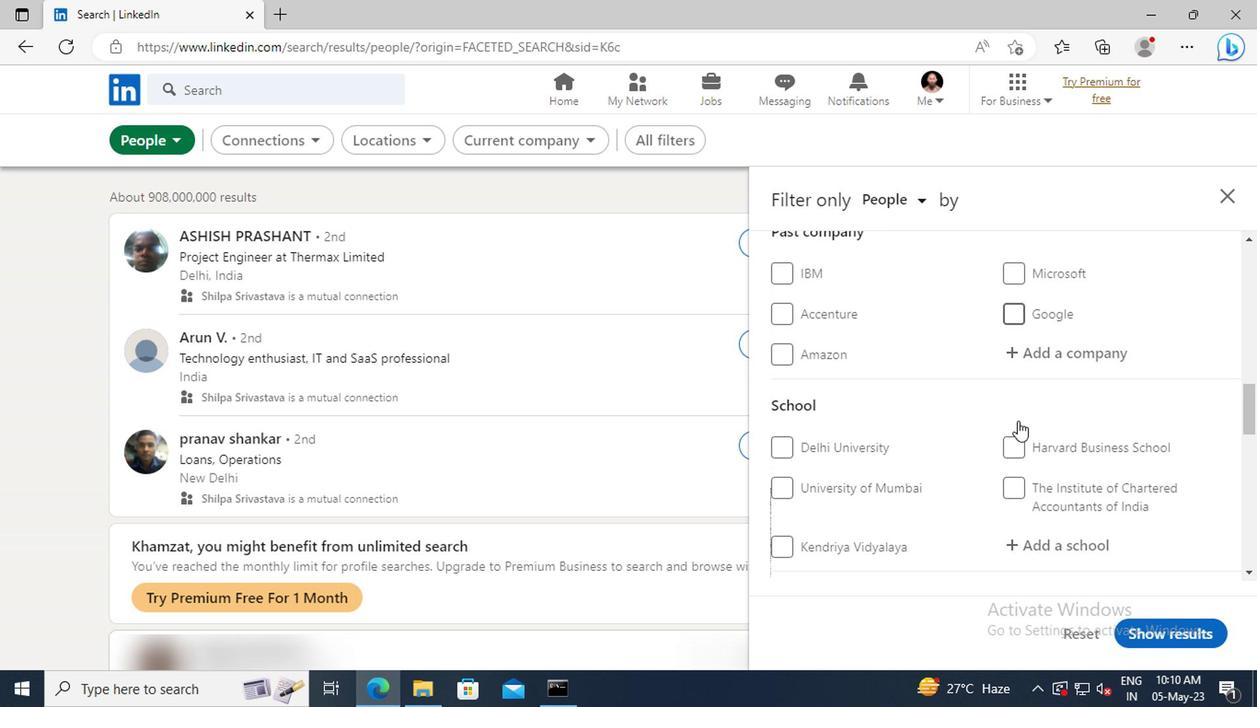 
Action: Mouse moved to (856, 438)
Screenshot: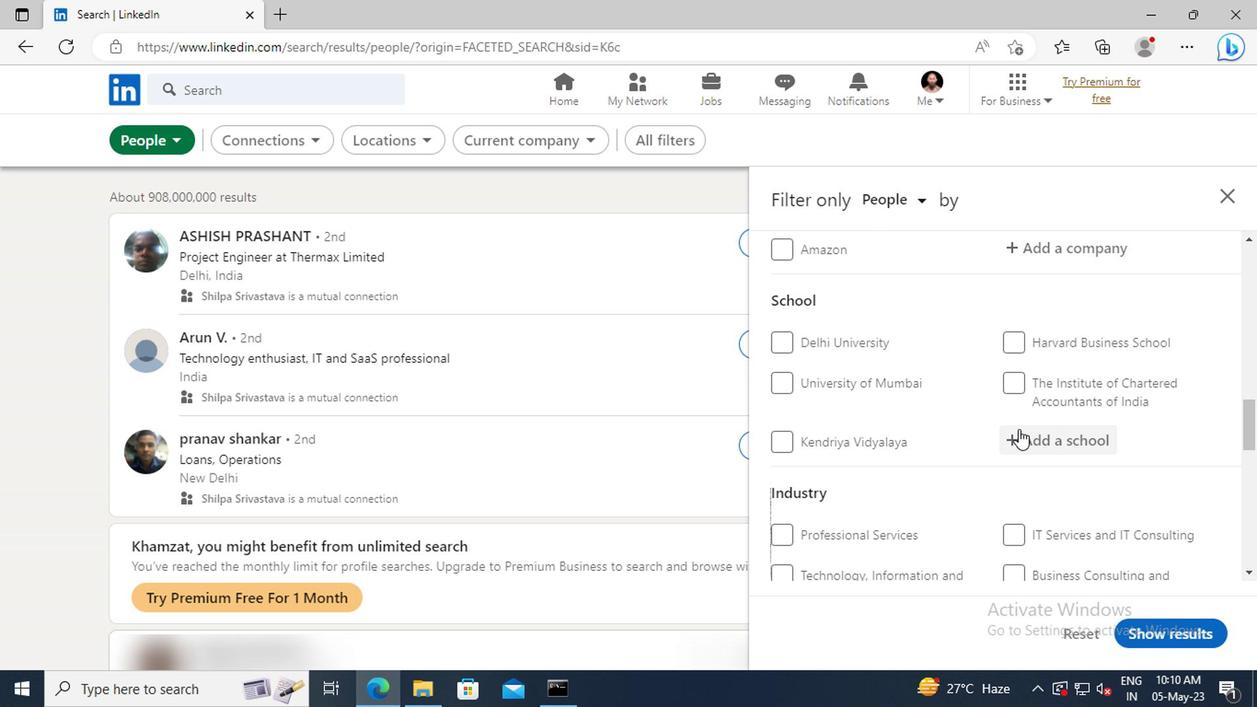 
Action: Mouse pressed left at (856, 438)
Screenshot: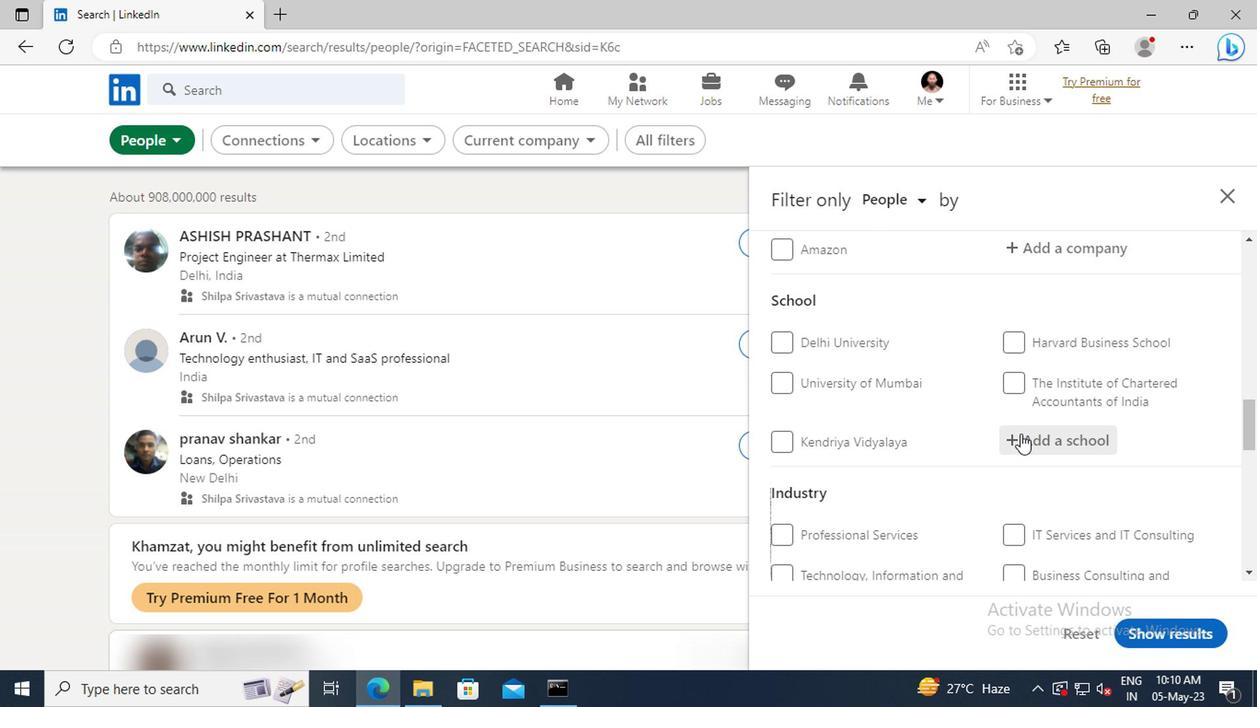 
Action: Key pressed <Key.shift>WALCHAND<Key.space>
Screenshot: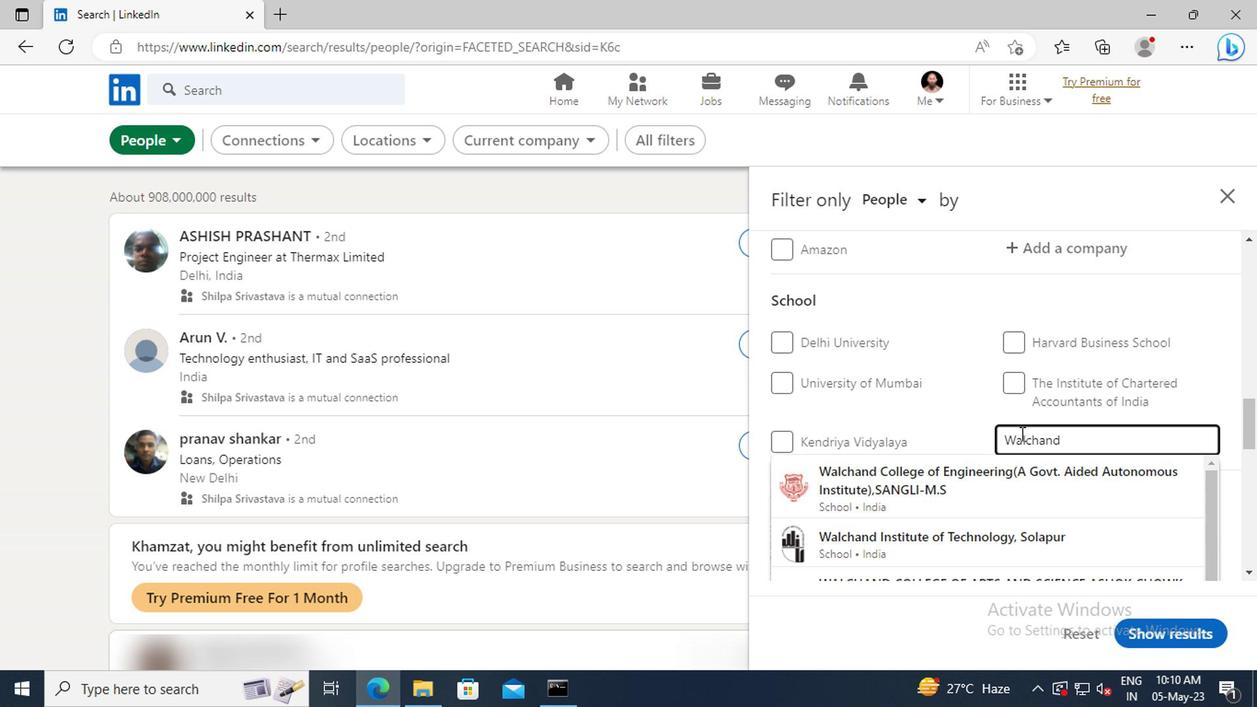 
Action: Mouse moved to (858, 468)
Screenshot: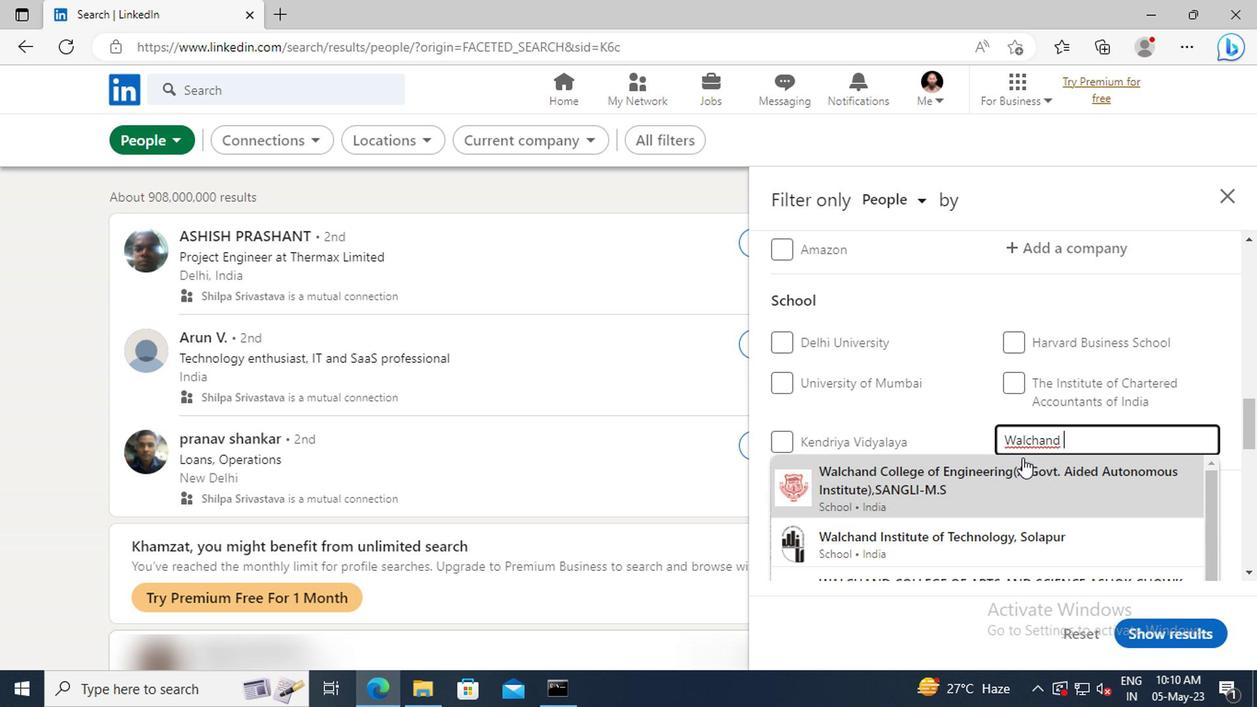 
Action: Mouse pressed left at (858, 468)
Screenshot: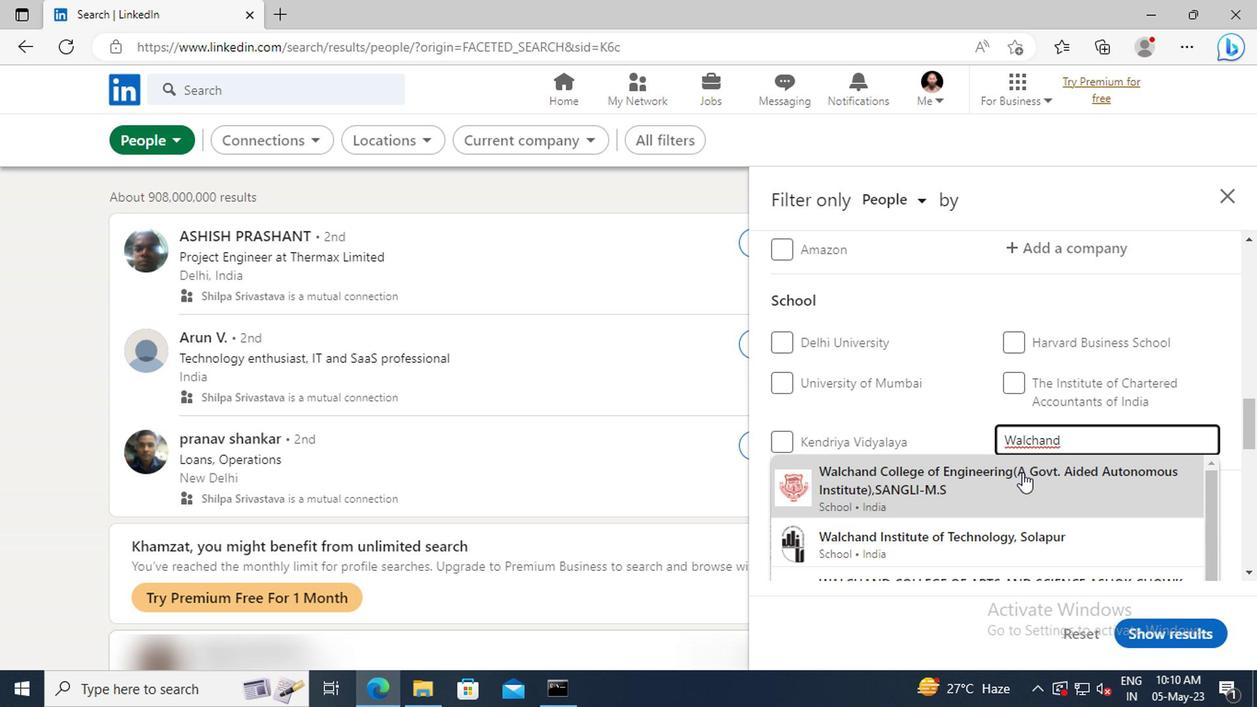
Action: Mouse moved to (858, 464)
Screenshot: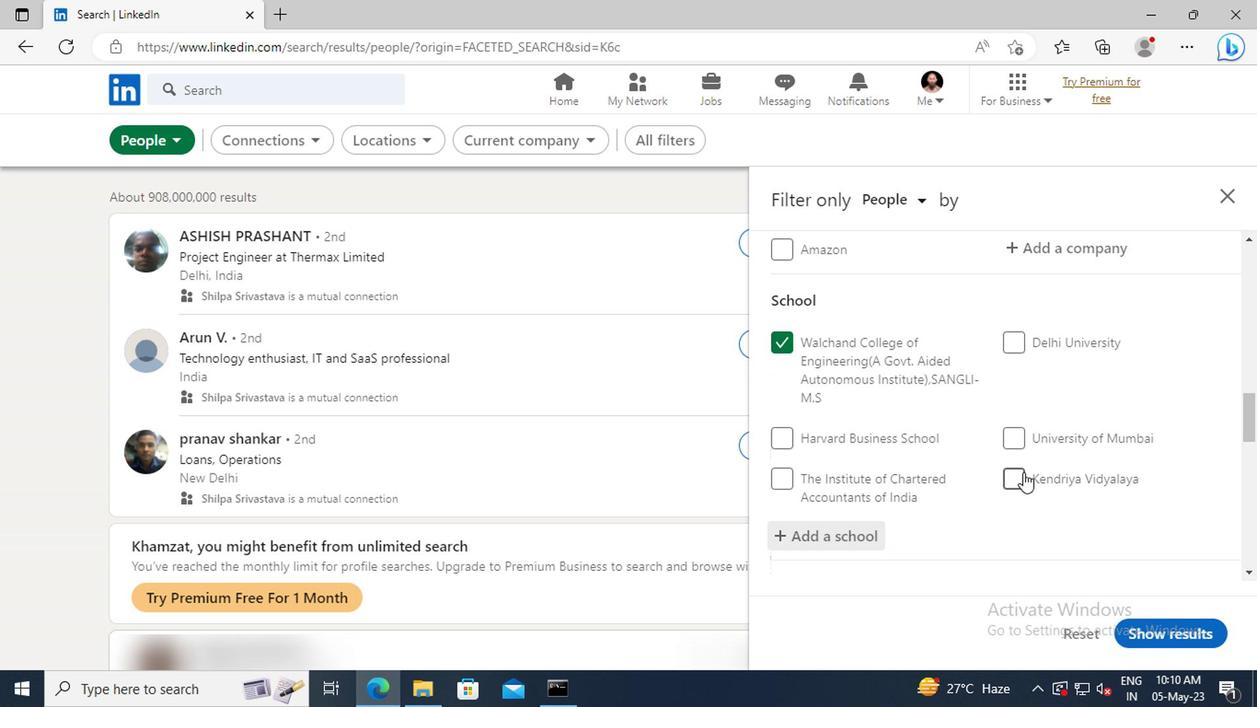 
Action: Mouse scrolled (858, 463) with delta (0, 0)
Screenshot: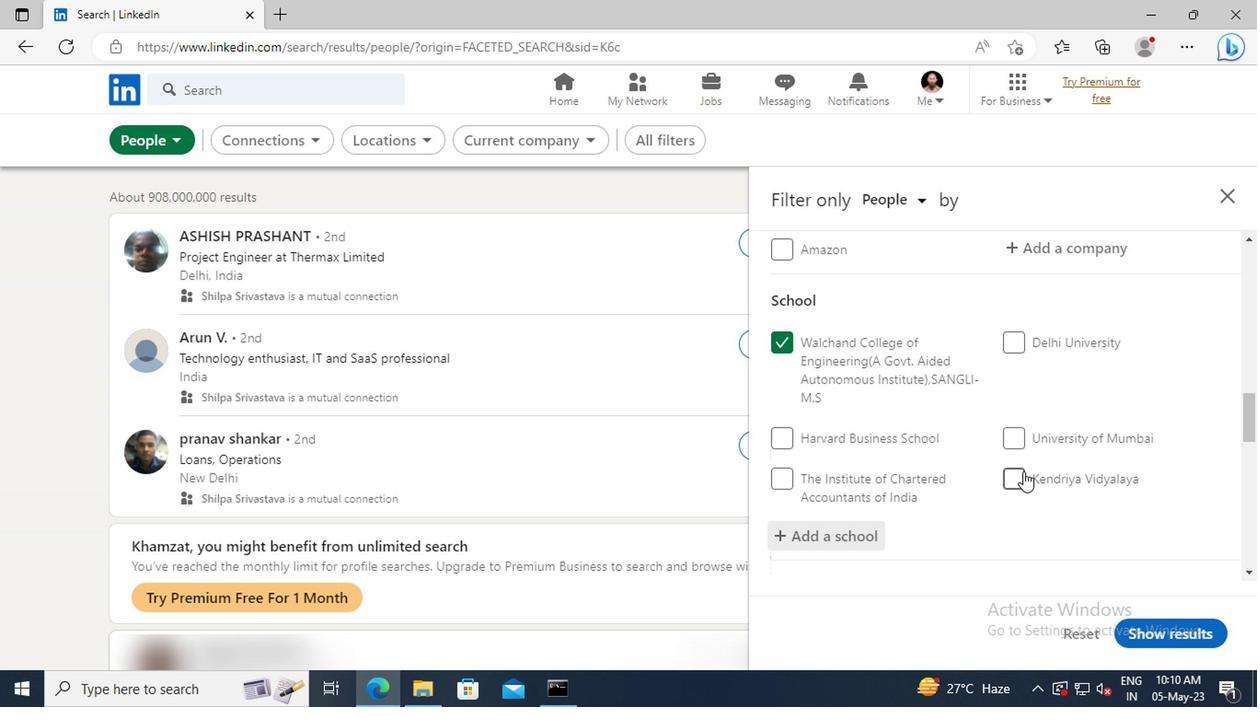 
Action: Mouse moved to (859, 442)
Screenshot: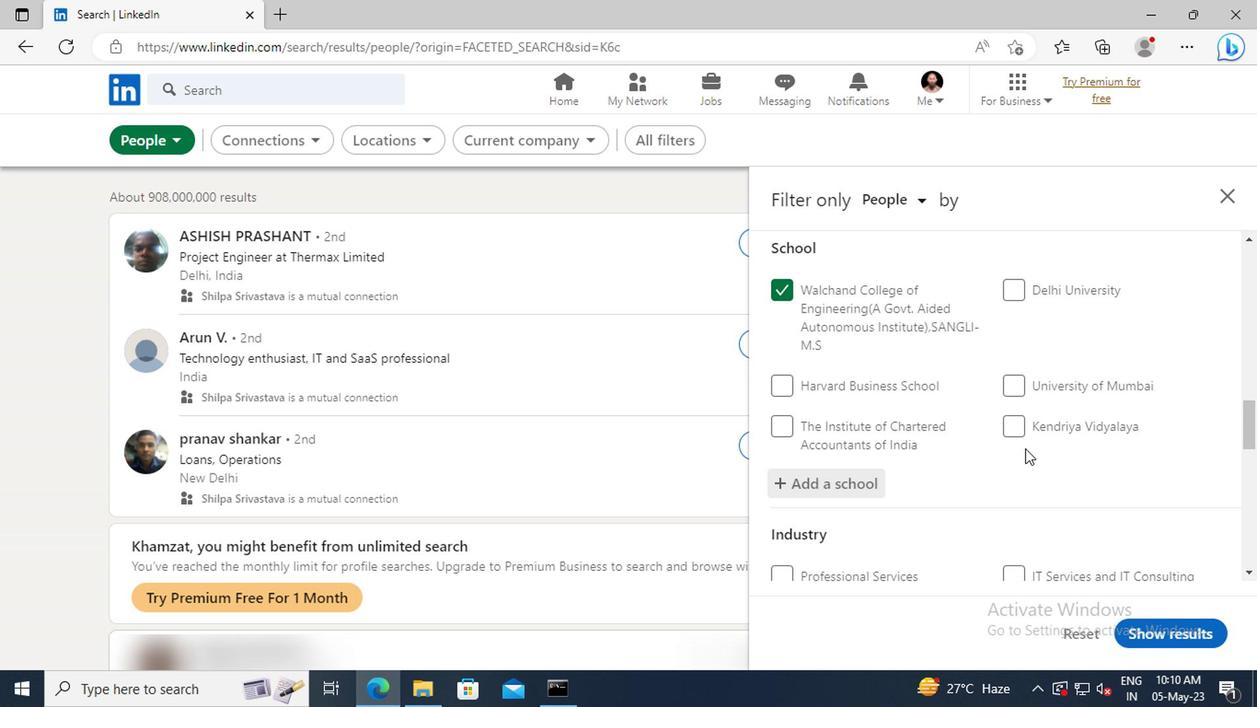 
Action: Mouse scrolled (859, 442) with delta (0, 0)
Screenshot: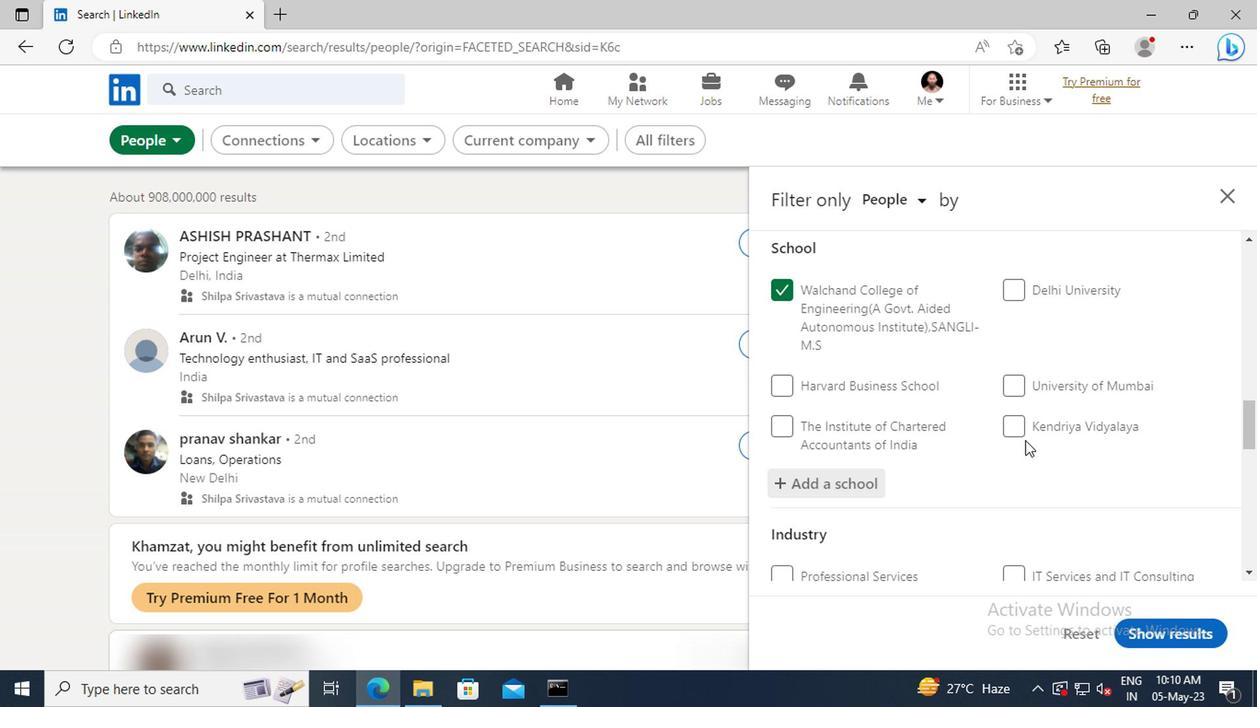 
Action: Mouse moved to (861, 433)
Screenshot: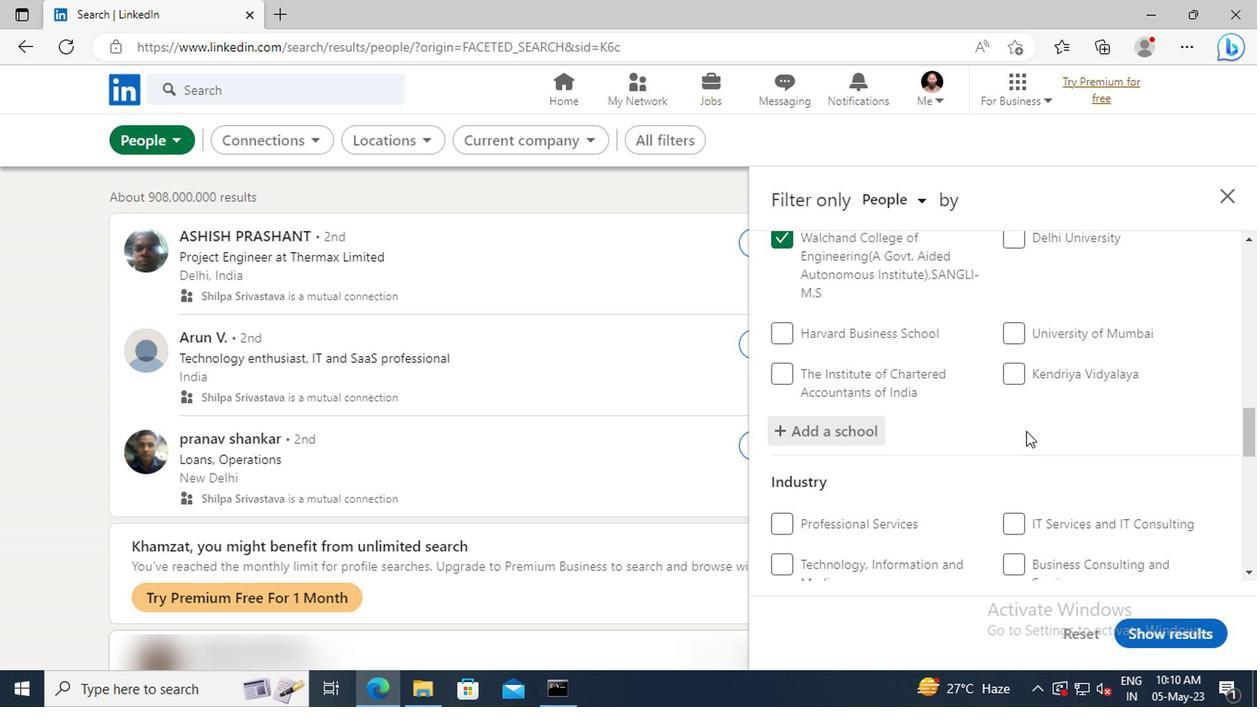 
Action: Mouse scrolled (861, 432) with delta (0, 0)
Screenshot: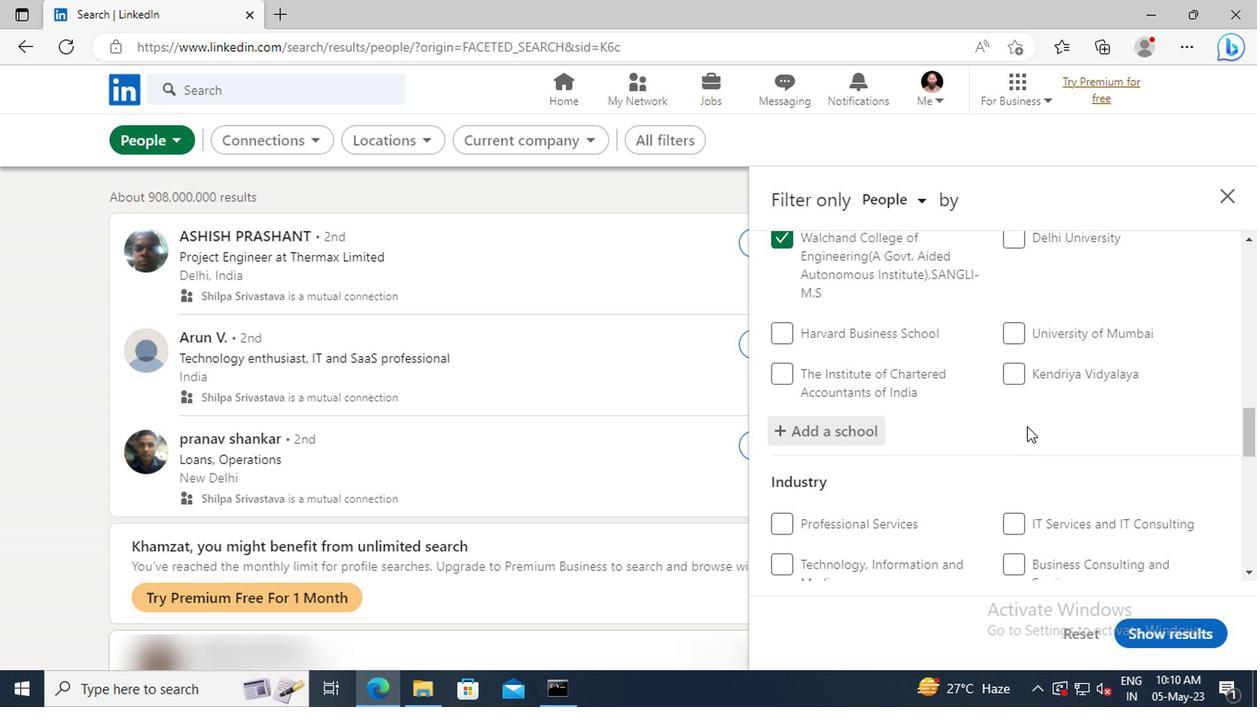 
Action: Mouse moved to (861, 432)
Screenshot: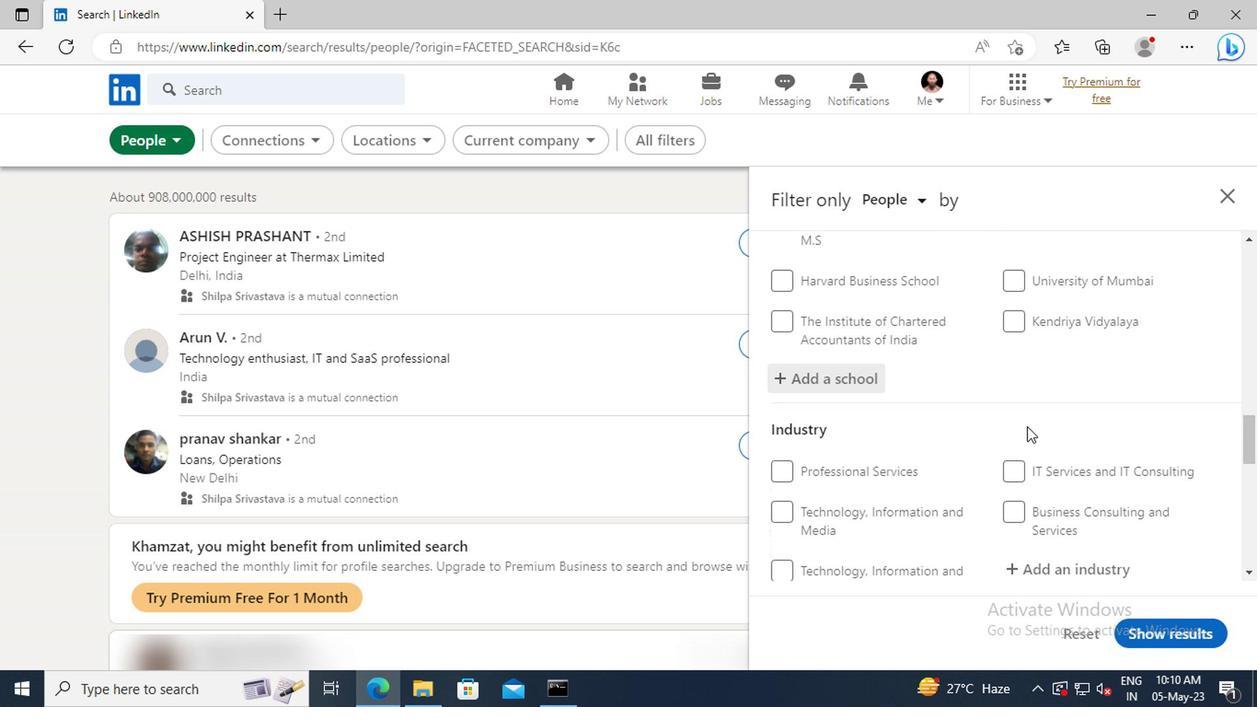 
Action: Mouse scrolled (861, 432) with delta (0, 0)
Screenshot: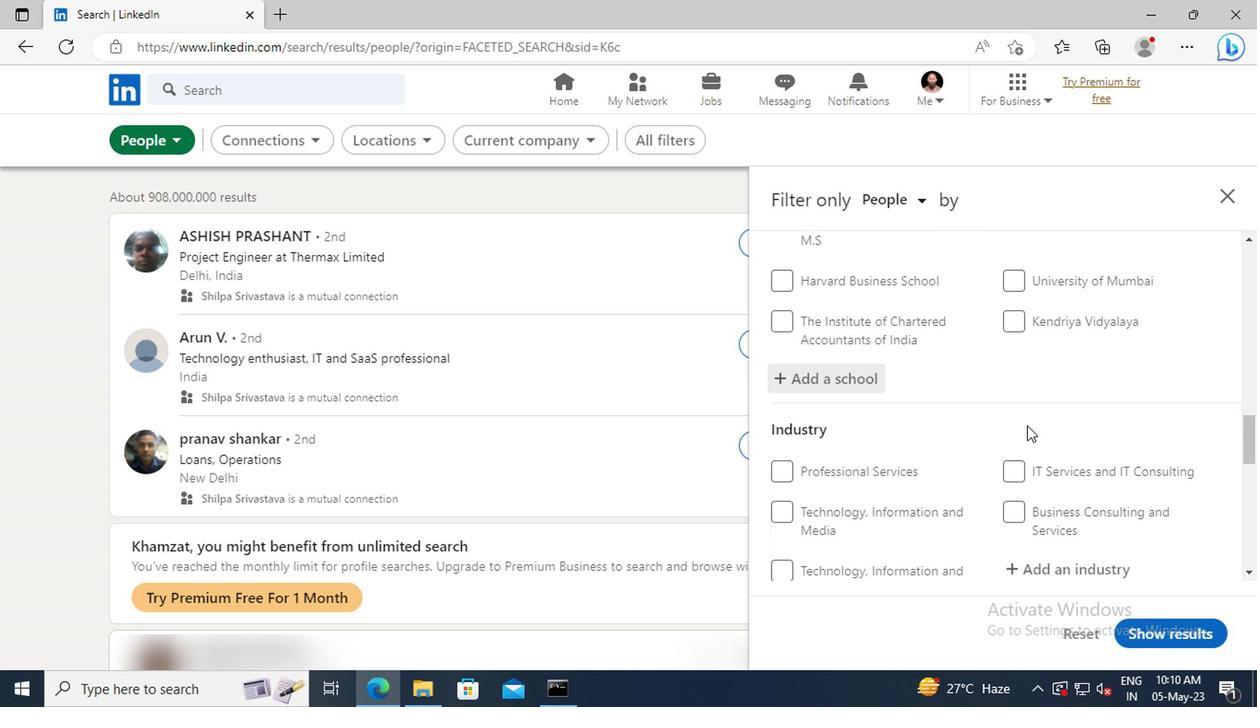 
Action: Mouse scrolled (861, 432) with delta (0, 0)
Screenshot: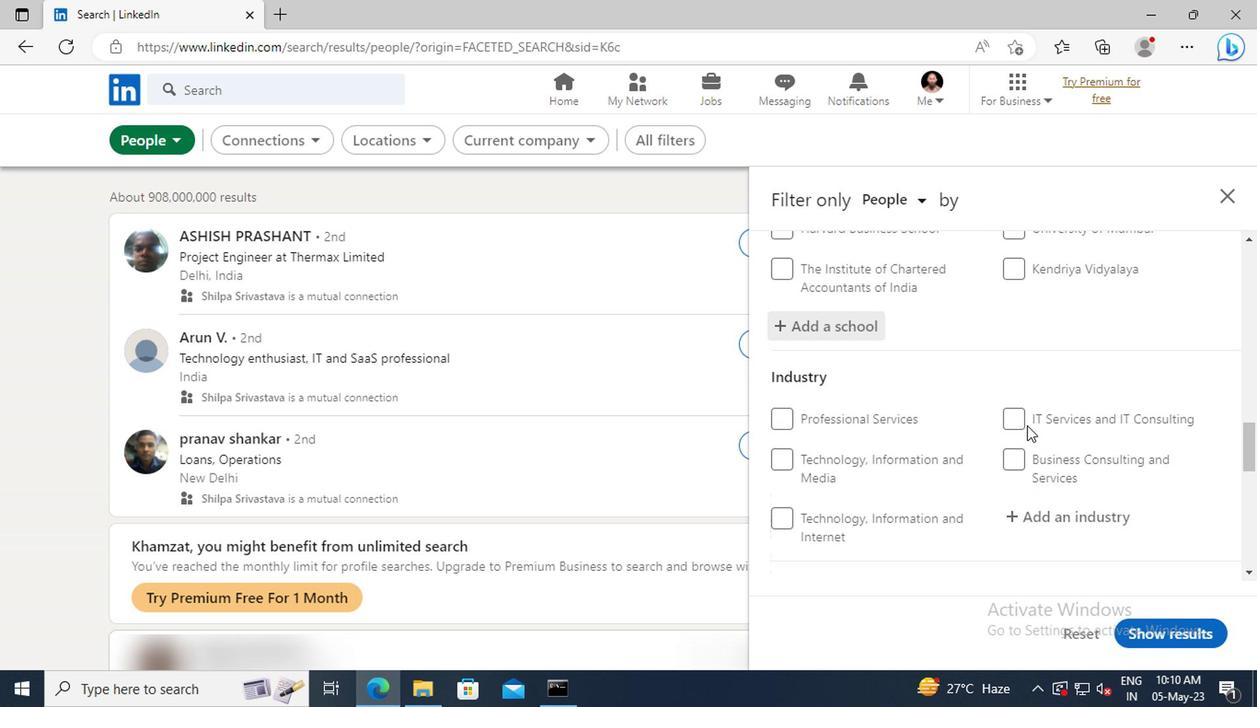 
Action: Mouse scrolled (861, 432) with delta (0, 0)
Screenshot: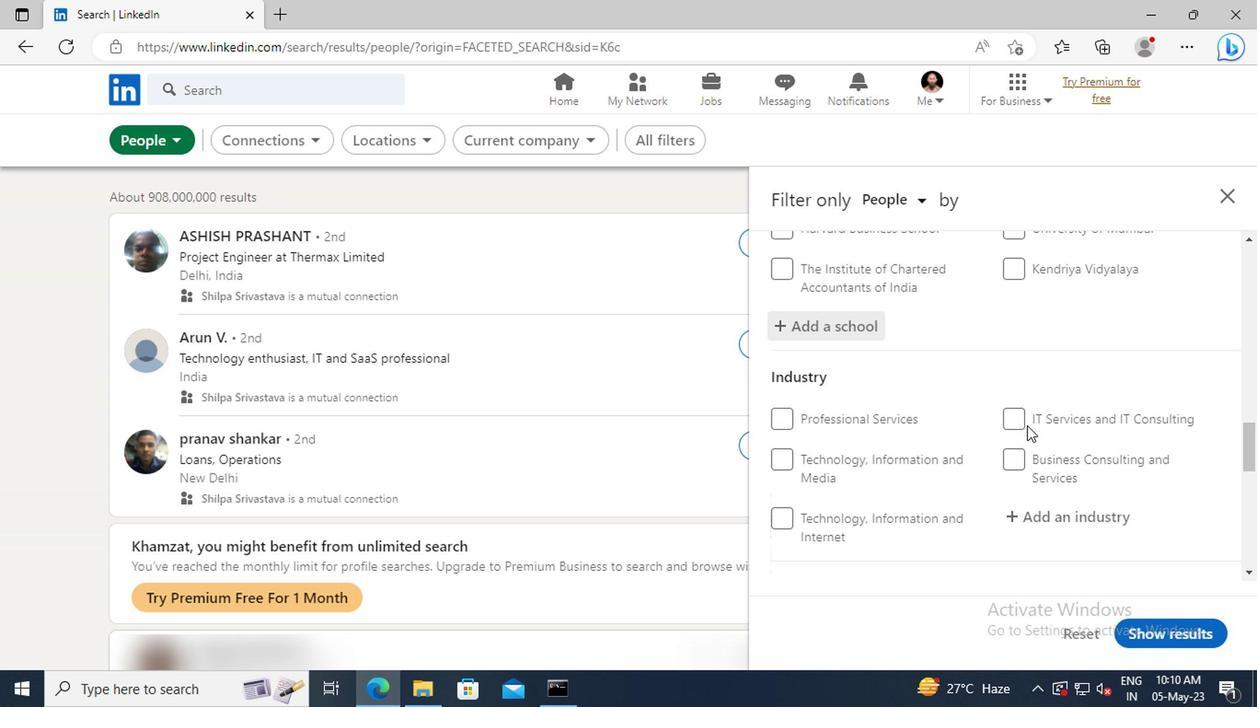 
Action: Mouse moved to (865, 428)
Screenshot: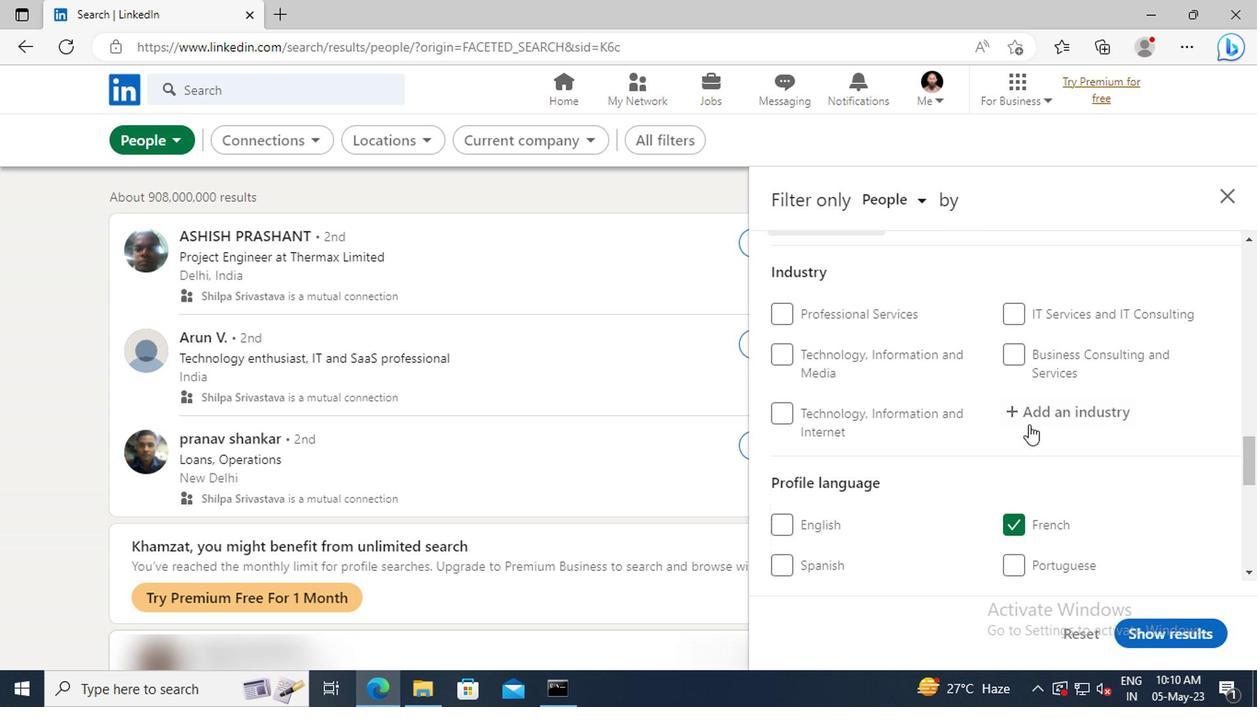 
Action: Mouse pressed left at (865, 428)
Screenshot: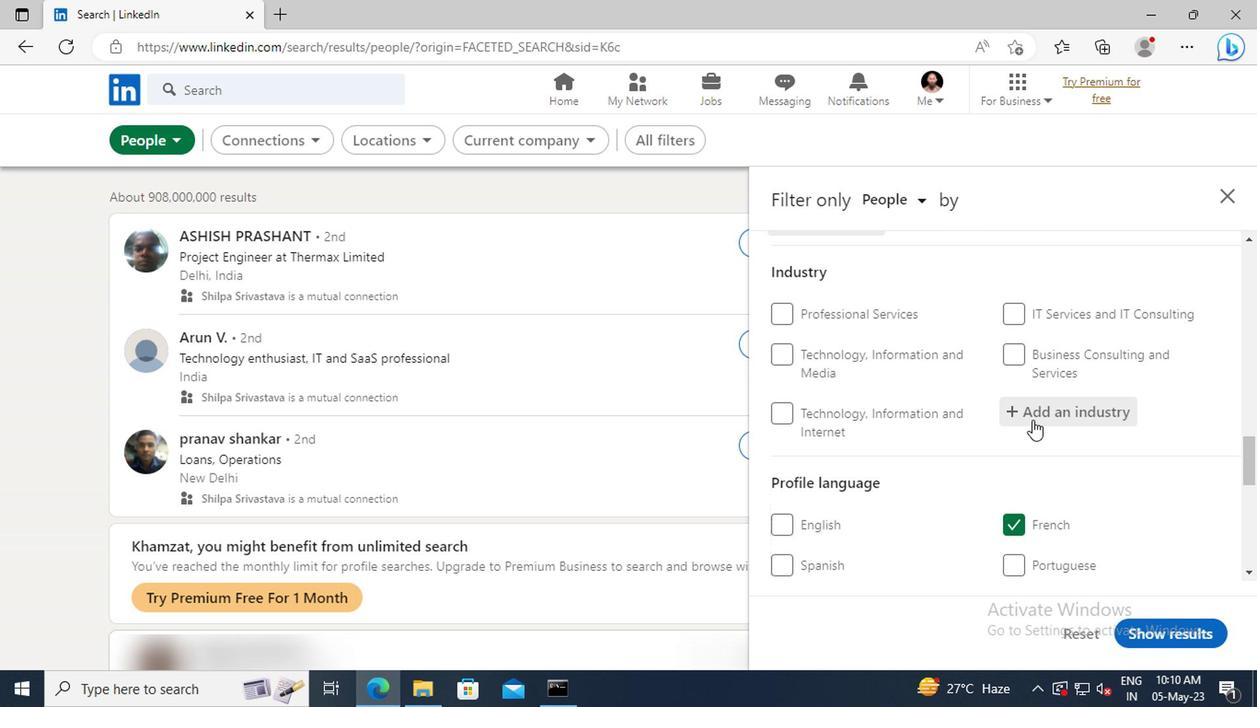 
Action: Key pressed <Key.shift>FOOD<Key.space>
Screenshot: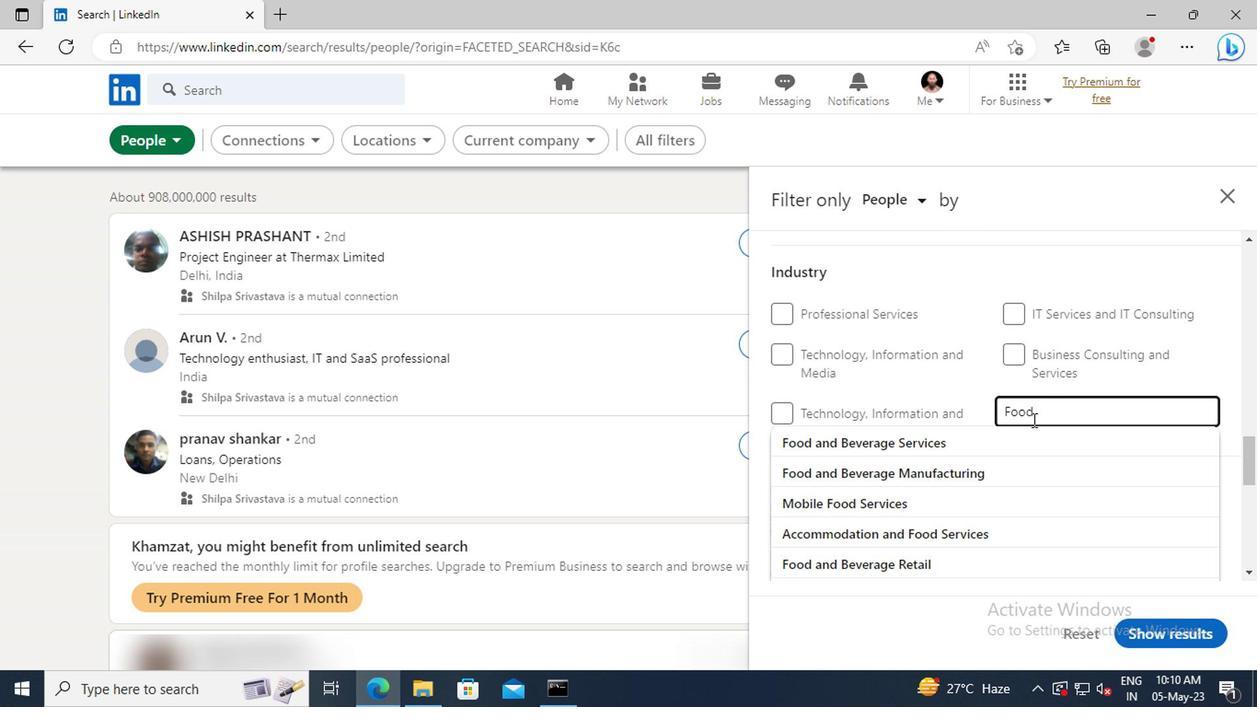
Action: Mouse moved to (865, 440)
Screenshot: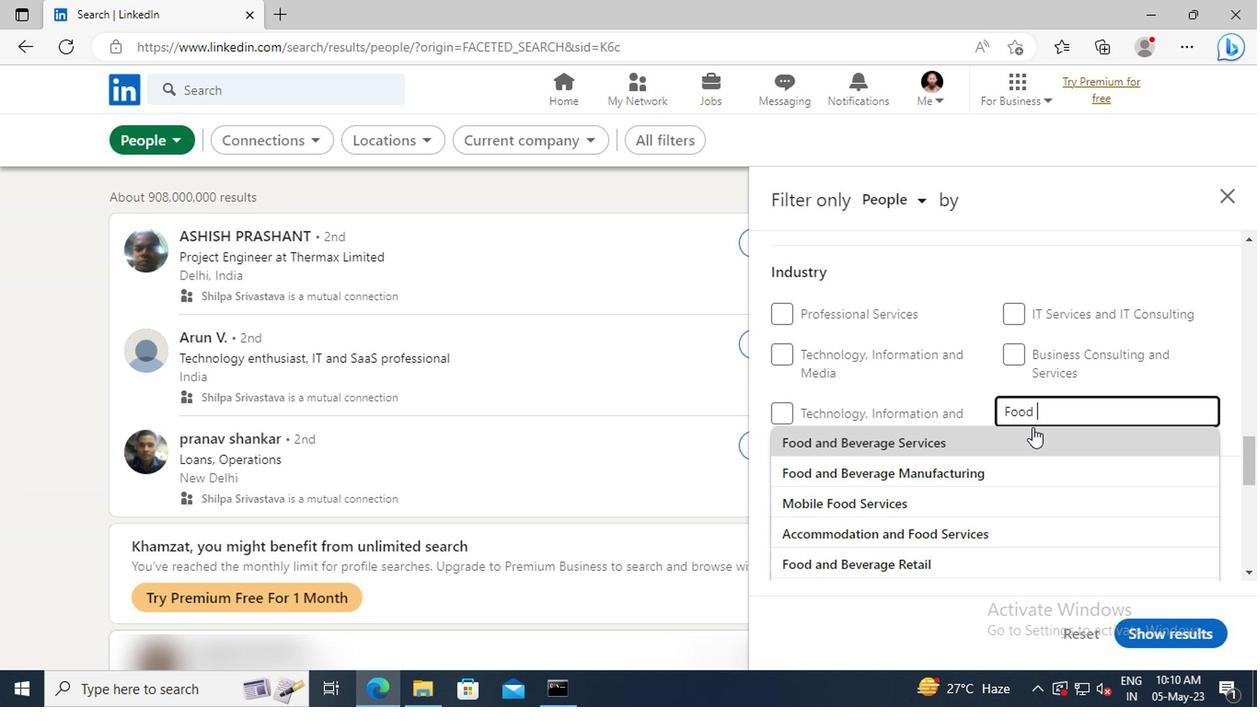 
Action: Mouse pressed left at (865, 440)
Screenshot: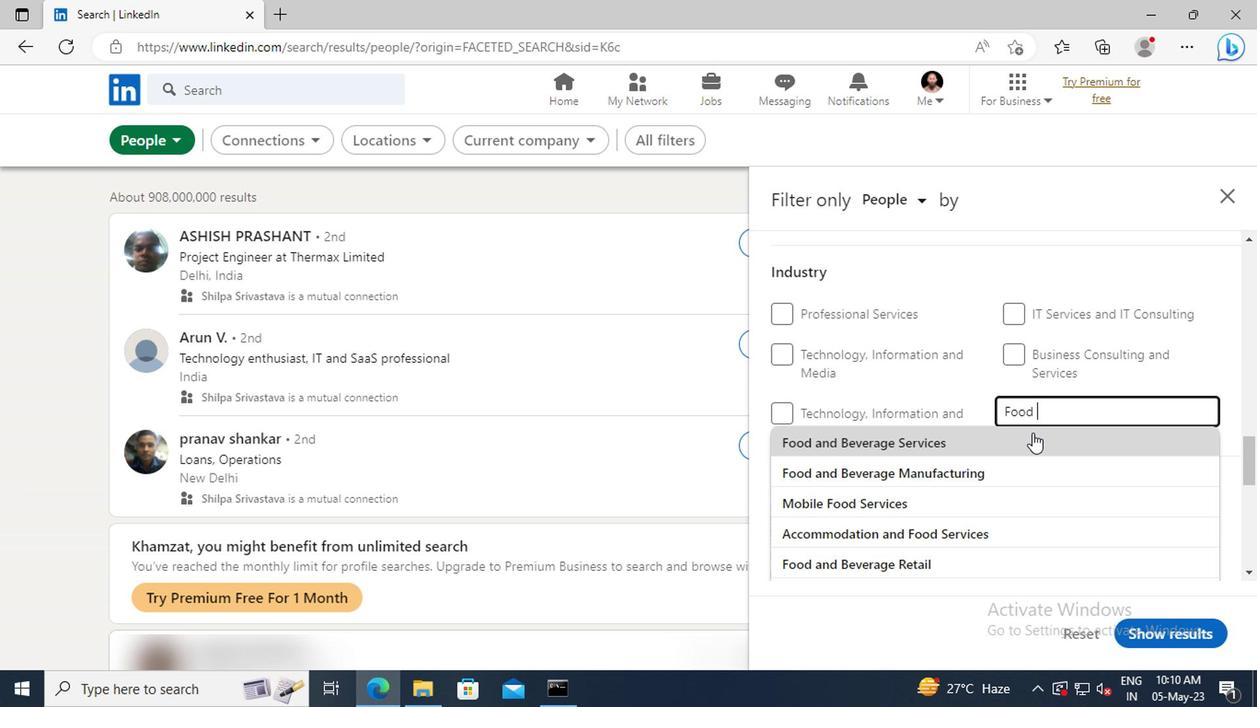 
Action: Mouse scrolled (865, 440) with delta (0, 0)
Screenshot: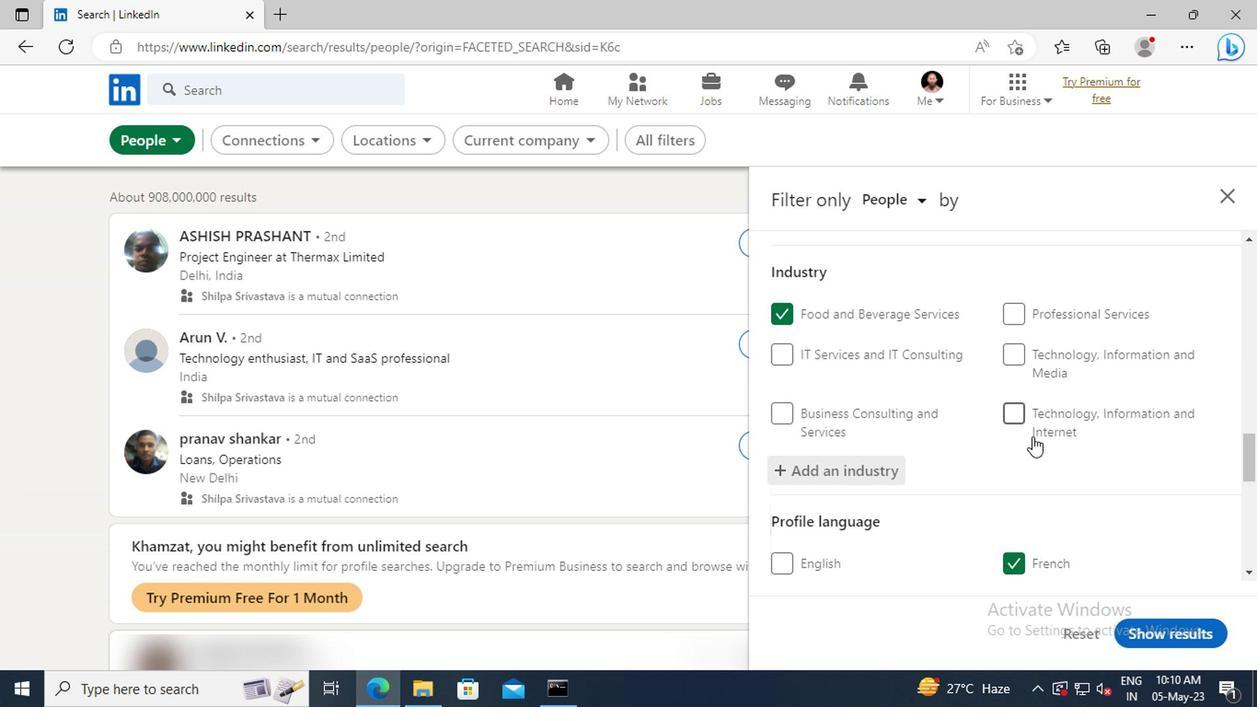 
Action: Mouse scrolled (865, 440) with delta (0, 0)
Screenshot: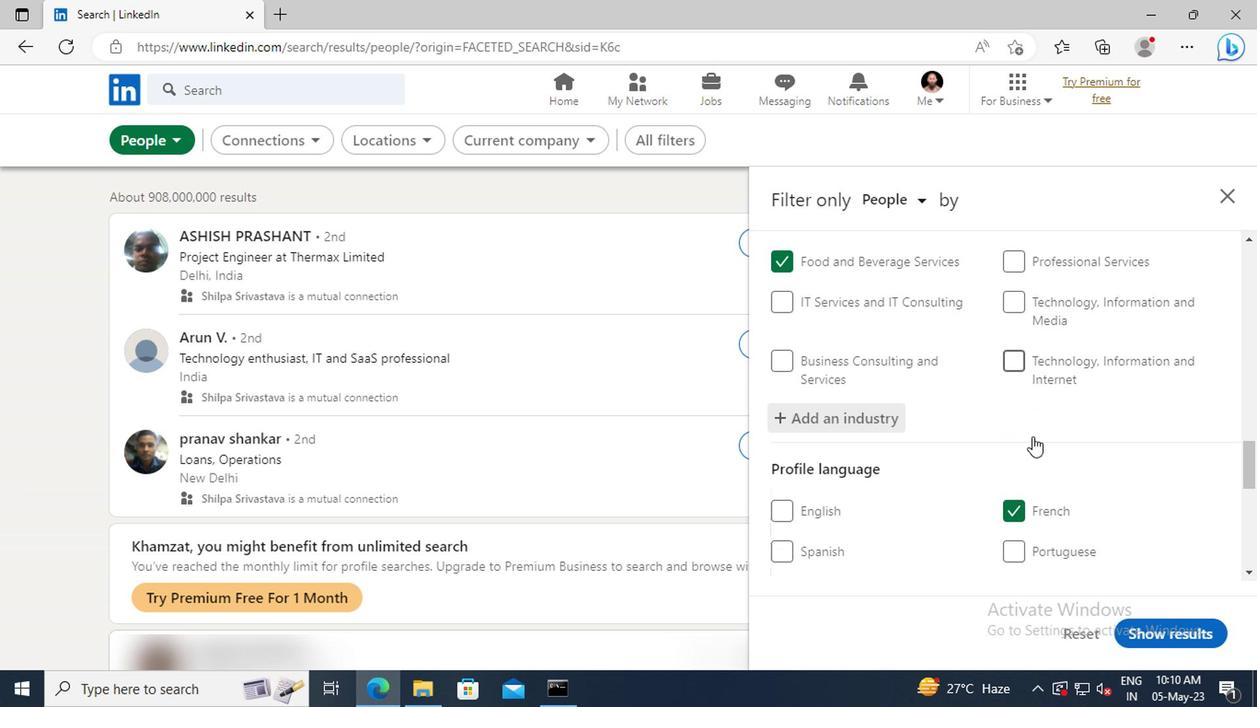 
Action: Mouse scrolled (865, 440) with delta (0, 0)
Screenshot: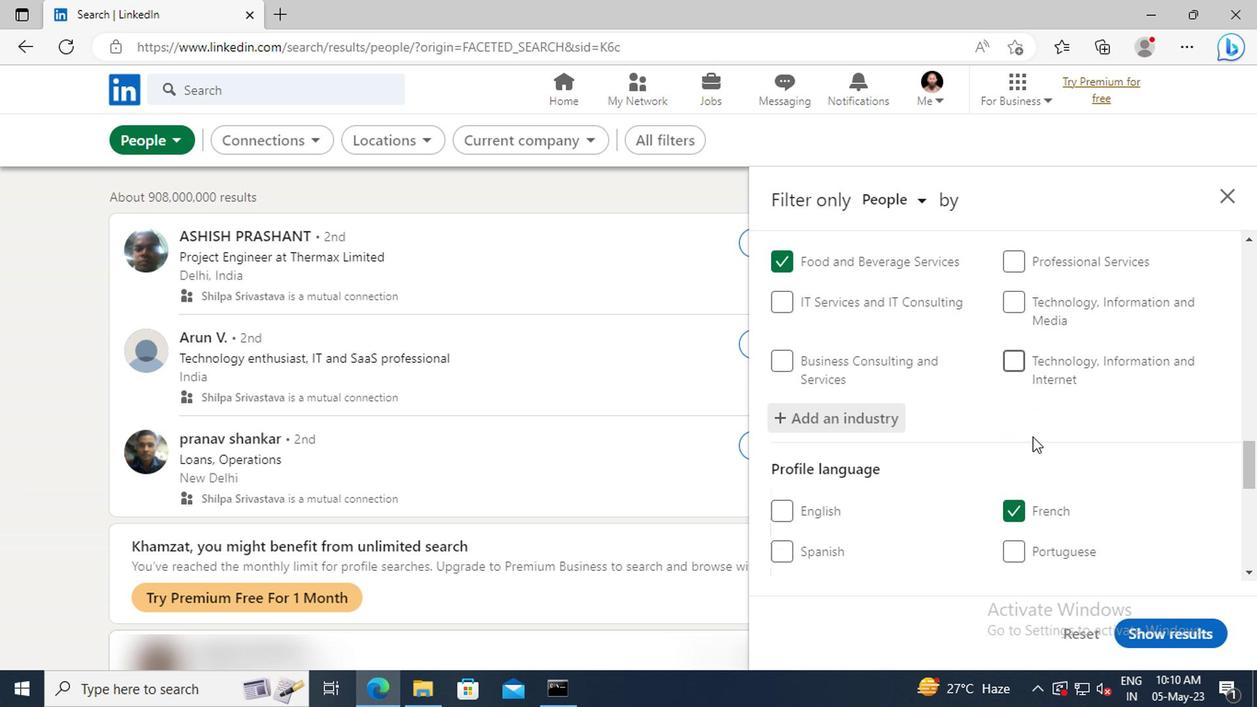 
Action: Mouse scrolled (865, 440) with delta (0, 0)
Screenshot: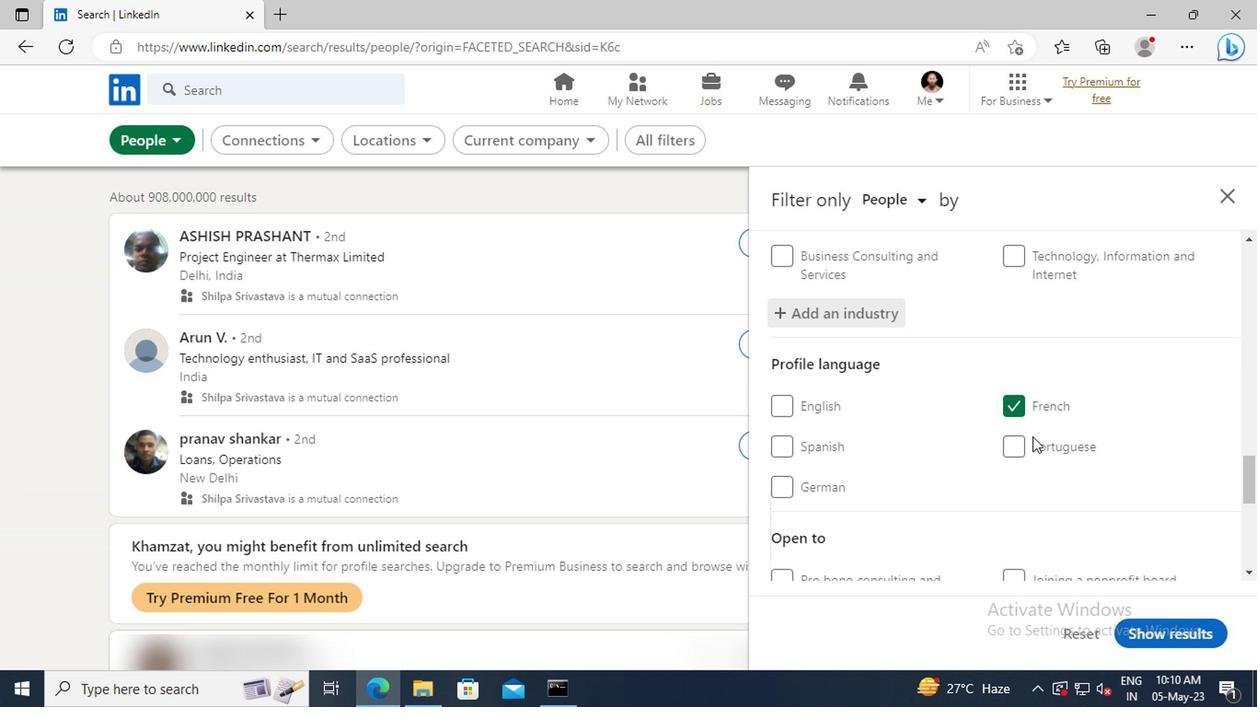 
Action: Mouse scrolled (865, 440) with delta (0, 0)
Screenshot: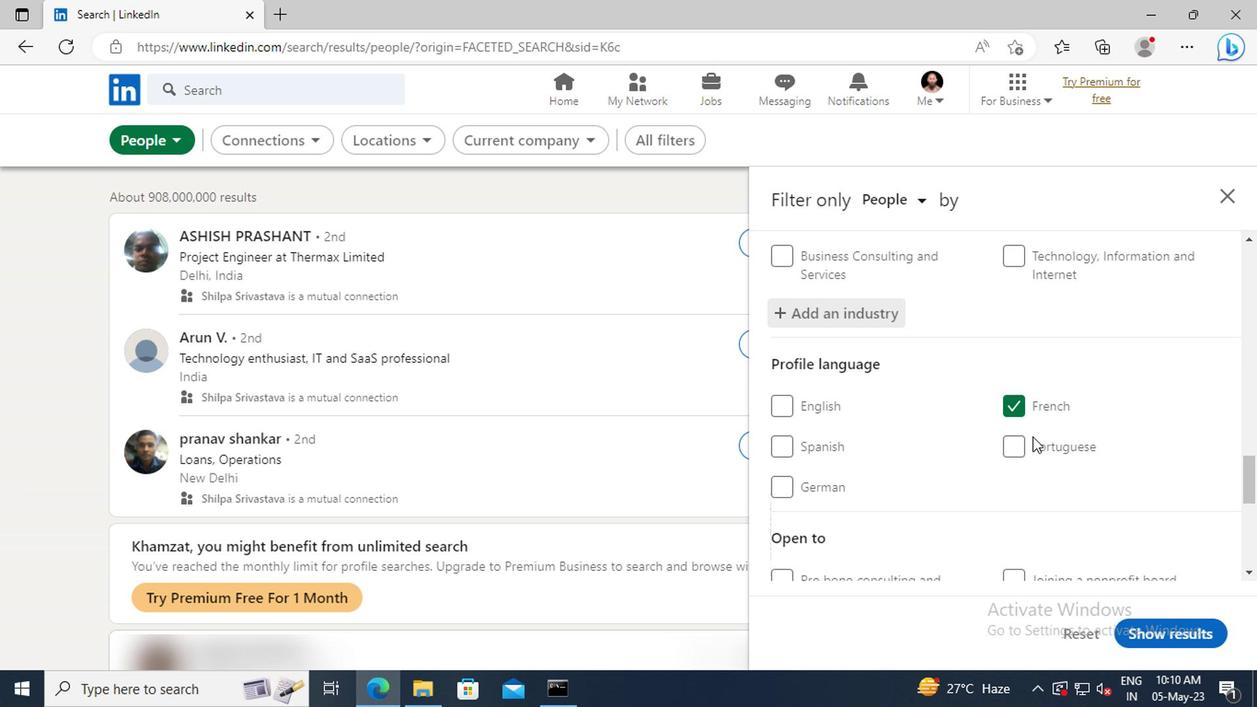 
Action: Mouse scrolled (865, 440) with delta (0, 0)
Screenshot: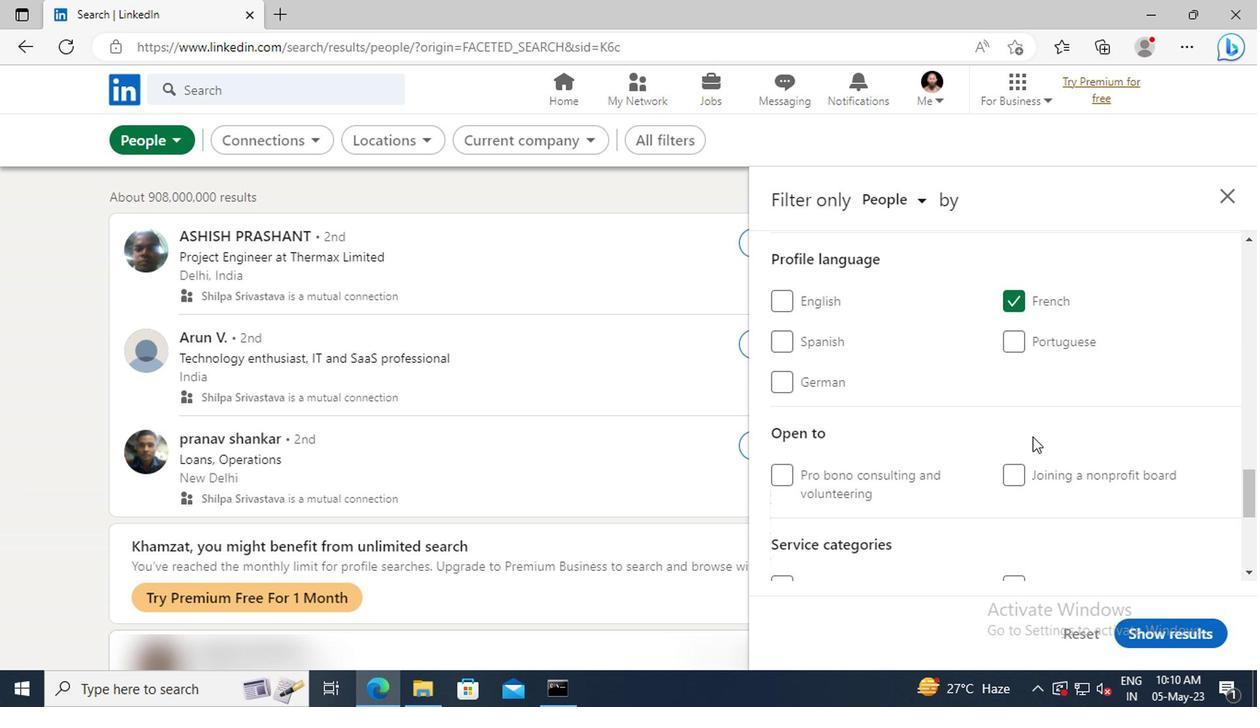 
Action: Mouse moved to (862, 434)
Screenshot: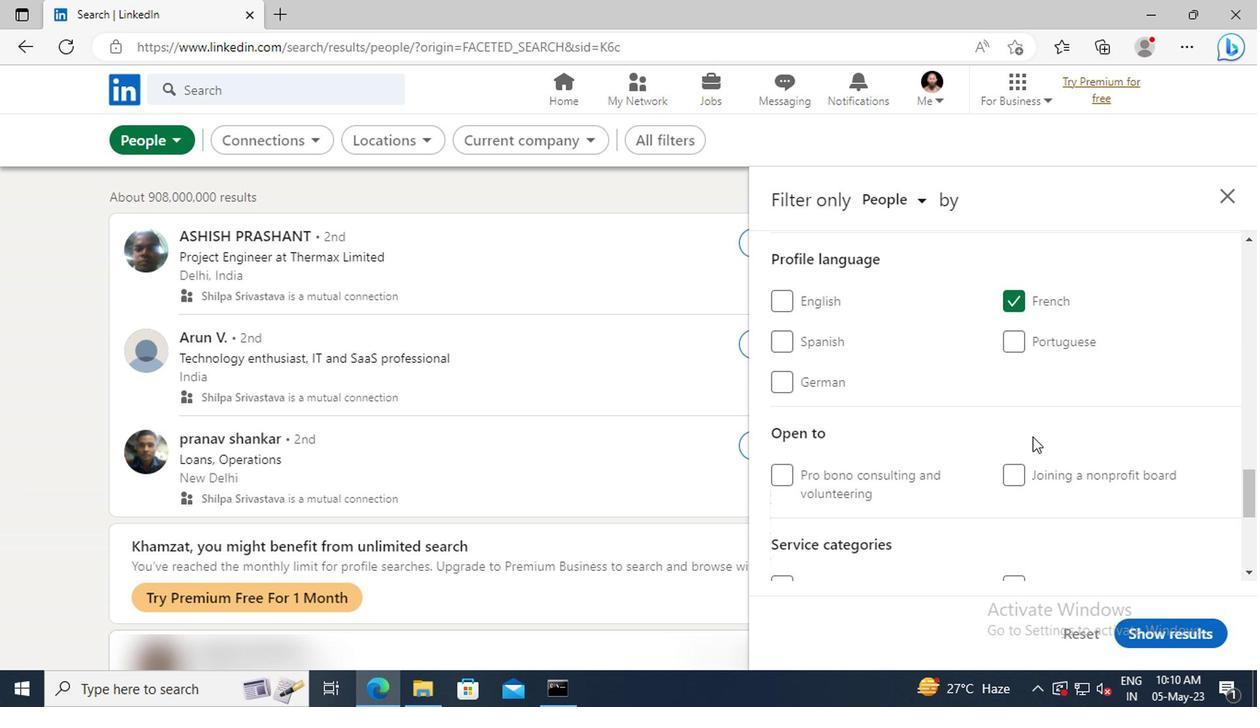 
Action: Mouse scrolled (862, 434) with delta (0, 0)
Screenshot: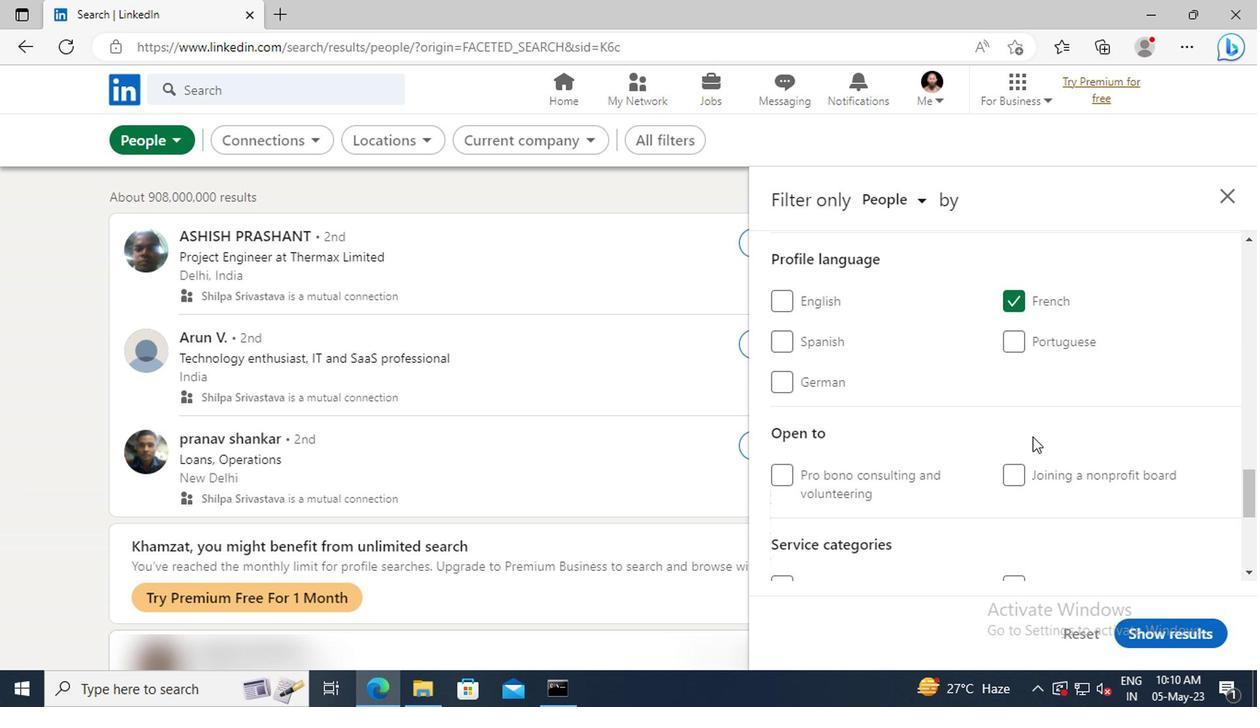 
Action: Mouse moved to (861, 424)
Screenshot: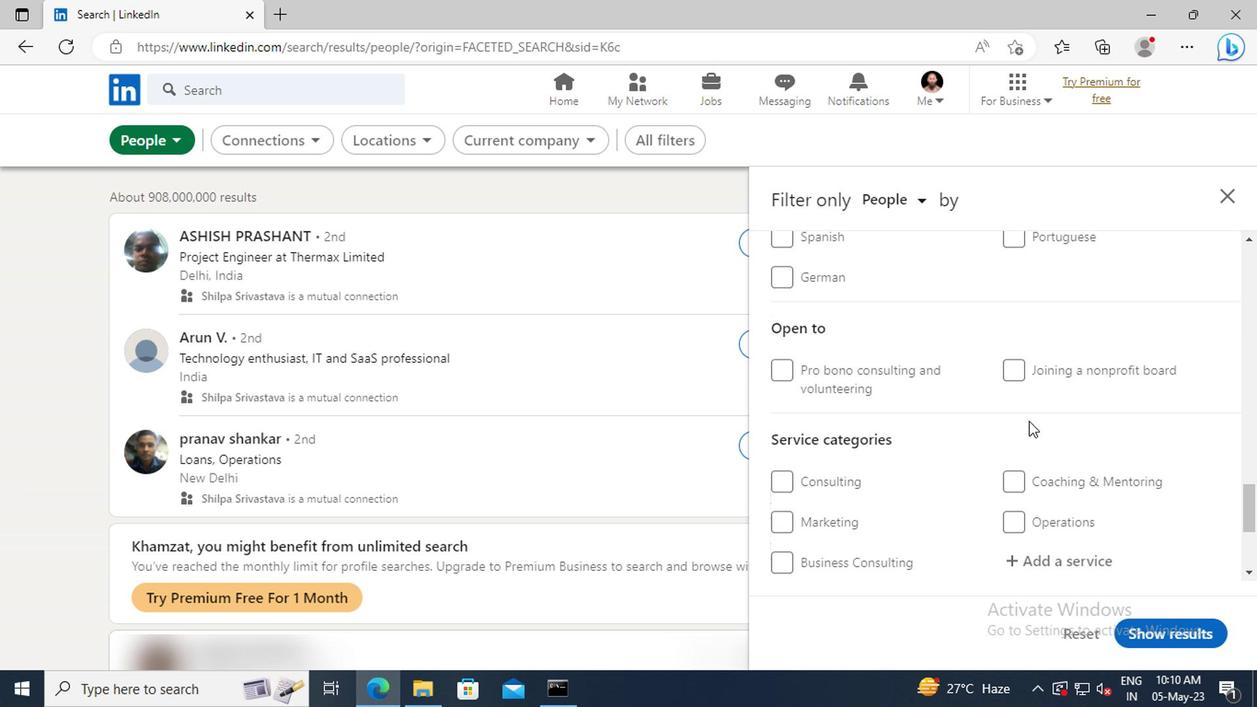 
Action: Mouse scrolled (861, 423) with delta (0, 0)
Screenshot: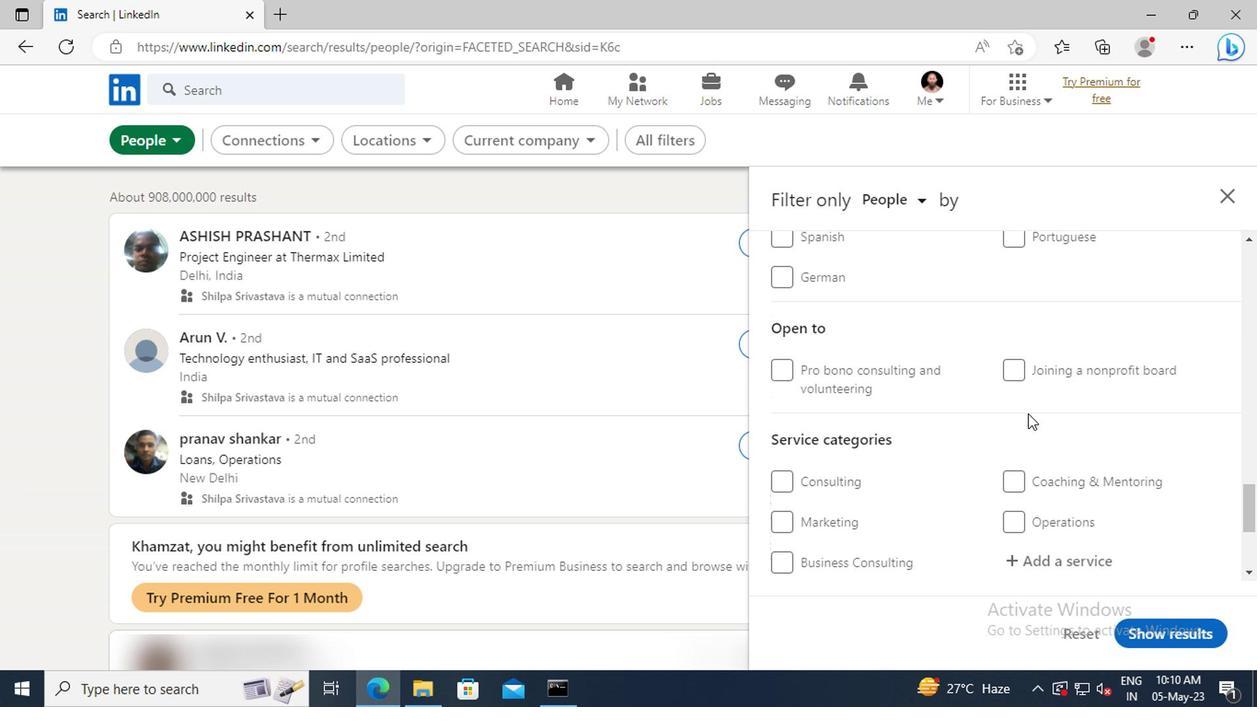 
Action: Mouse scrolled (861, 423) with delta (0, 0)
Screenshot: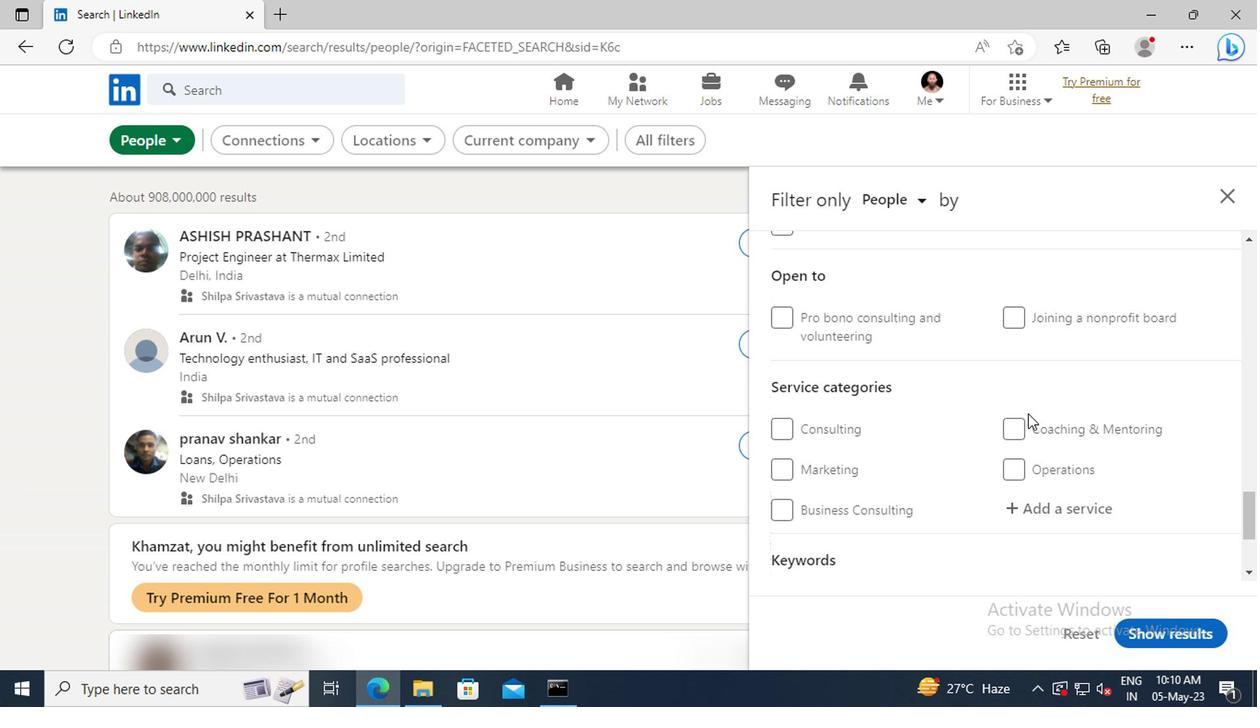 
Action: Mouse scrolled (861, 423) with delta (0, 0)
Screenshot: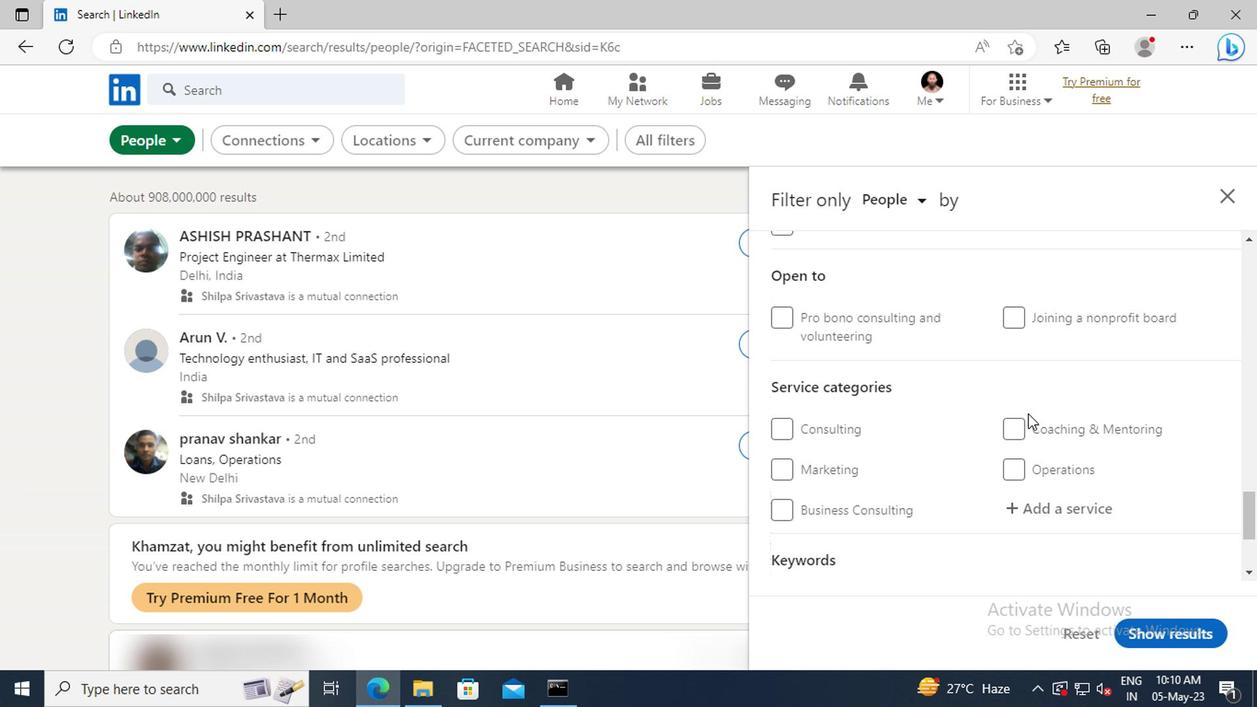 
Action: Mouse moved to (863, 421)
Screenshot: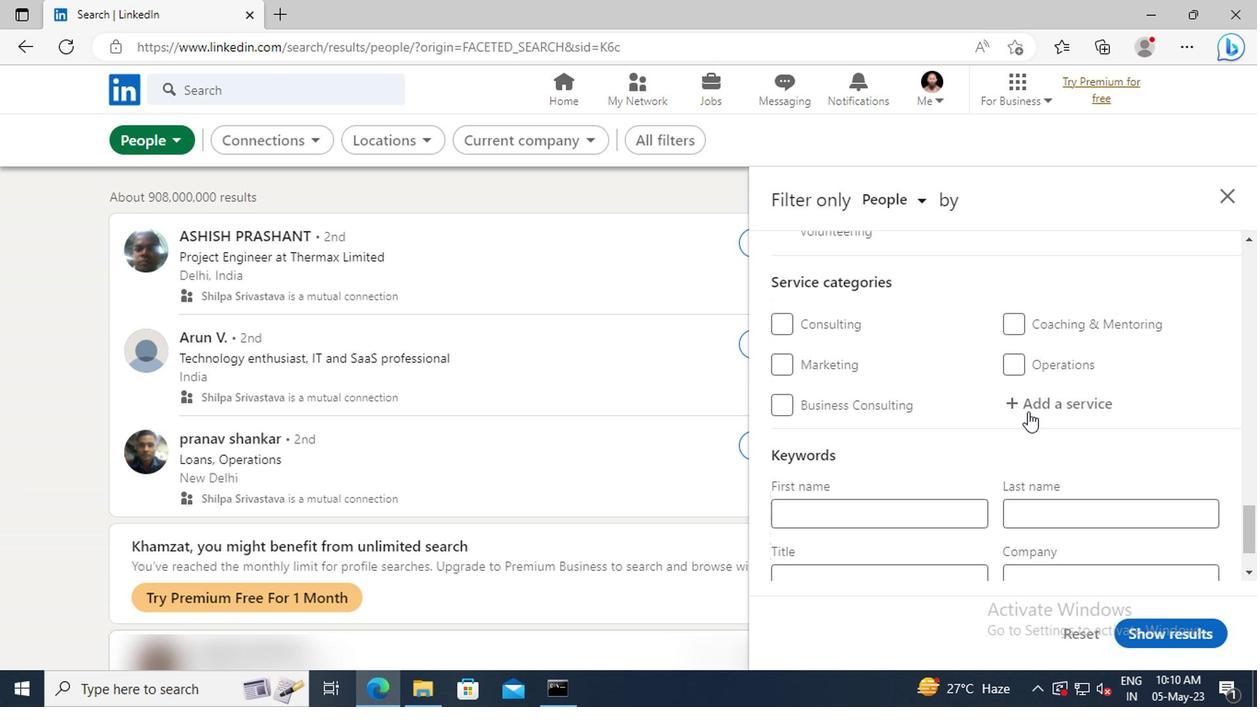 
Action: Mouse pressed left at (863, 421)
Screenshot: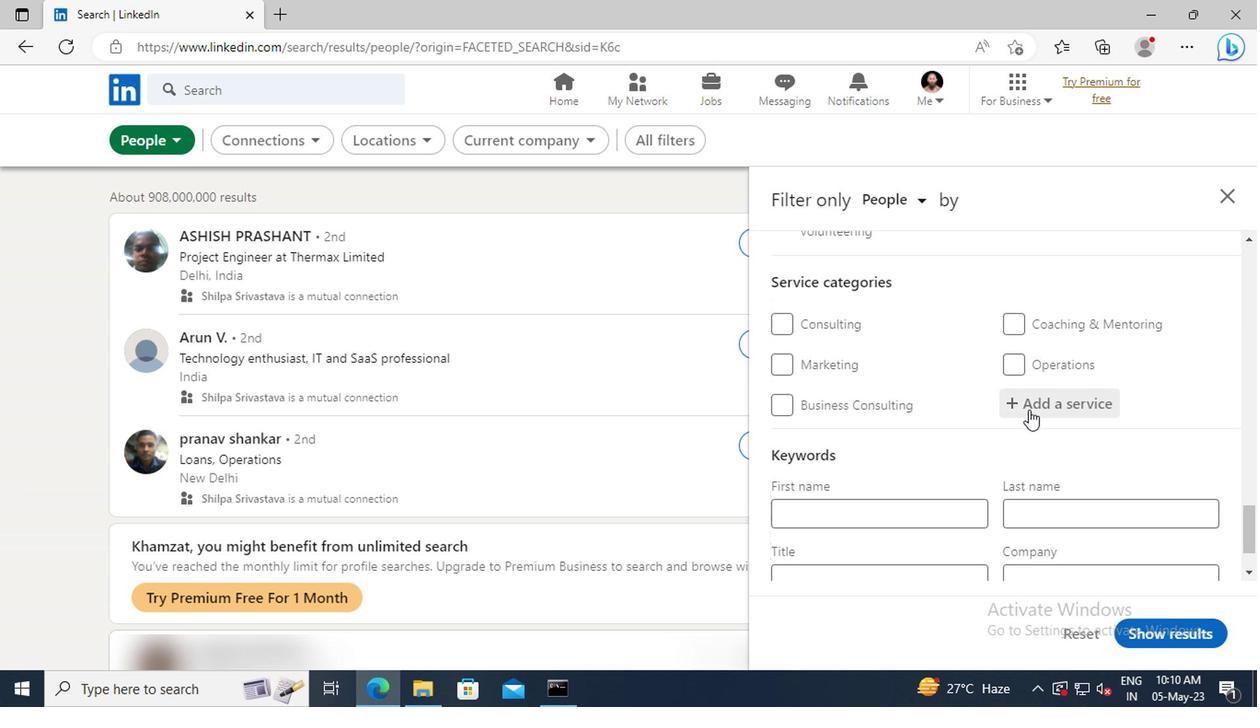 
Action: Key pressed <Key.shift>CUST
Screenshot: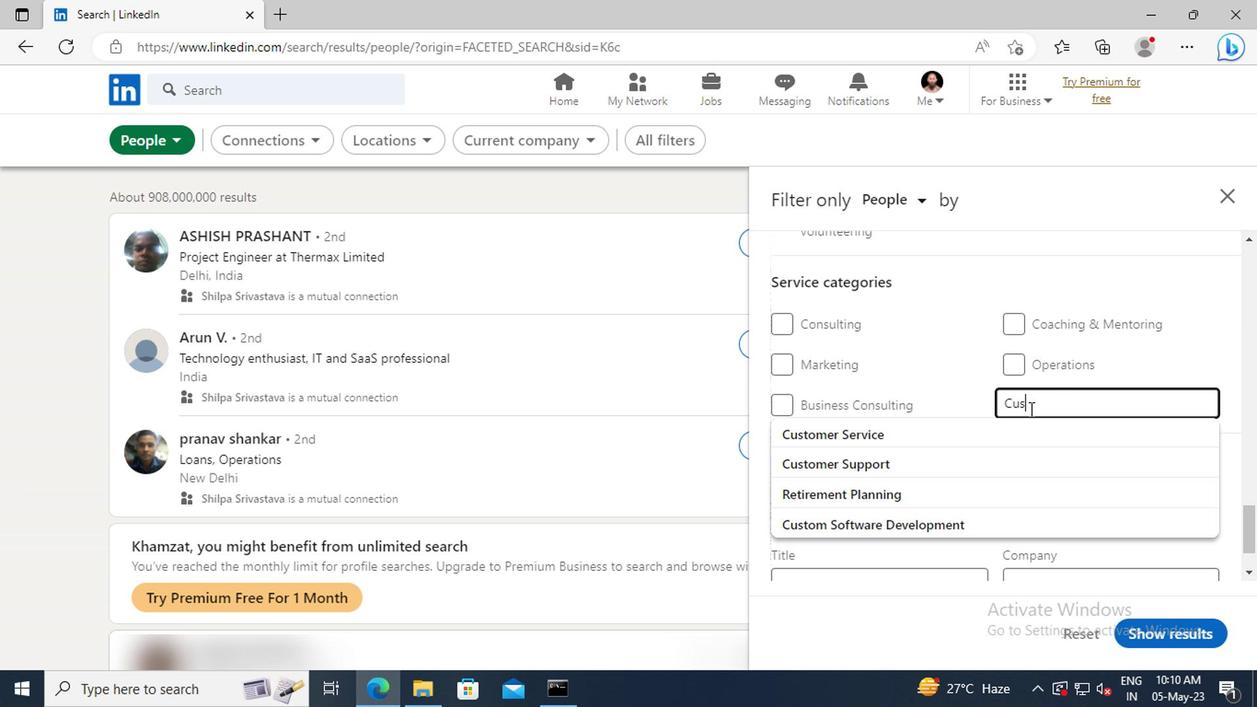 
Action: Mouse moved to (863, 456)
Screenshot: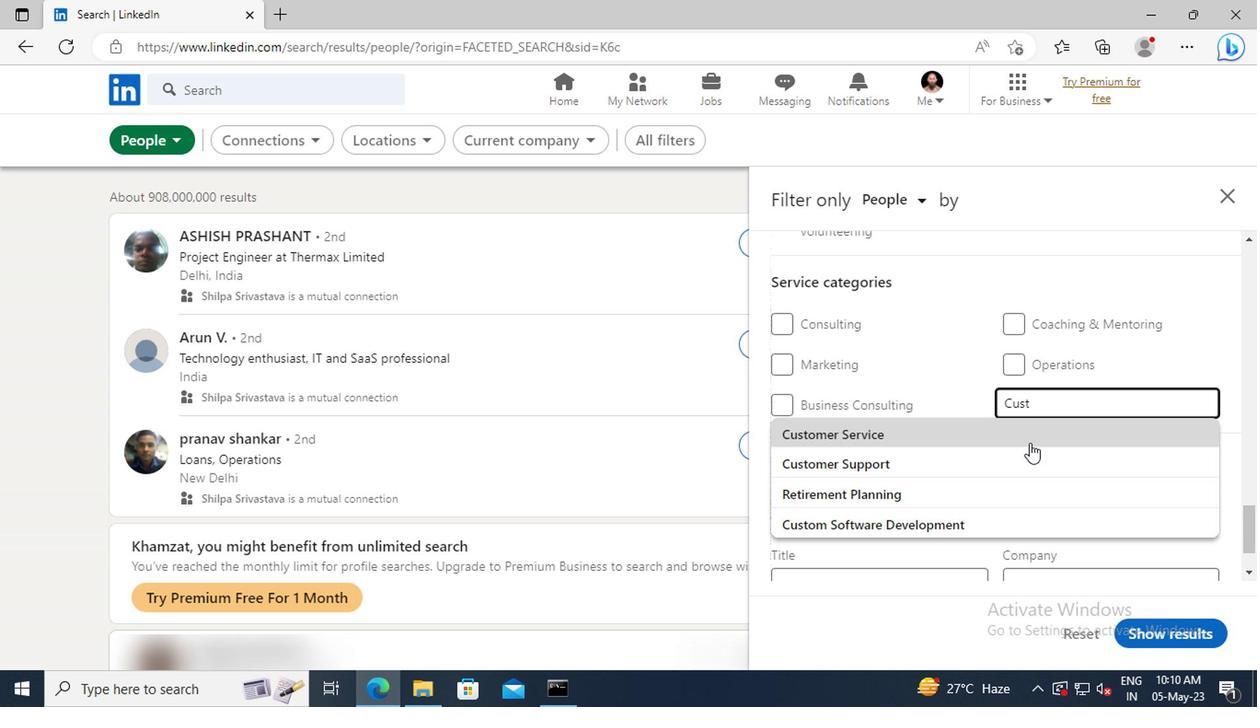 
Action: Mouse pressed left at (863, 456)
Screenshot: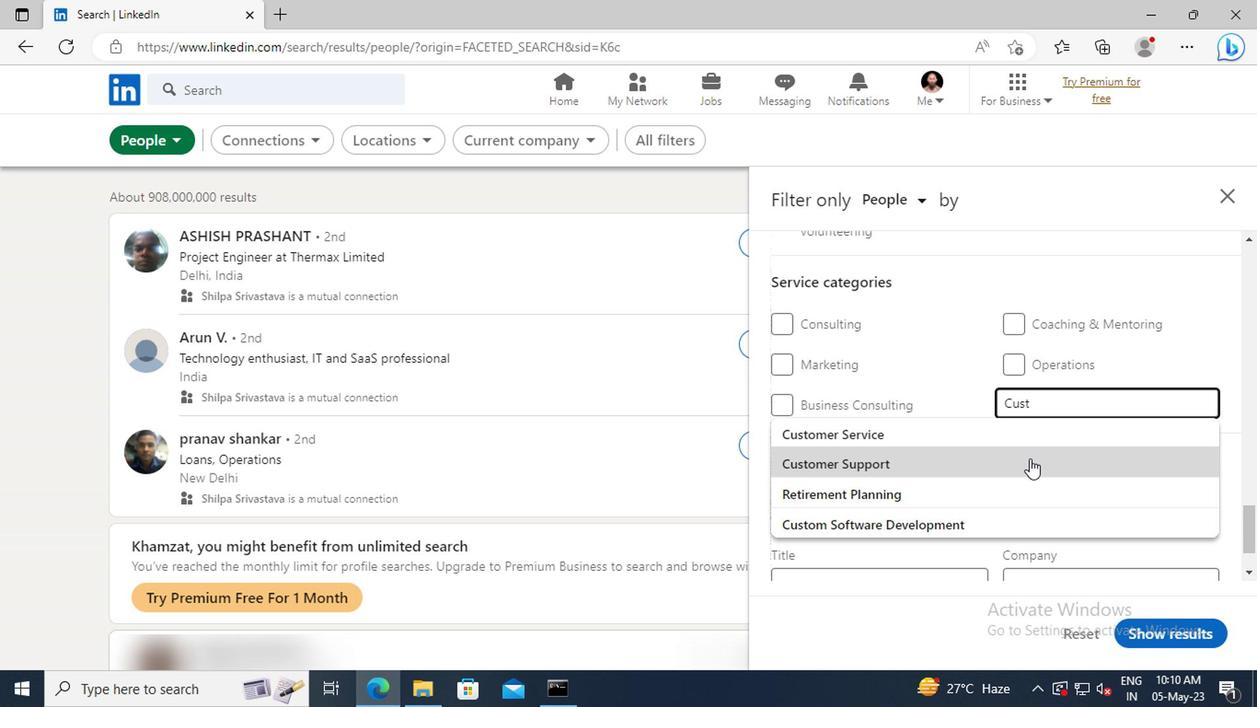 
Action: Mouse scrolled (863, 455) with delta (0, 0)
Screenshot: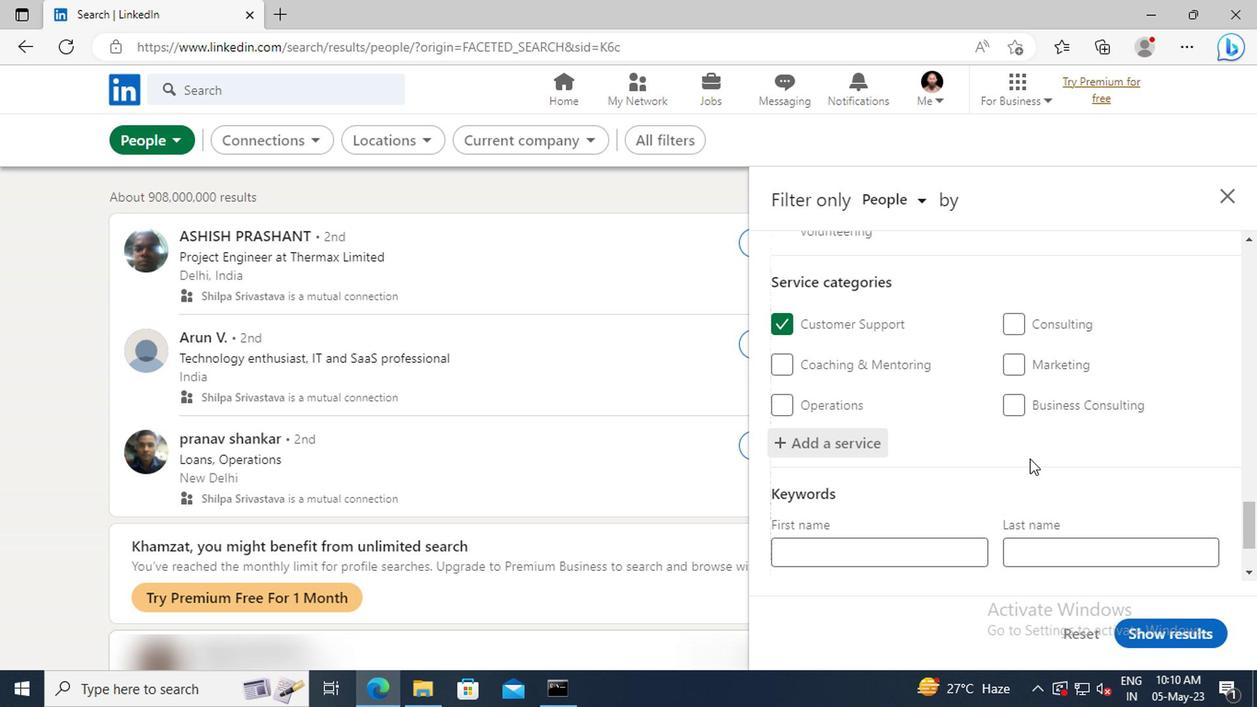 
Action: Mouse scrolled (863, 455) with delta (0, 0)
Screenshot: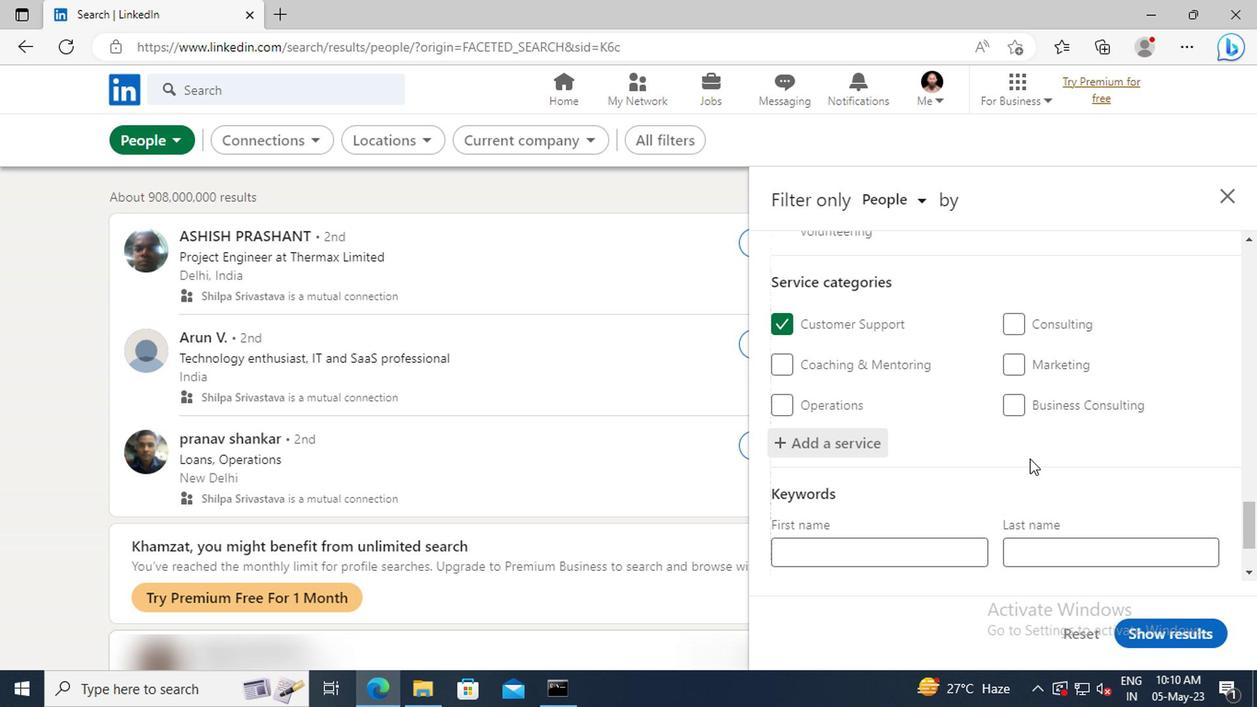 
Action: Mouse scrolled (863, 455) with delta (0, 0)
Screenshot: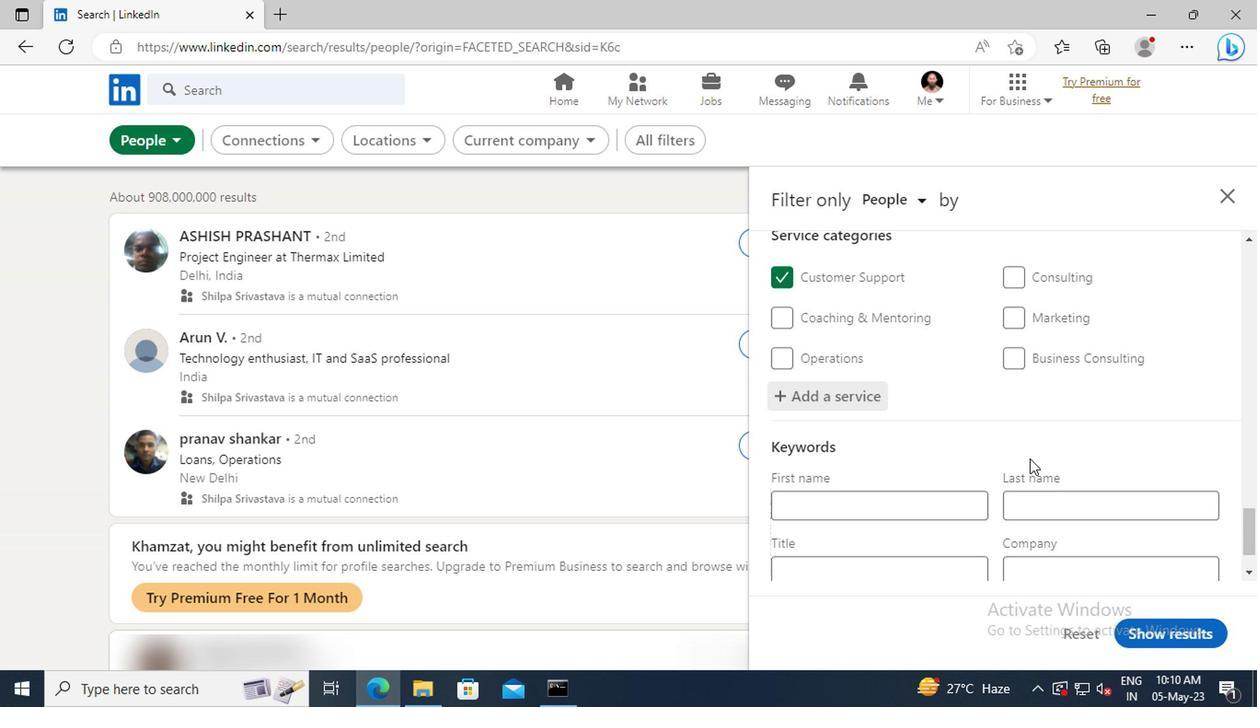 
Action: Mouse scrolled (863, 455) with delta (0, 0)
Screenshot: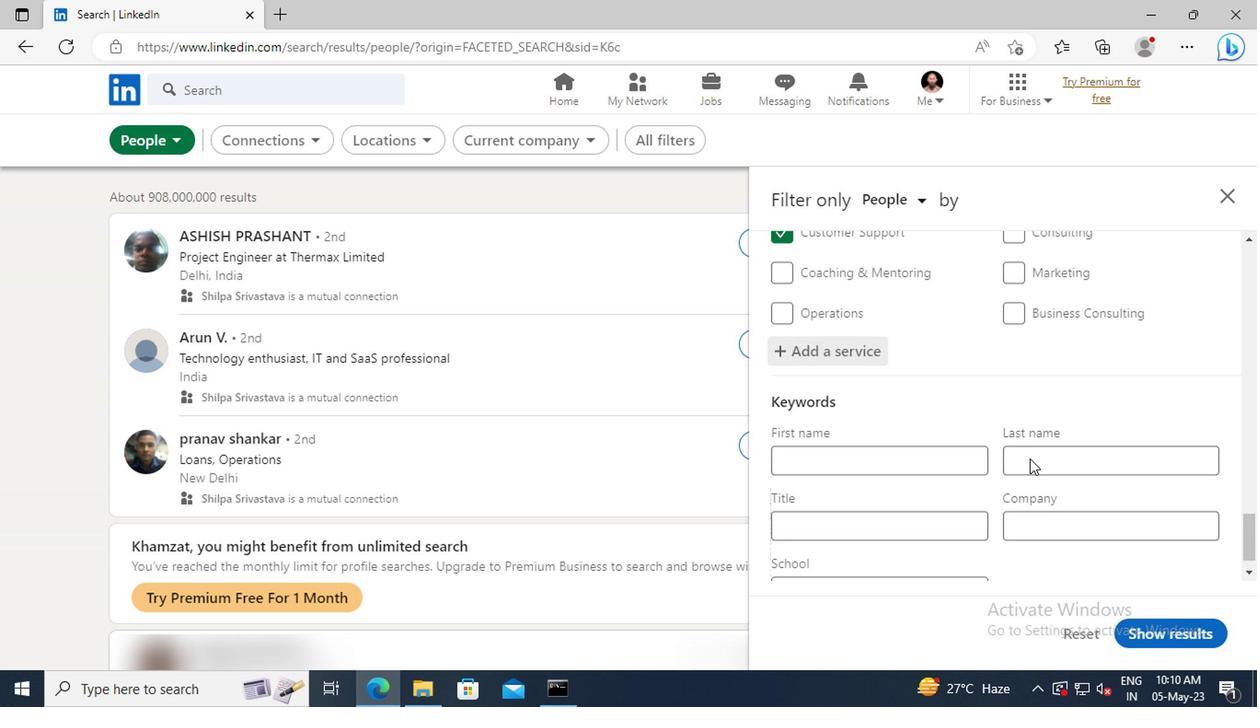 
Action: Mouse moved to (755, 482)
Screenshot: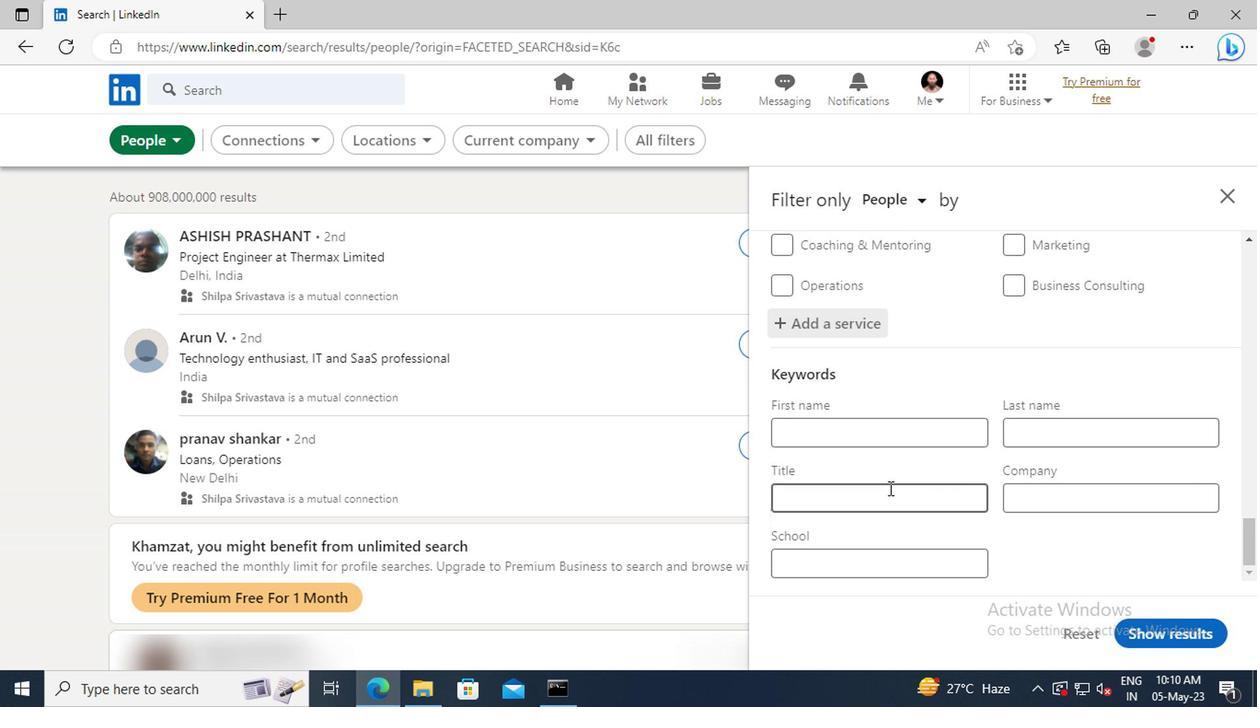 
Action: Mouse pressed left at (755, 482)
Screenshot: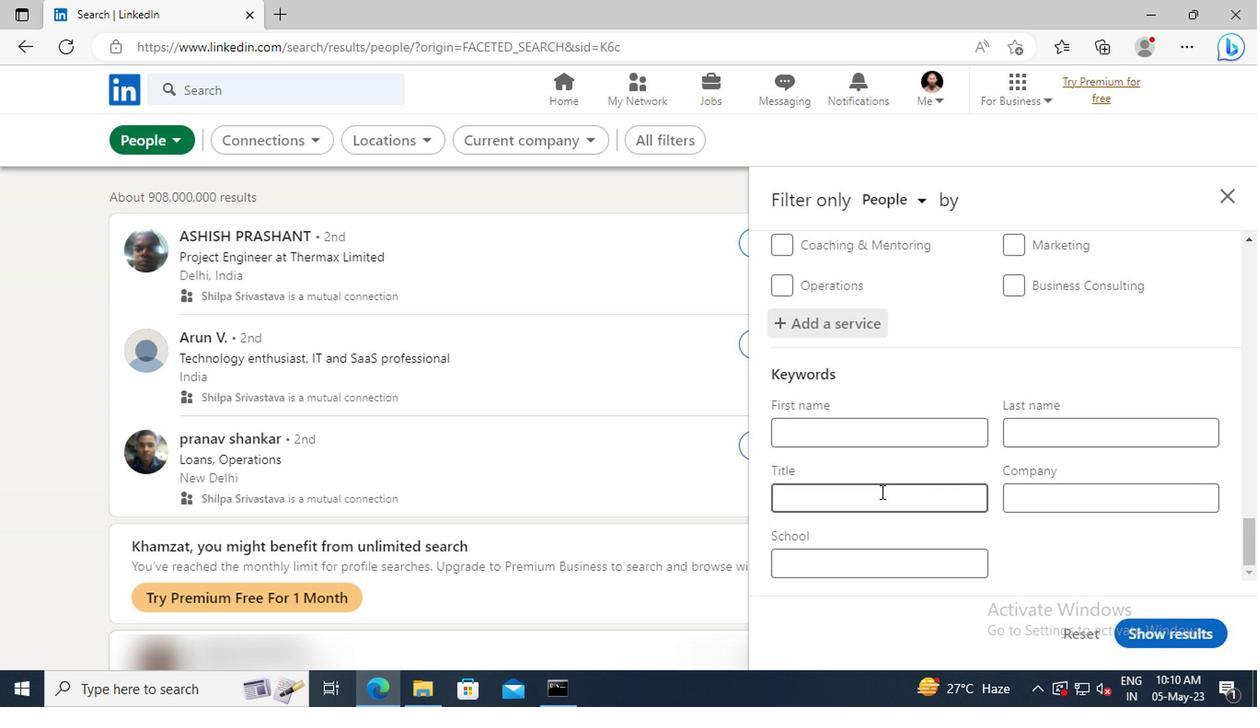 
Action: Key pressed <Key.shift>DEV<Key.shift>OPS<Key.space><Key.shift>ENGINEER<Key.enter>
Screenshot: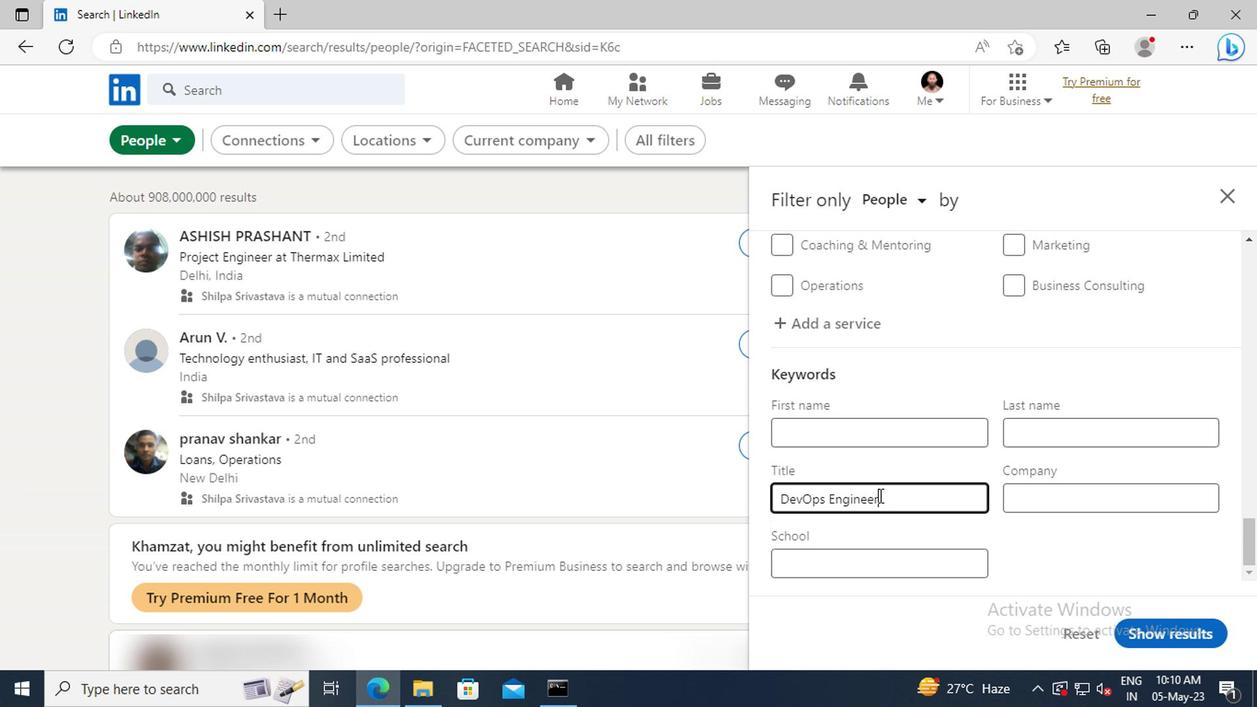 
Action: Mouse moved to (943, 577)
Screenshot: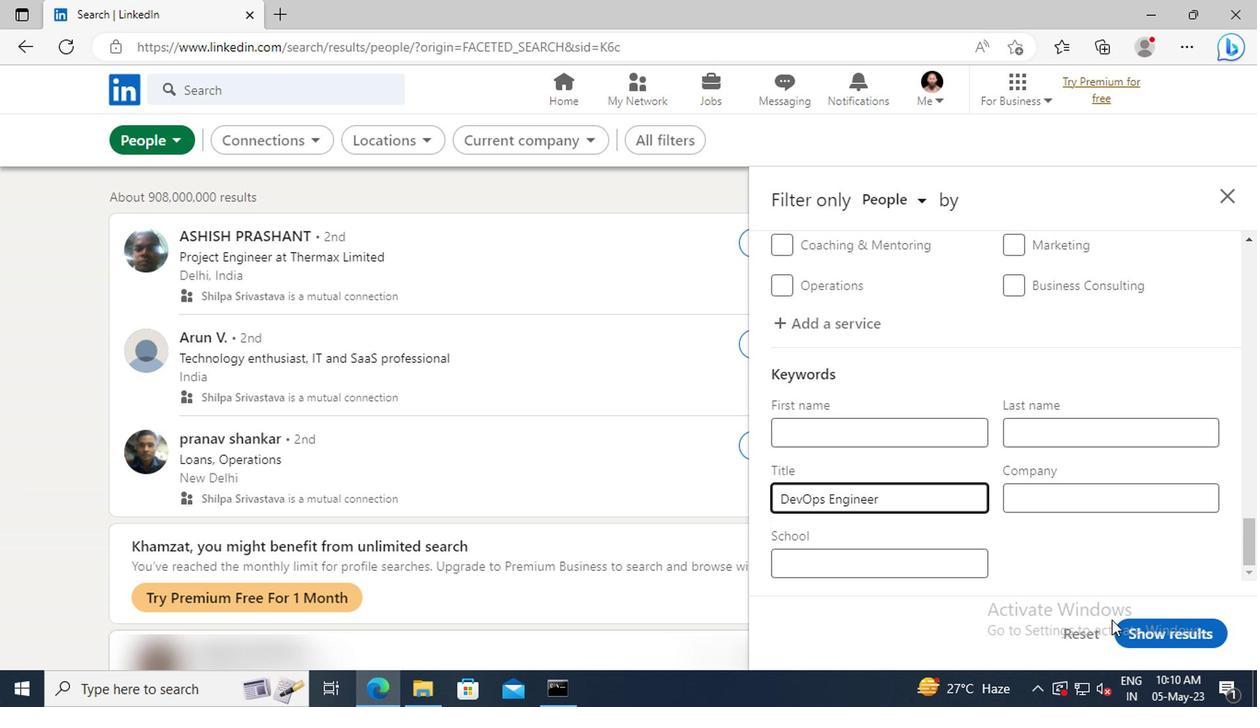 
Action: Mouse pressed left at (943, 577)
Screenshot: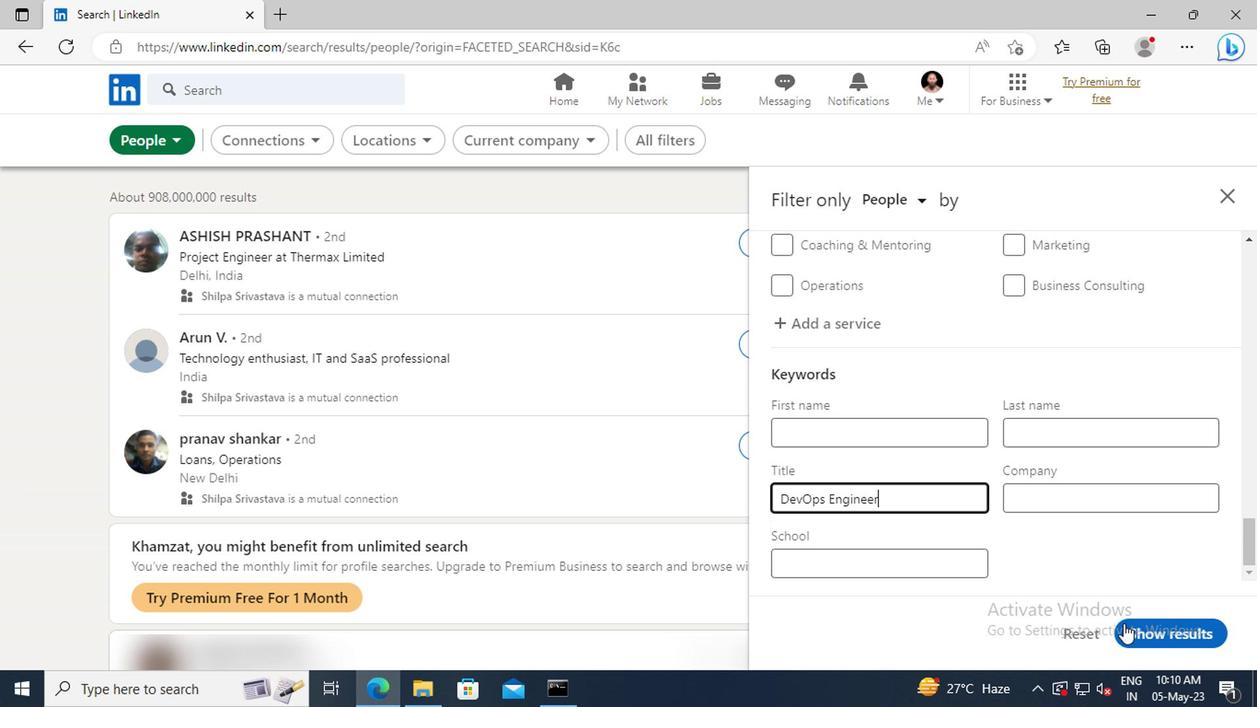 
